 Task: Find connections with filter location Sarnia with filter topic #Jobhunterswith filter profile language English with filter current company Trina Solar with filter school SDM Institute for Management Development with filter industry Warehousing and Storage with filter service category Business Law with filter keywords title Entertainment Specialist
Action: Mouse moved to (569, 110)
Screenshot: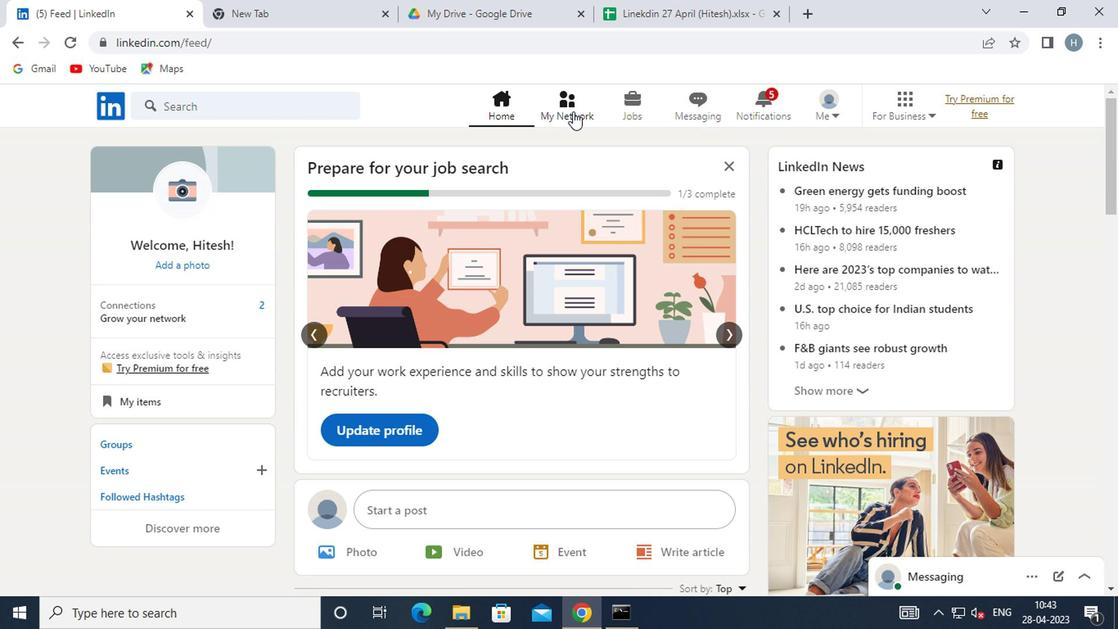 
Action: Mouse pressed left at (569, 110)
Screenshot: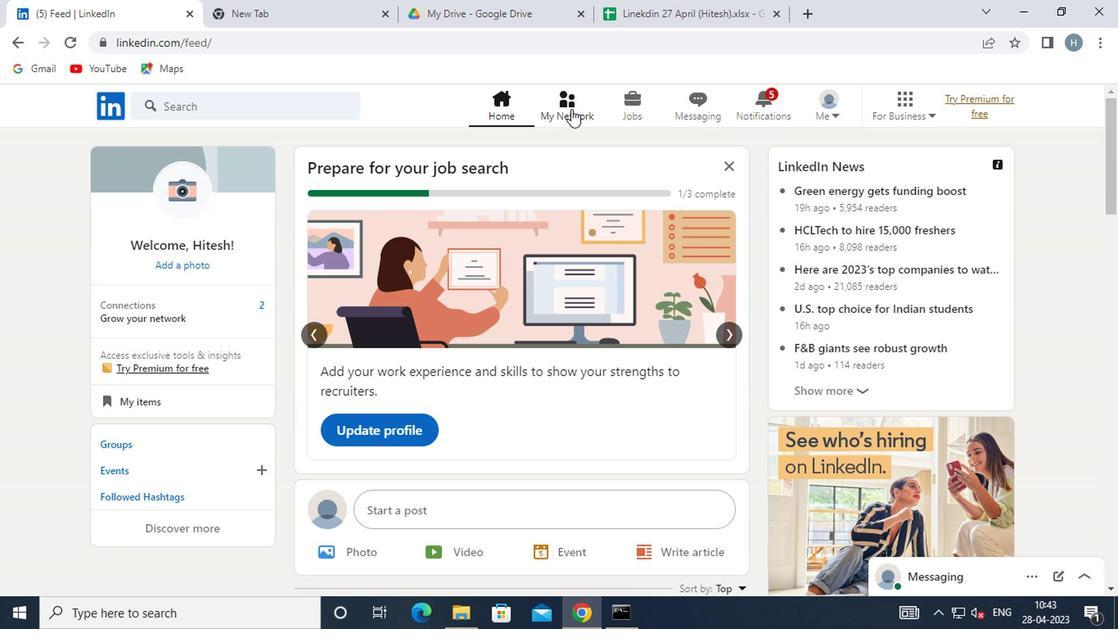 
Action: Mouse moved to (280, 199)
Screenshot: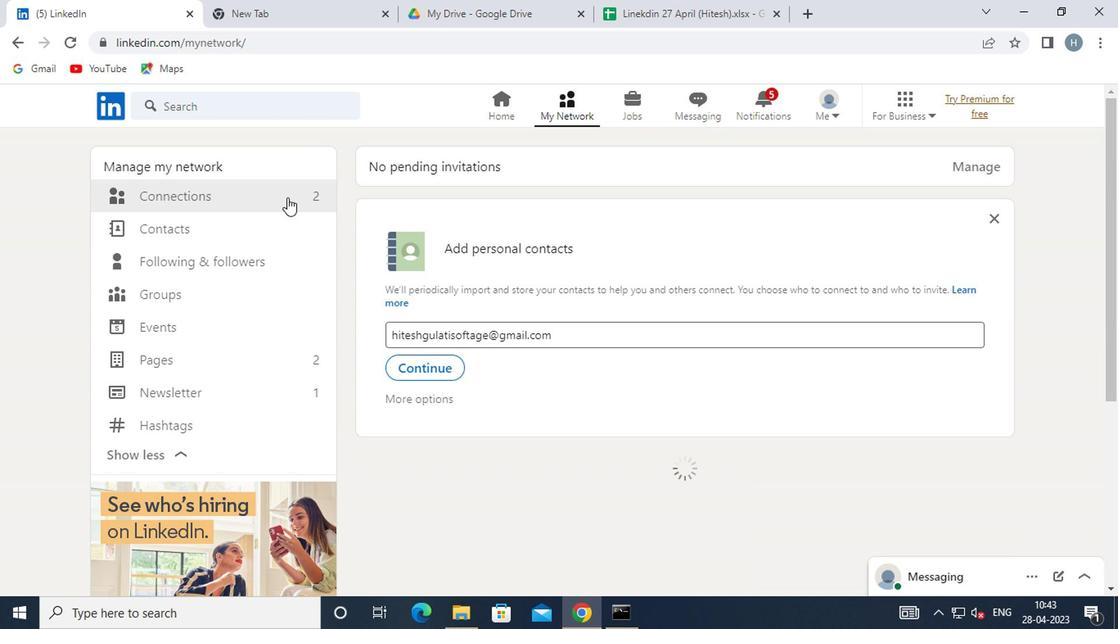 
Action: Mouse pressed left at (280, 199)
Screenshot: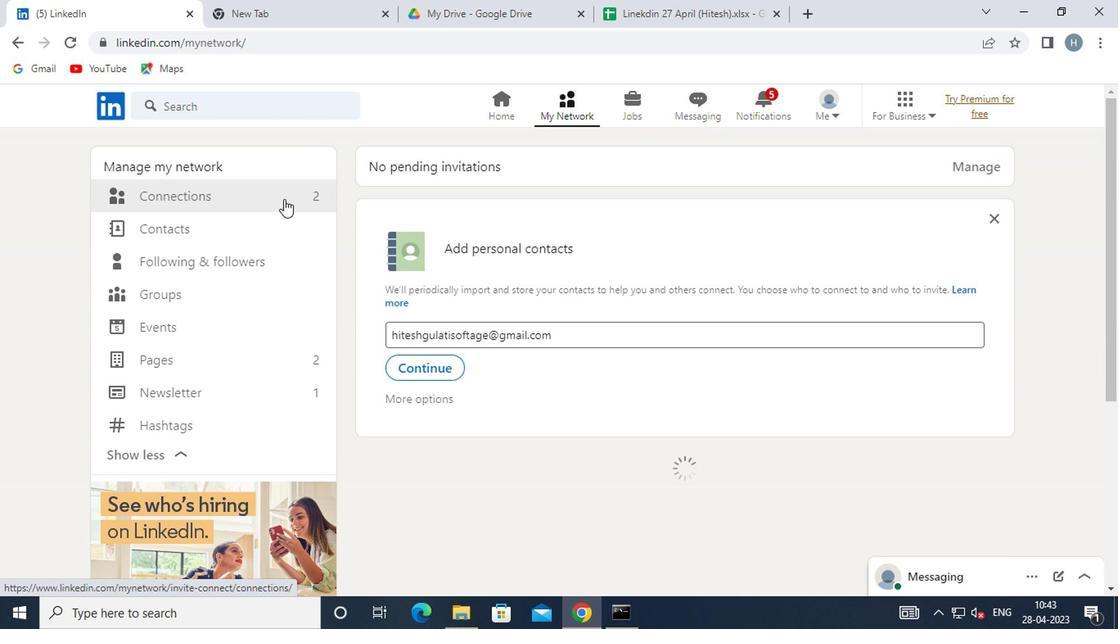 
Action: Mouse moved to (641, 198)
Screenshot: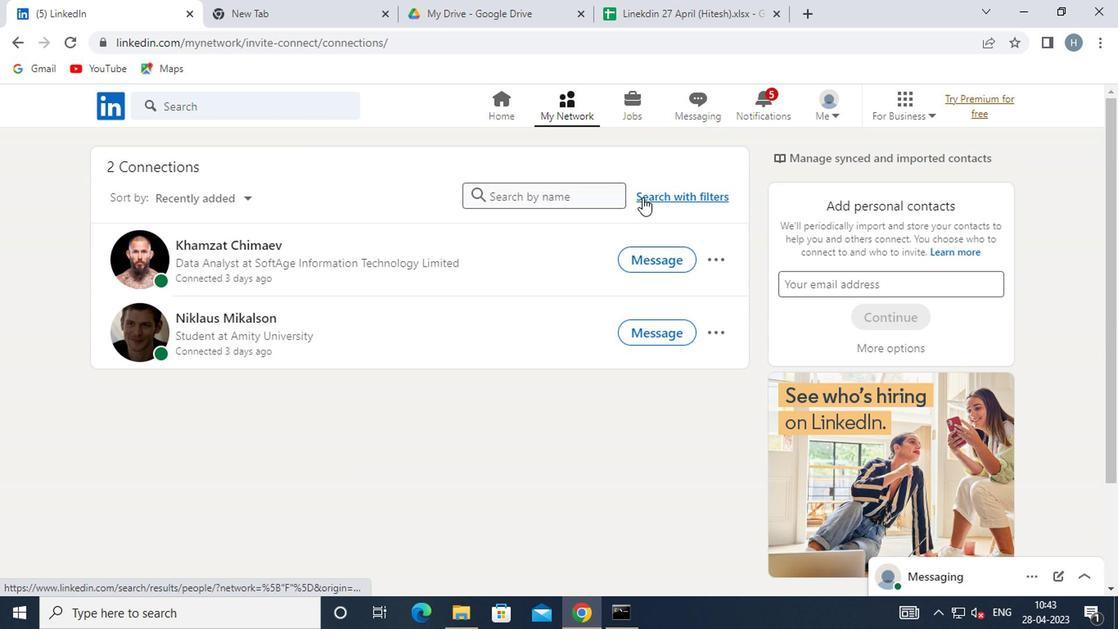 
Action: Mouse pressed left at (641, 198)
Screenshot: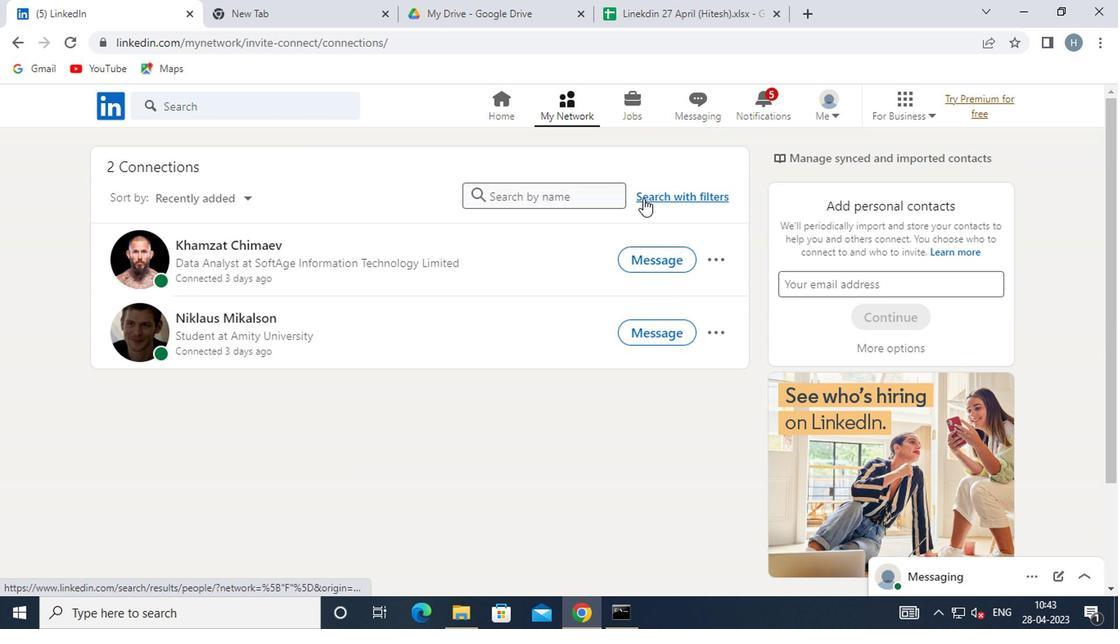 
Action: Mouse moved to (610, 152)
Screenshot: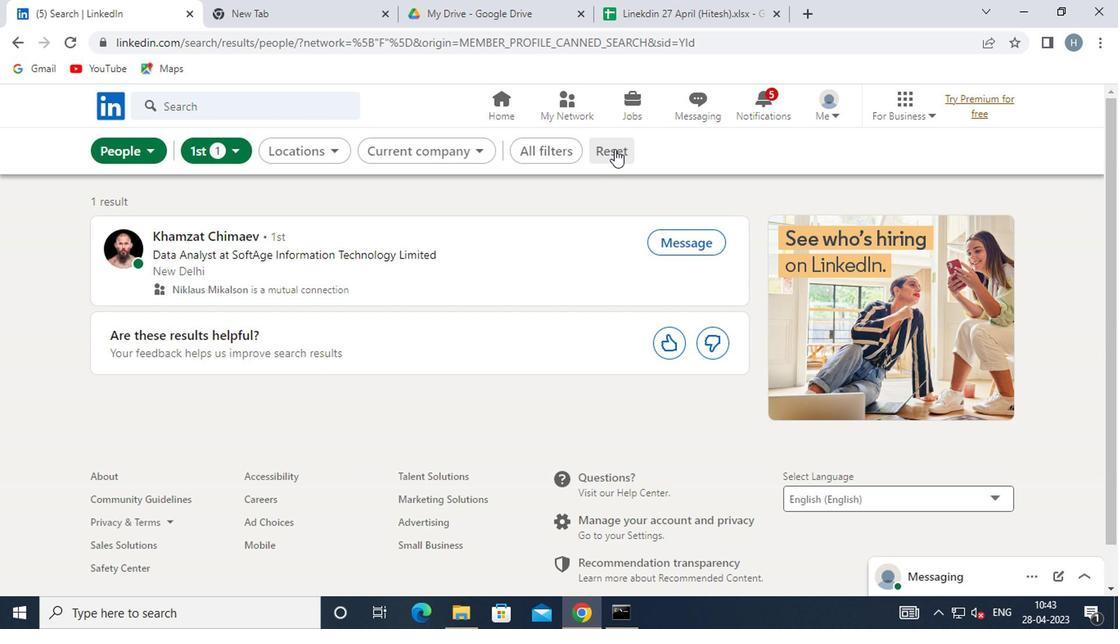
Action: Mouse pressed left at (610, 152)
Screenshot: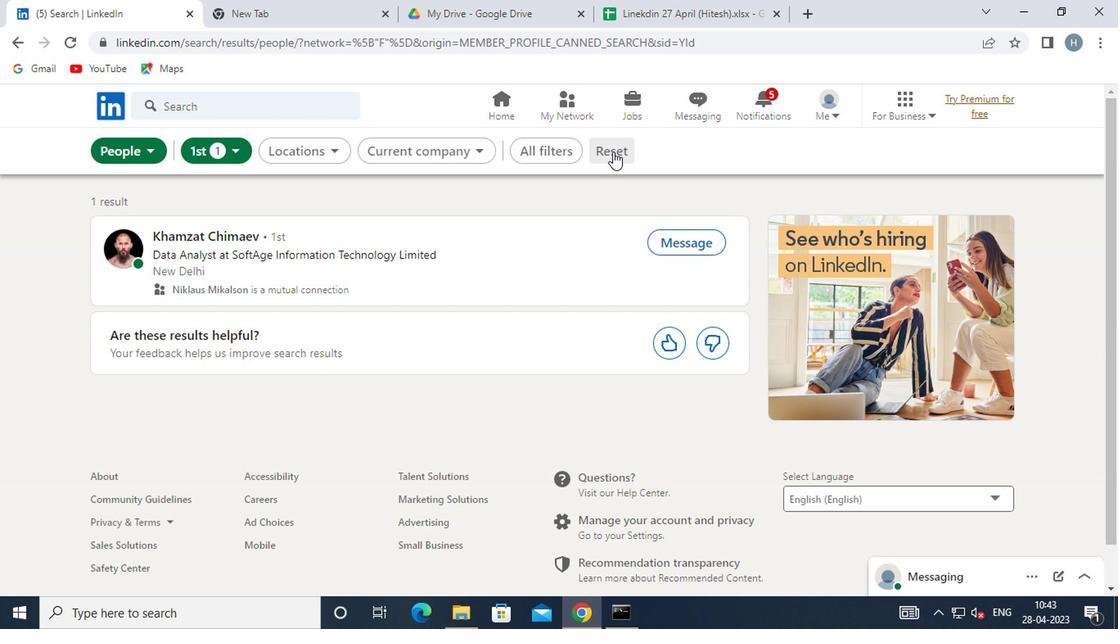 
Action: Mouse moved to (580, 151)
Screenshot: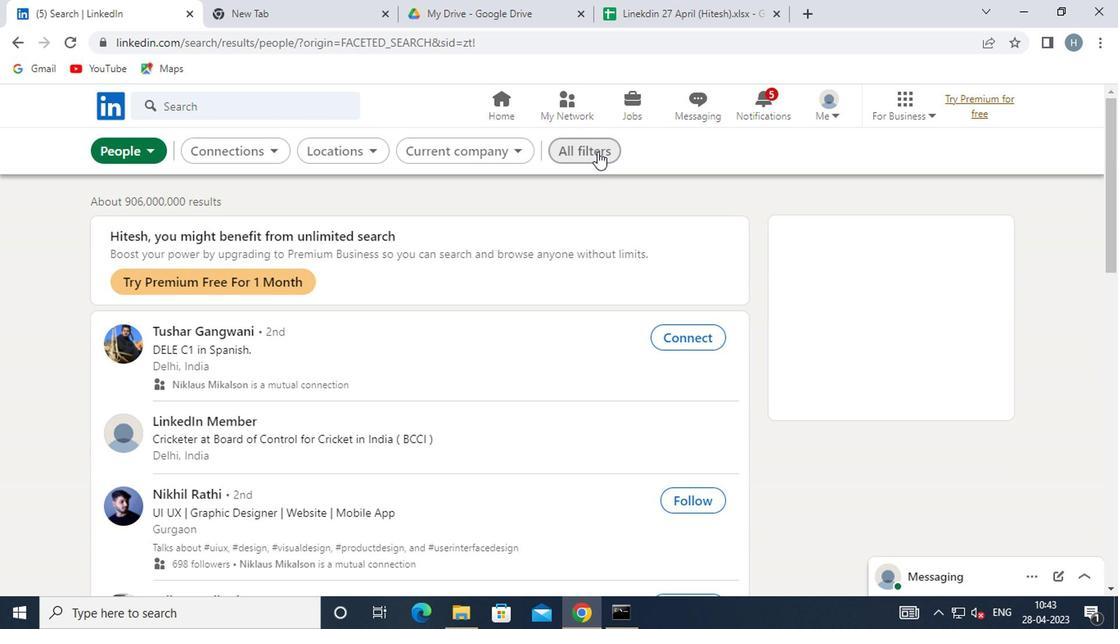 
Action: Mouse pressed left at (580, 151)
Screenshot: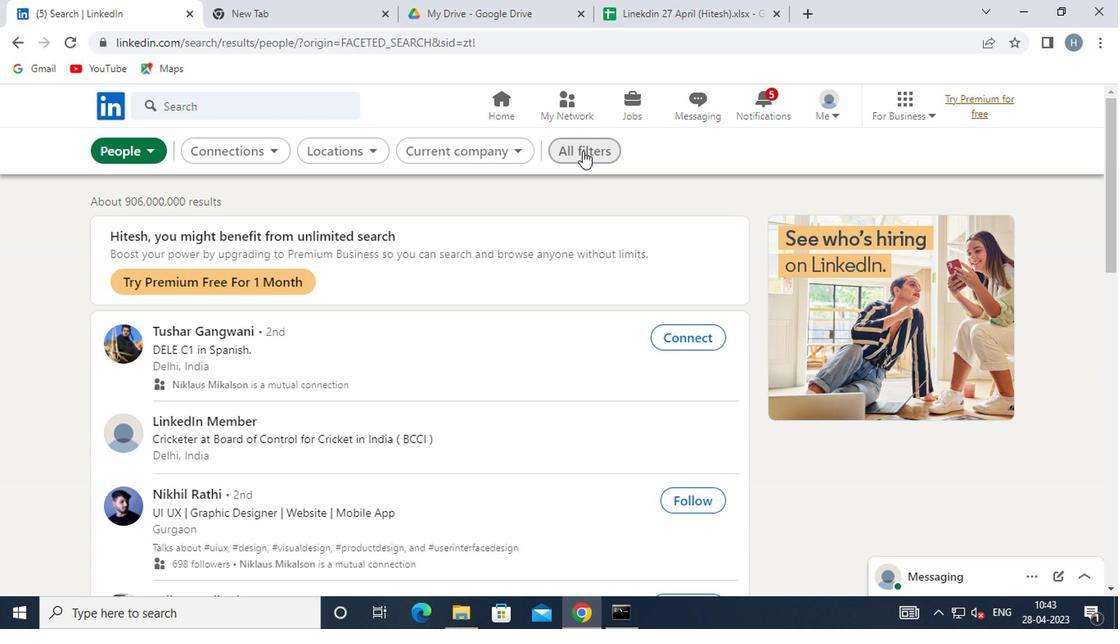
Action: Mouse moved to (812, 256)
Screenshot: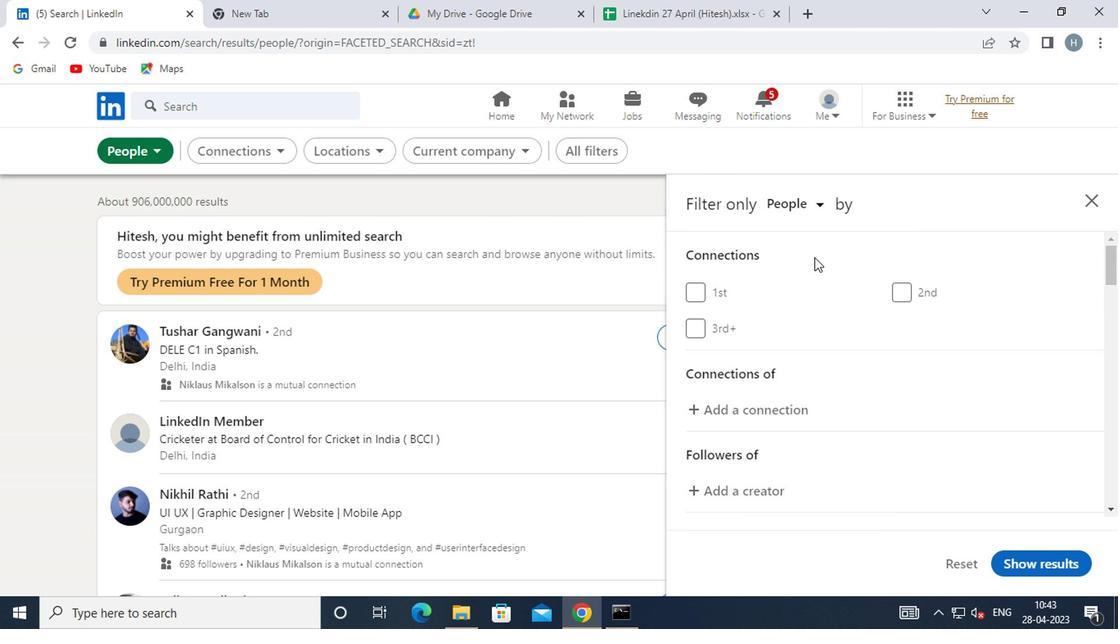 
Action: Mouse scrolled (812, 255) with delta (0, -1)
Screenshot: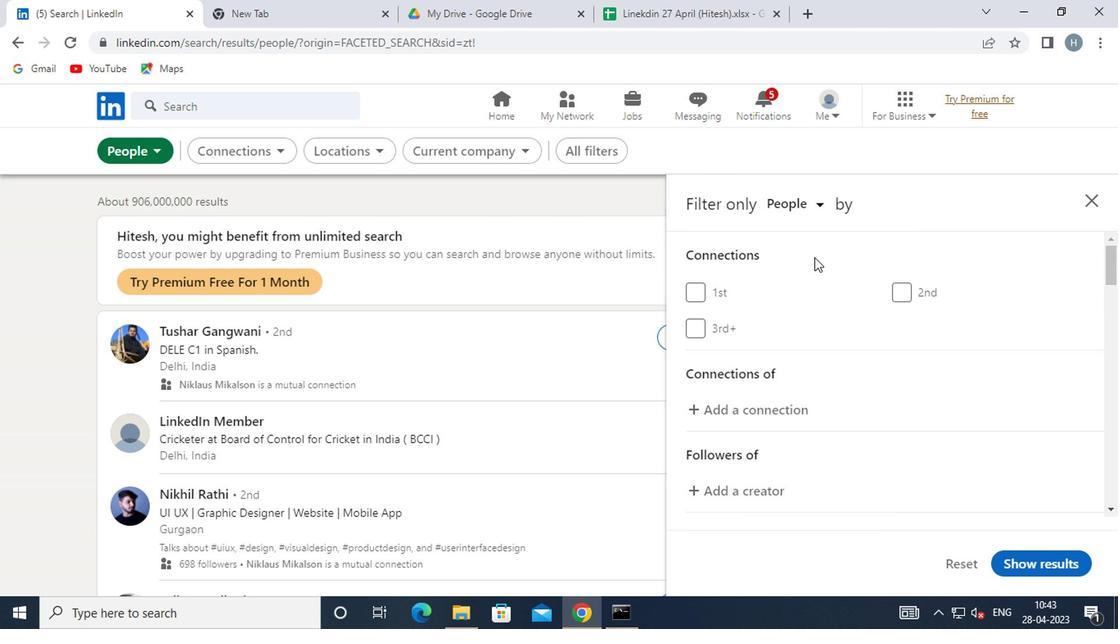 
Action: Mouse moved to (813, 263)
Screenshot: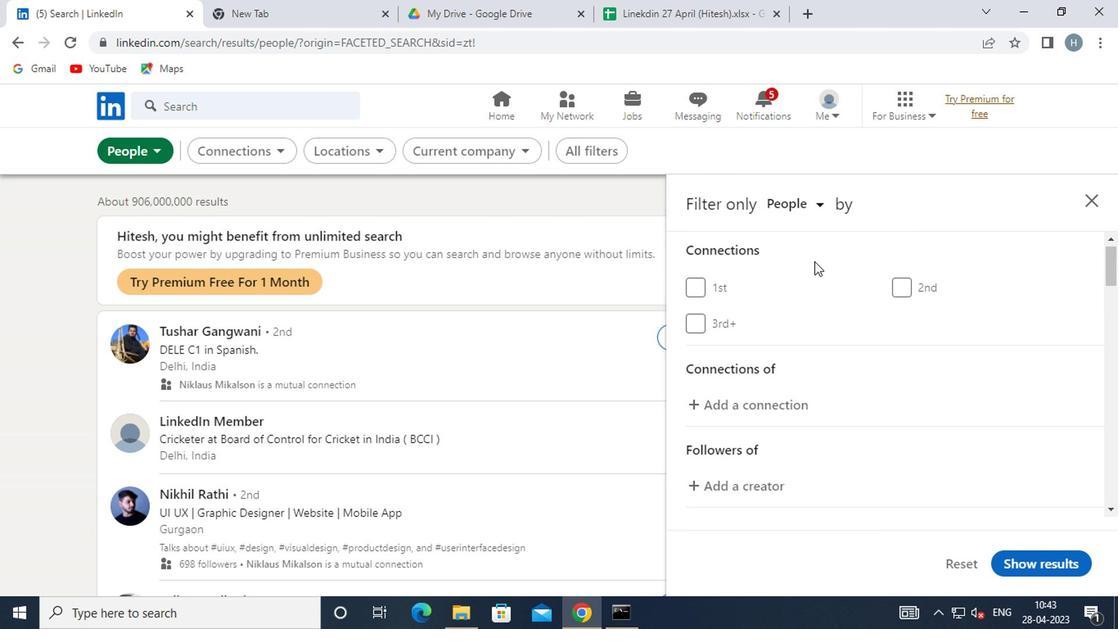 
Action: Mouse scrolled (813, 263) with delta (0, 0)
Screenshot: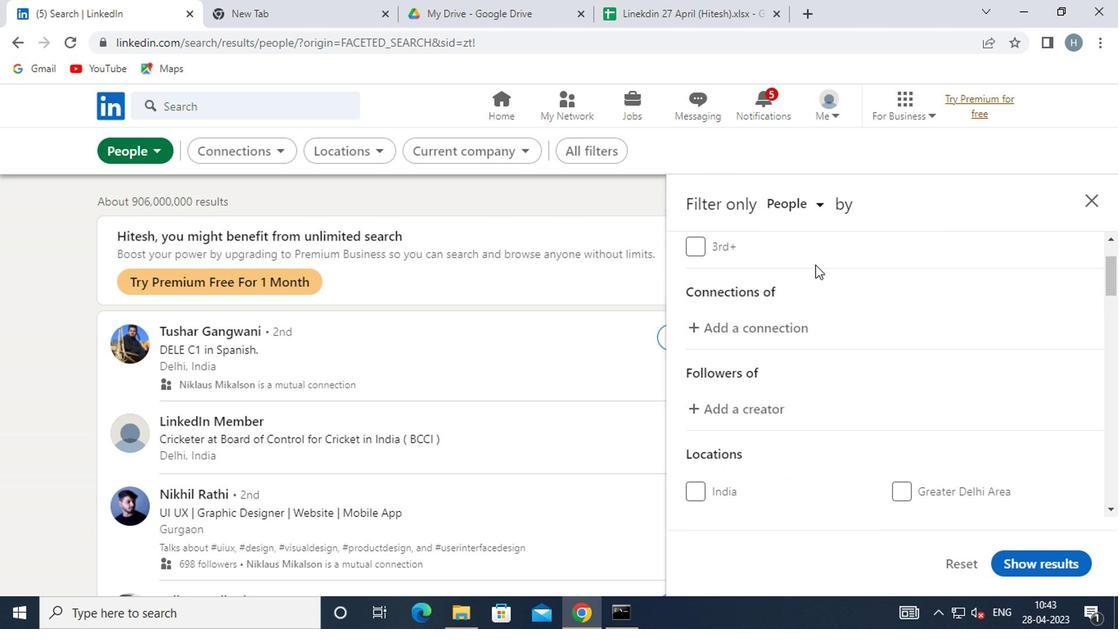 
Action: Mouse moved to (816, 270)
Screenshot: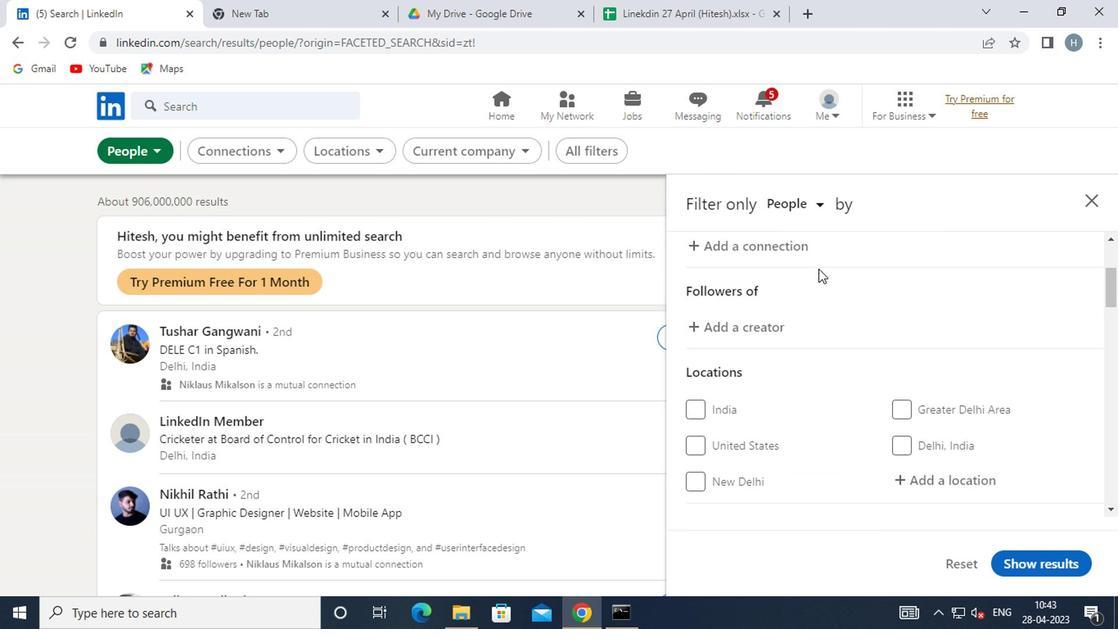 
Action: Mouse scrolled (816, 269) with delta (0, 0)
Screenshot: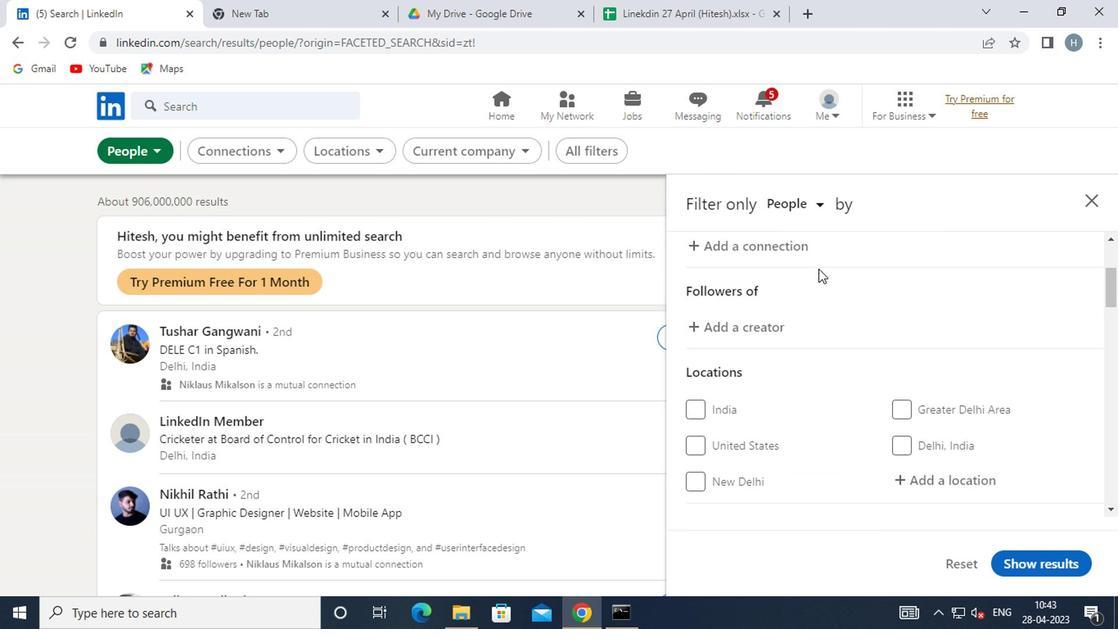 
Action: Mouse moved to (816, 272)
Screenshot: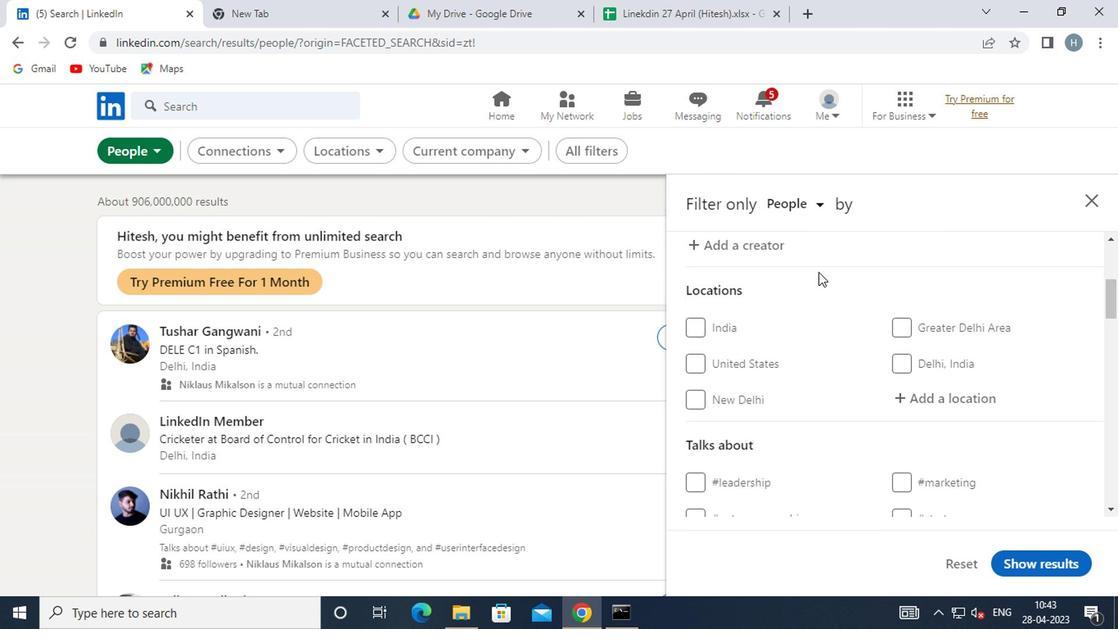 
Action: Mouse scrolled (816, 271) with delta (0, 0)
Screenshot: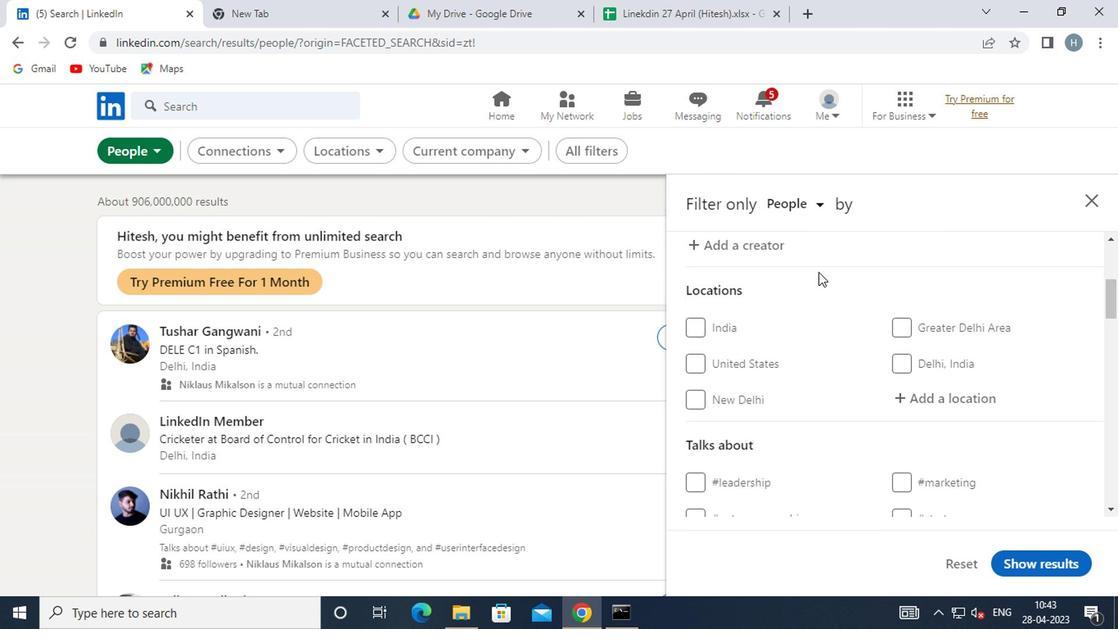 
Action: Mouse moved to (909, 309)
Screenshot: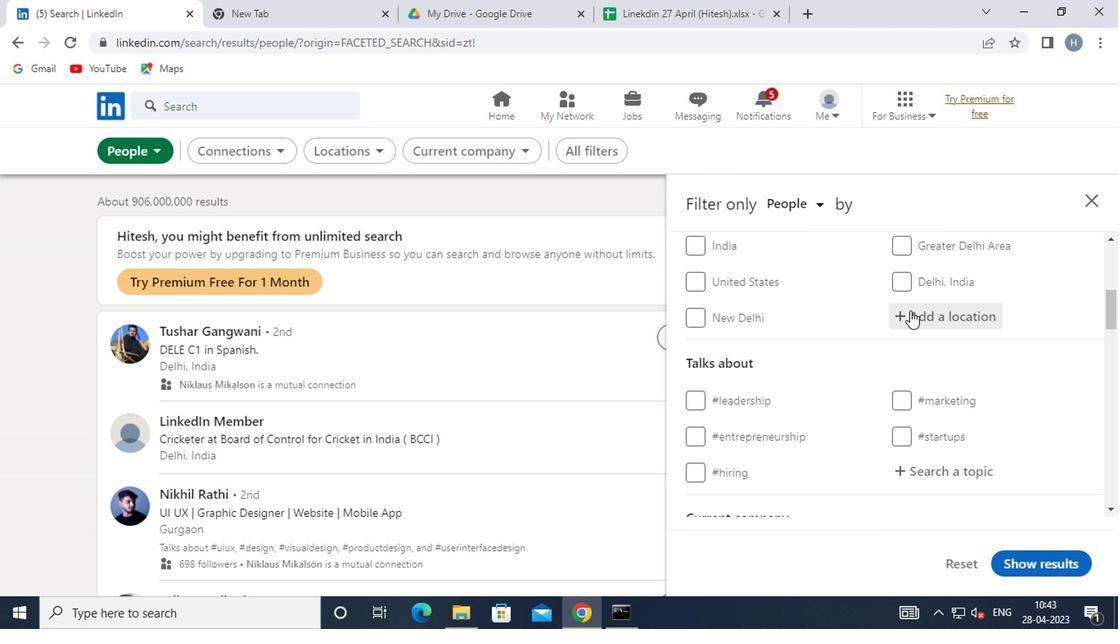 
Action: Mouse pressed left at (909, 309)
Screenshot: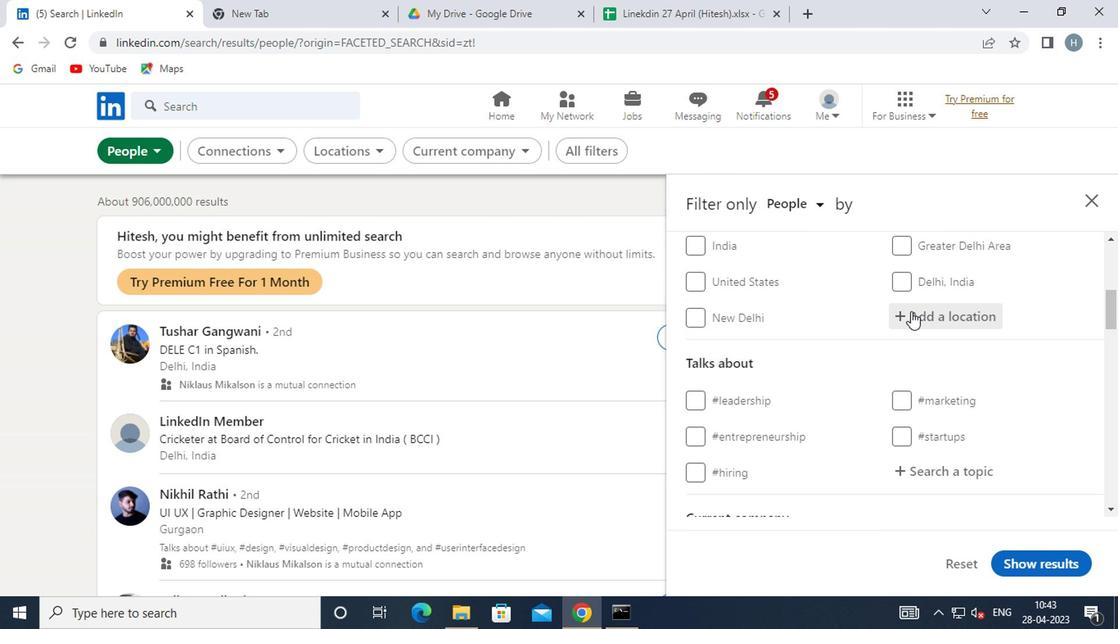 
Action: Mouse moved to (912, 309)
Screenshot: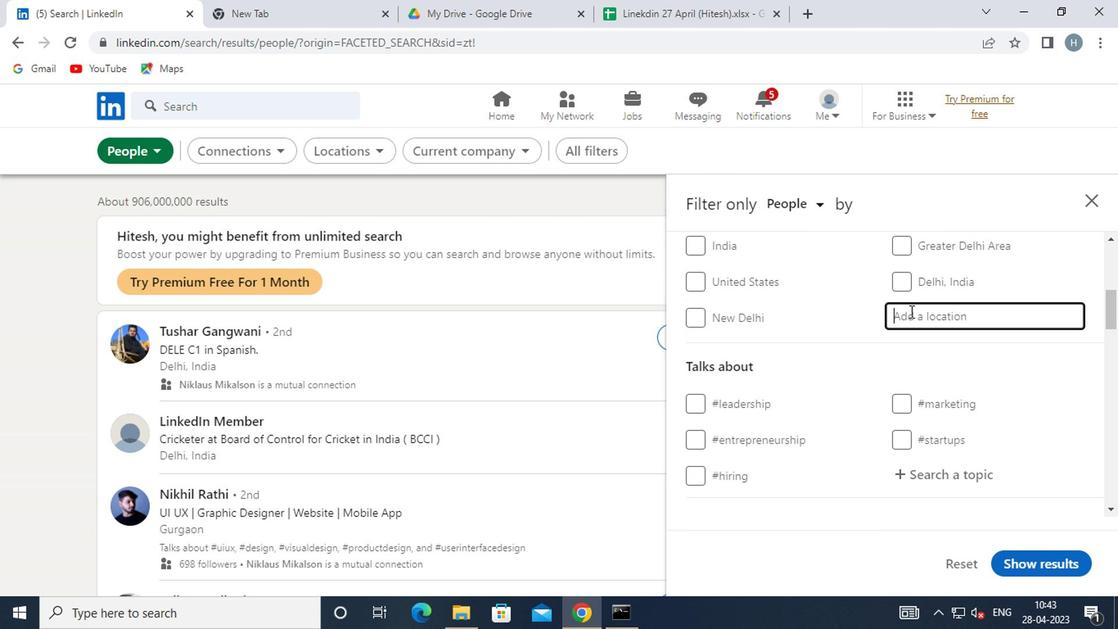 
Action: Key pressed <Key.shift>SAB<Key.backspace>RNIA
Screenshot: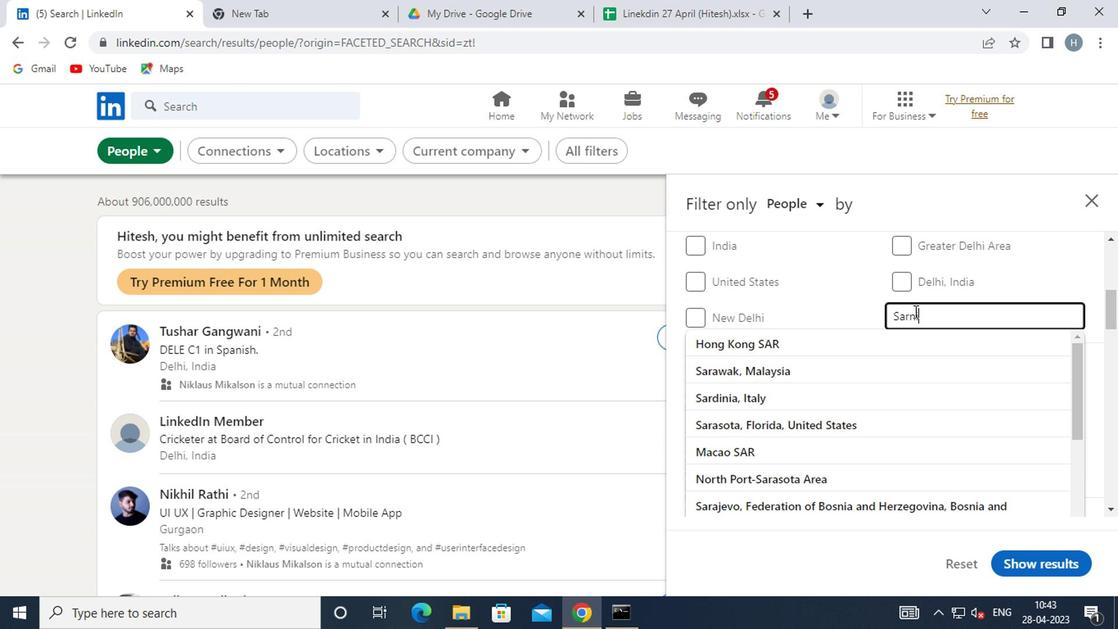 
Action: Mouse moved to (976, 280)
Screenshot: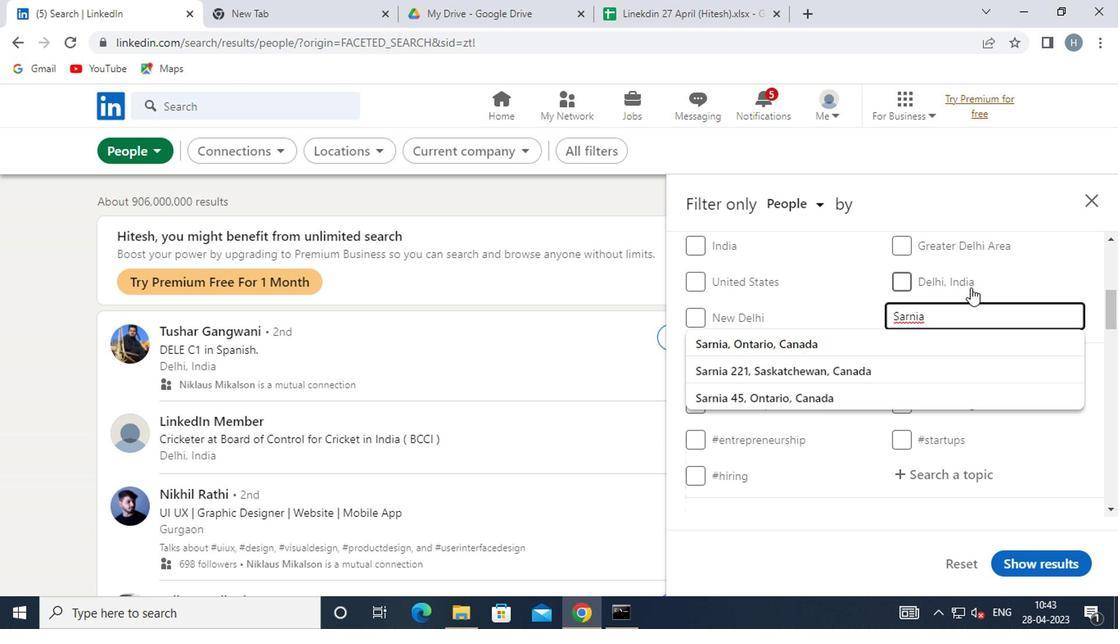 
Action: Key pressed <Key.enter>
Screenshot: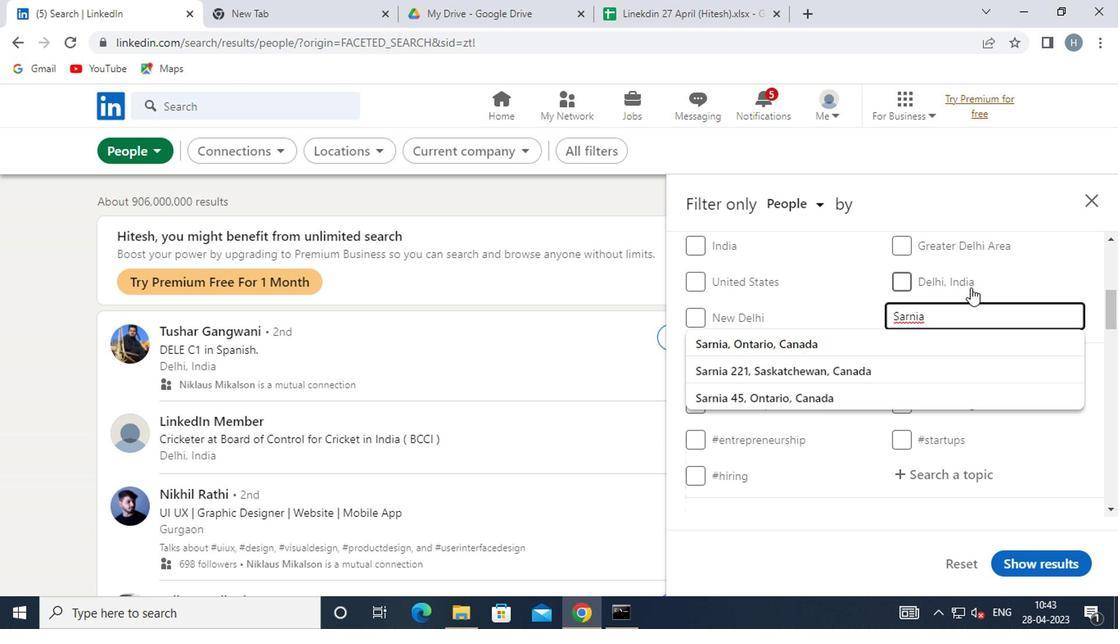 
Action: Mouse moved to (1032, 265)
Screenshot: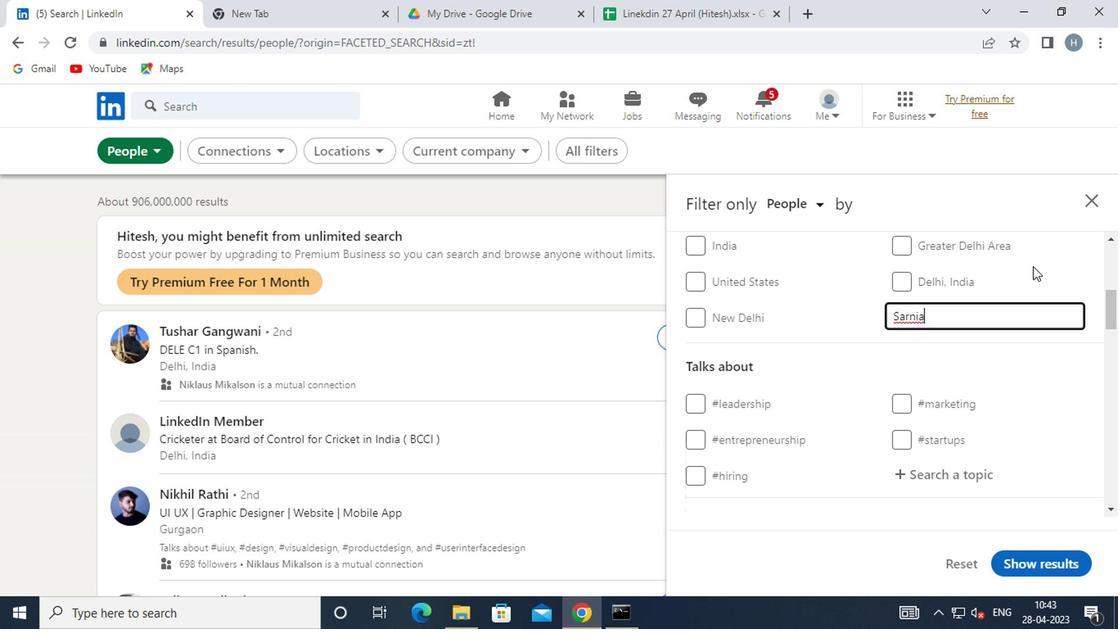 
Action: Mouse pressed left at (1032, 265)
Screenshot: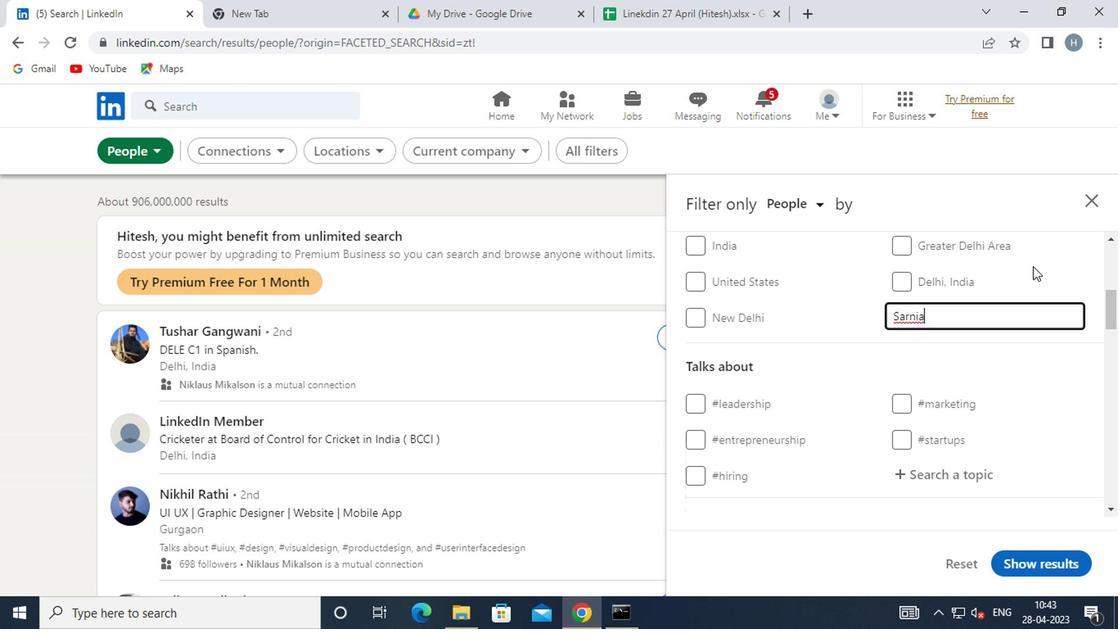 
Action: Mouse moved to (1006, 302)
Screenshot: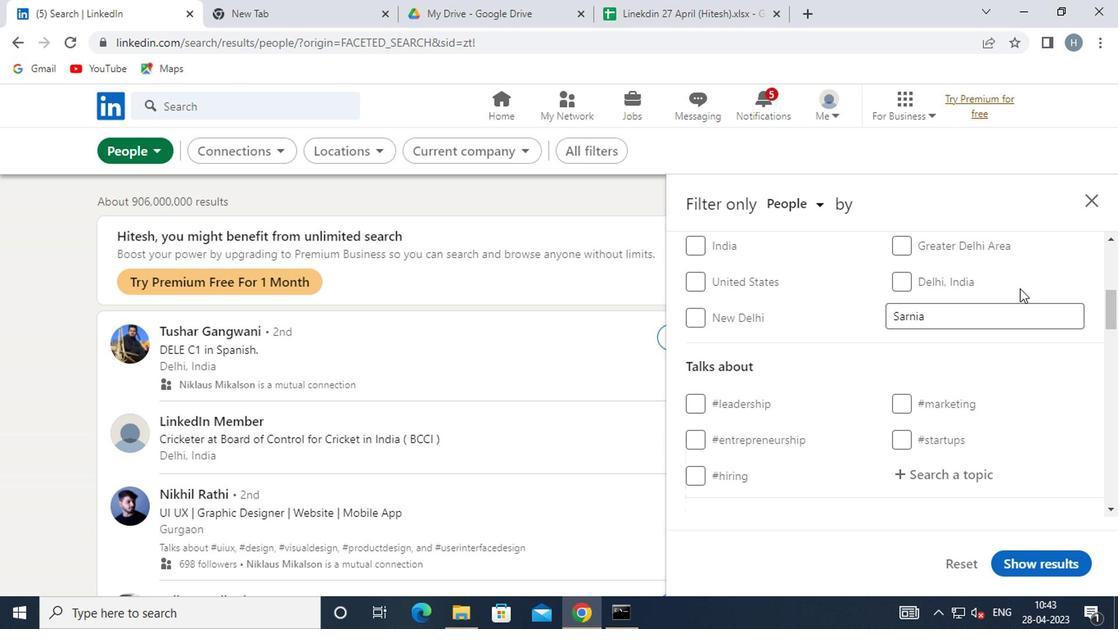 
Action: Mouse scrolled (1006, 301) with delta (0, -1)
Screenshot: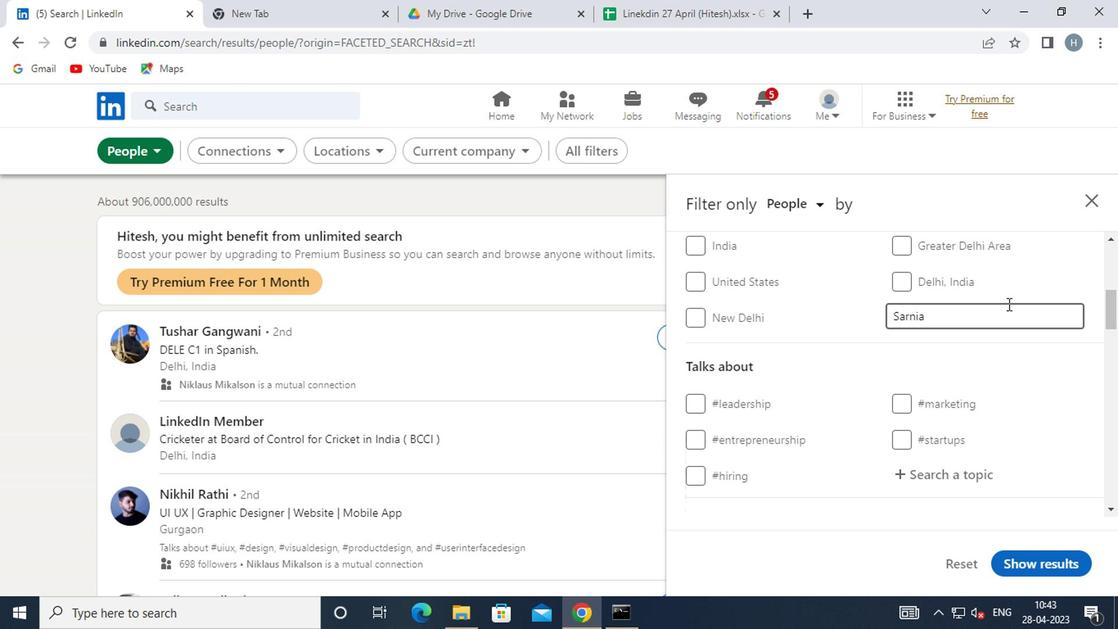 
Action: Mouse moved to (949, 386)
Screenshot: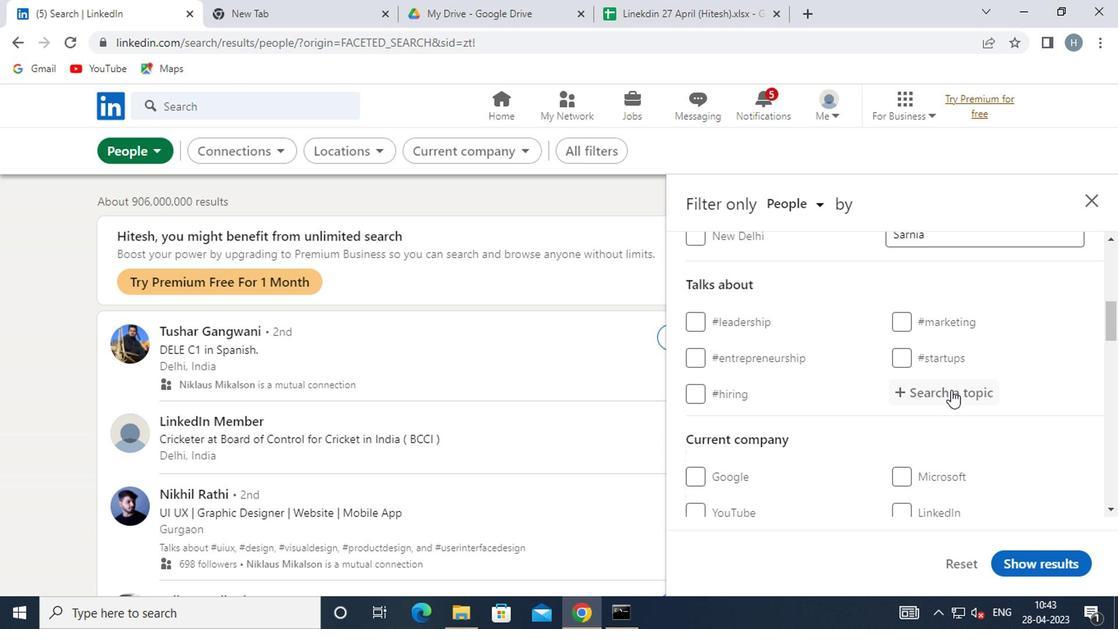 
Action: Mouse pressed left at (949, 386)
Screenshot: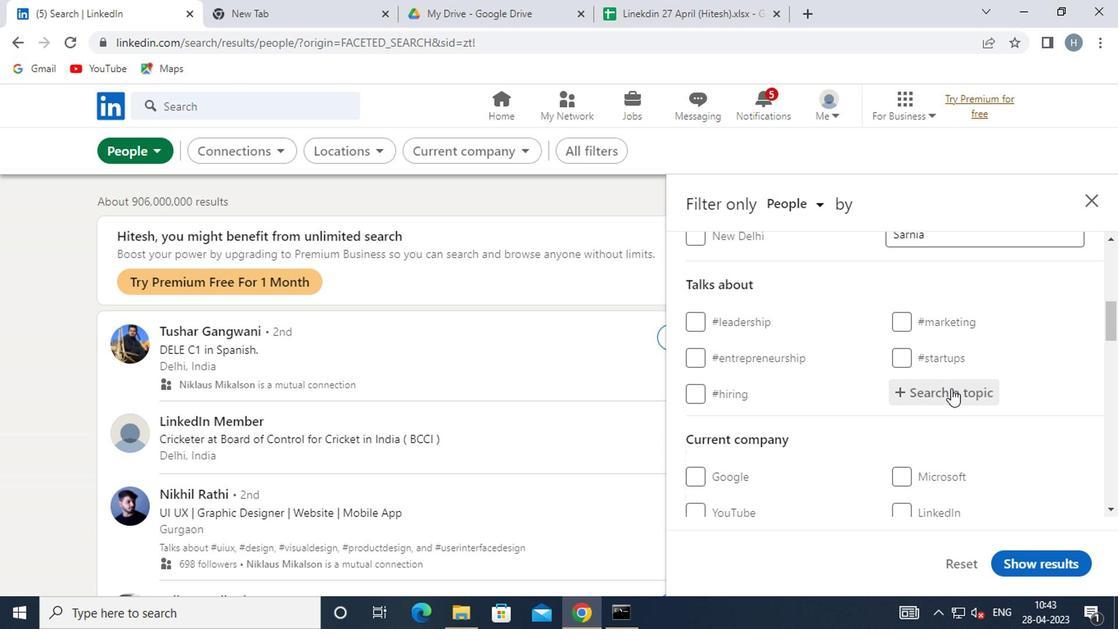 
Action: Key pressed <Key.shift><Key.shift><Key.shift><Key.shift><Key.shift><Key.shift><Key.shift><Key.shift><Key.shift><Key.shift><Key.shift><Key.shift><Key.shift>#JOBHUNTERS
Screenshot: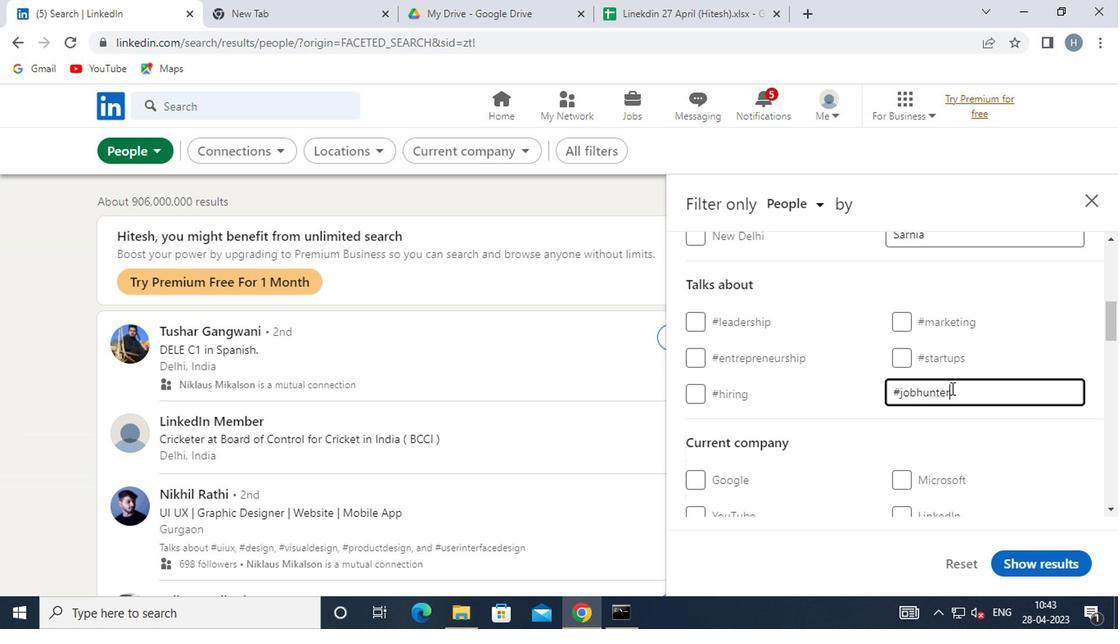 
Action: Mouse moved to (995, 417)
Screenshot: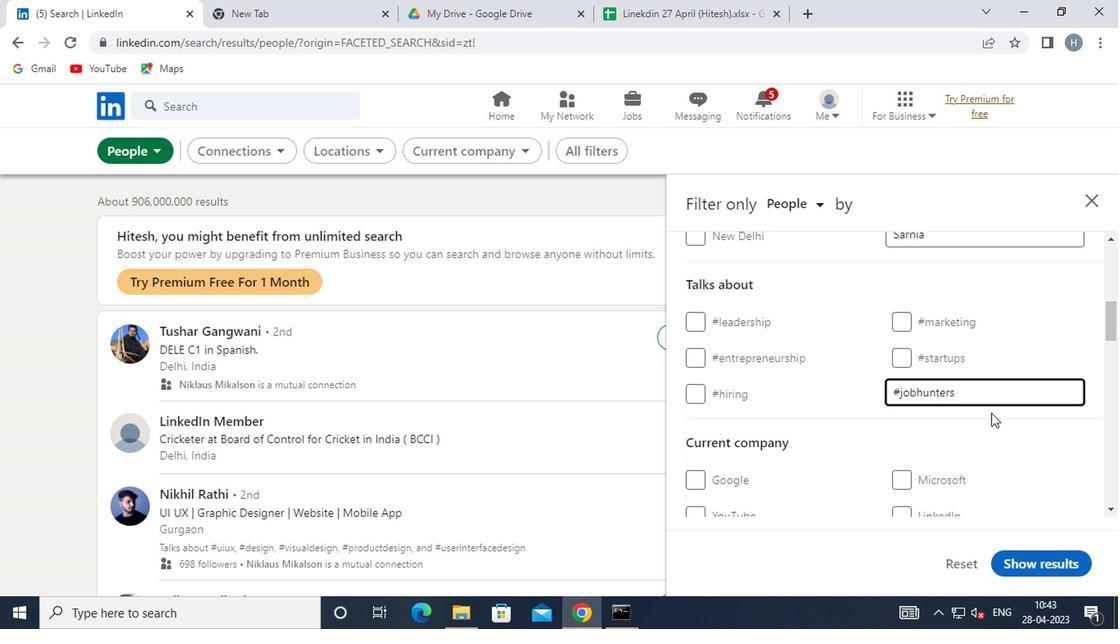 
Action: Mouse pressed left at (995, 417)
Screenshot: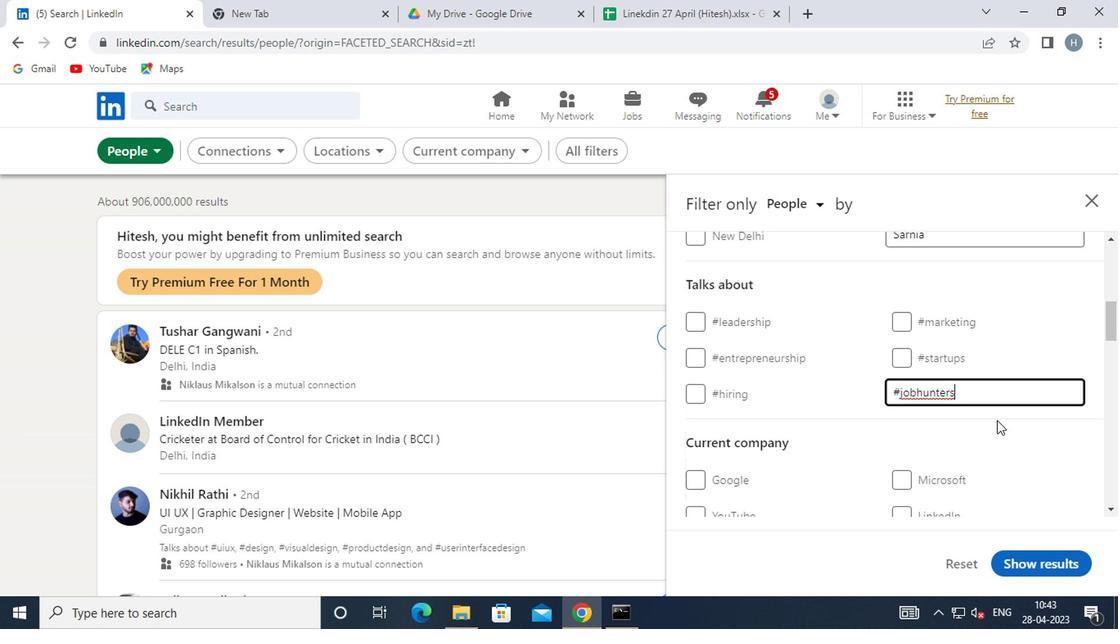 
Action: Mouse moved to (993, 419)
Screenshot: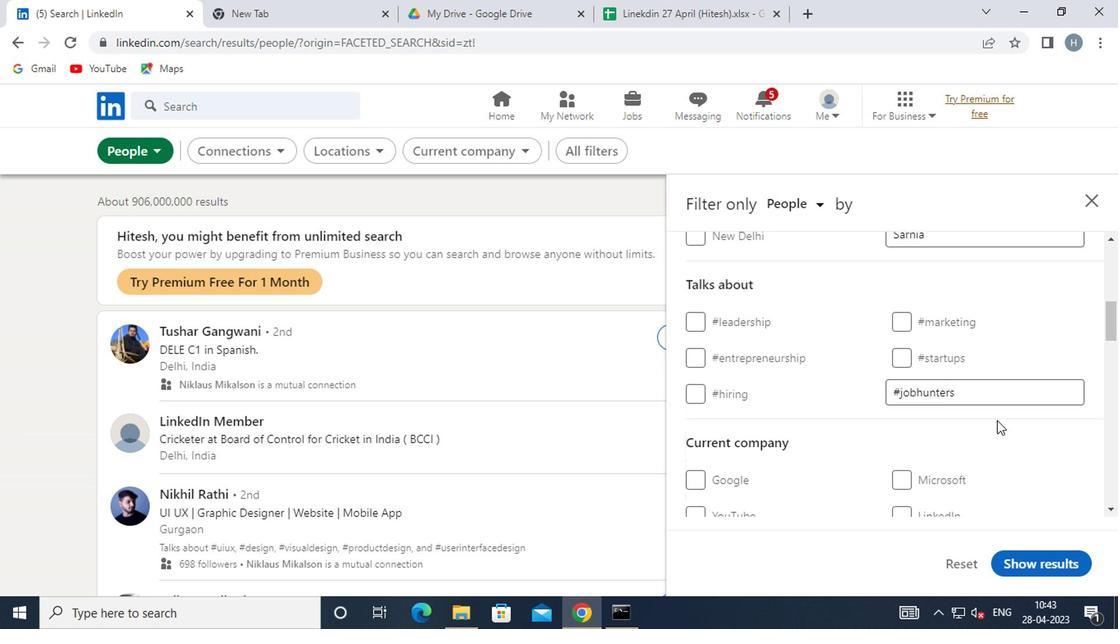 
Action: Mouse scrolled (993, 419) with delta (0, 0)
Screenshot: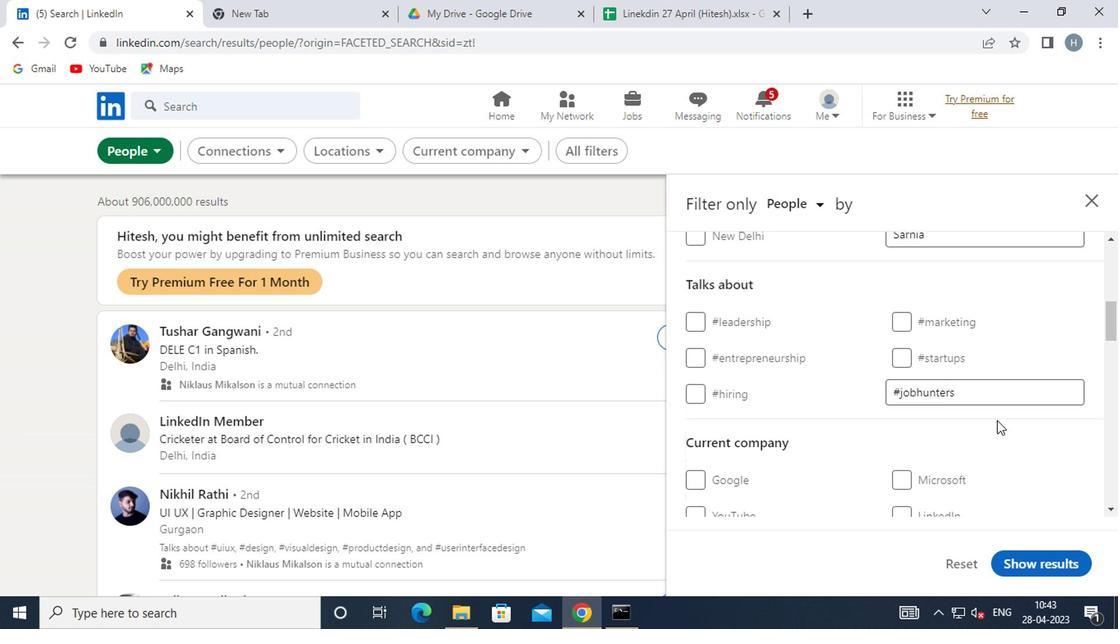 
Action: Mouse moved to (954, 430)
Screenshot: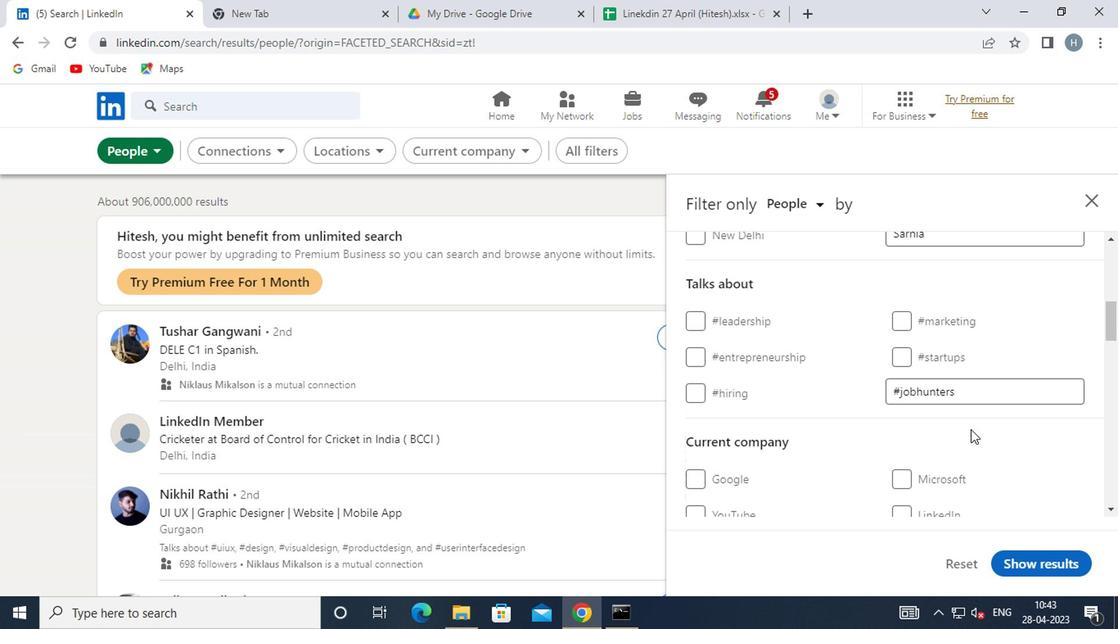 
Action: Mouse scrolled (954, 429) with delta (0, 0)
Screenshot: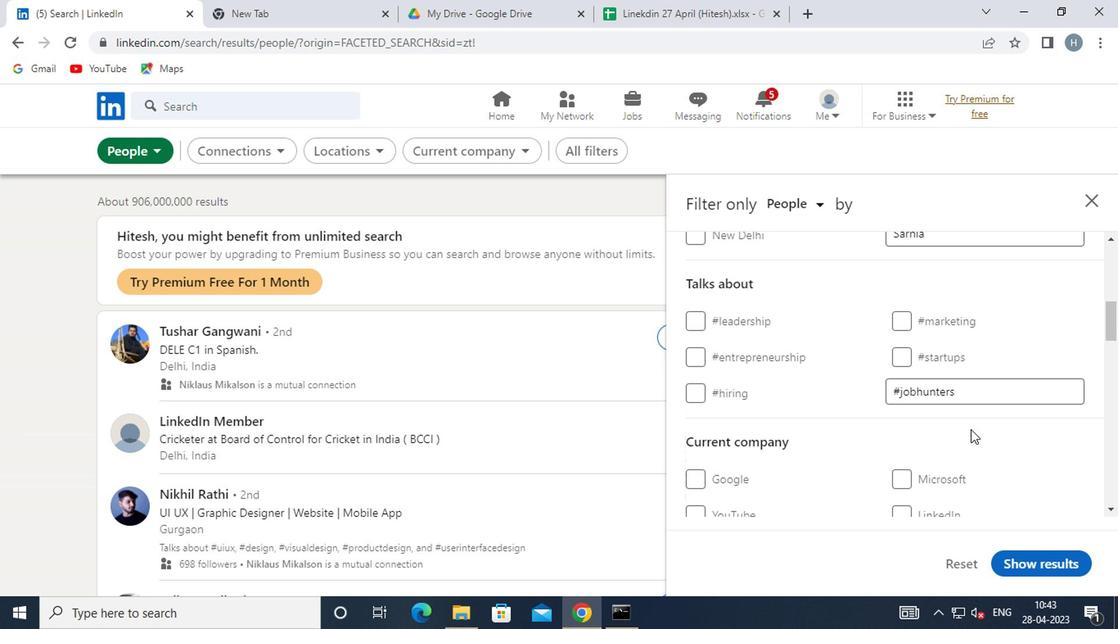 
Action: Mouse moved to (927, 440)
Screenshot: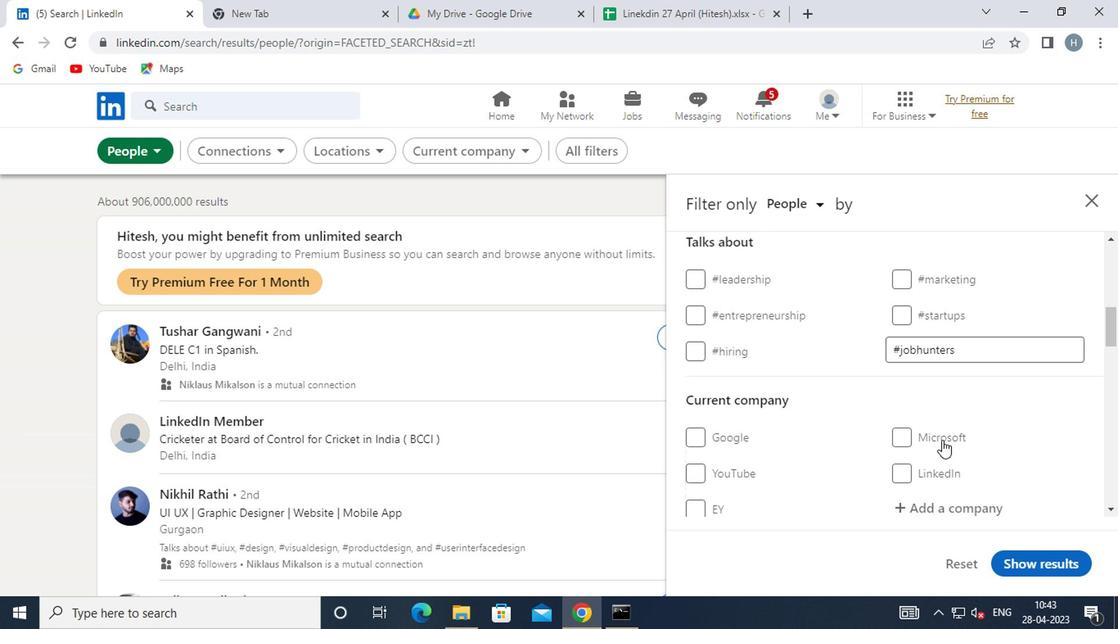 
Action: Mouse scrolled (927, 440) with delta (0, 0)
Screenshot: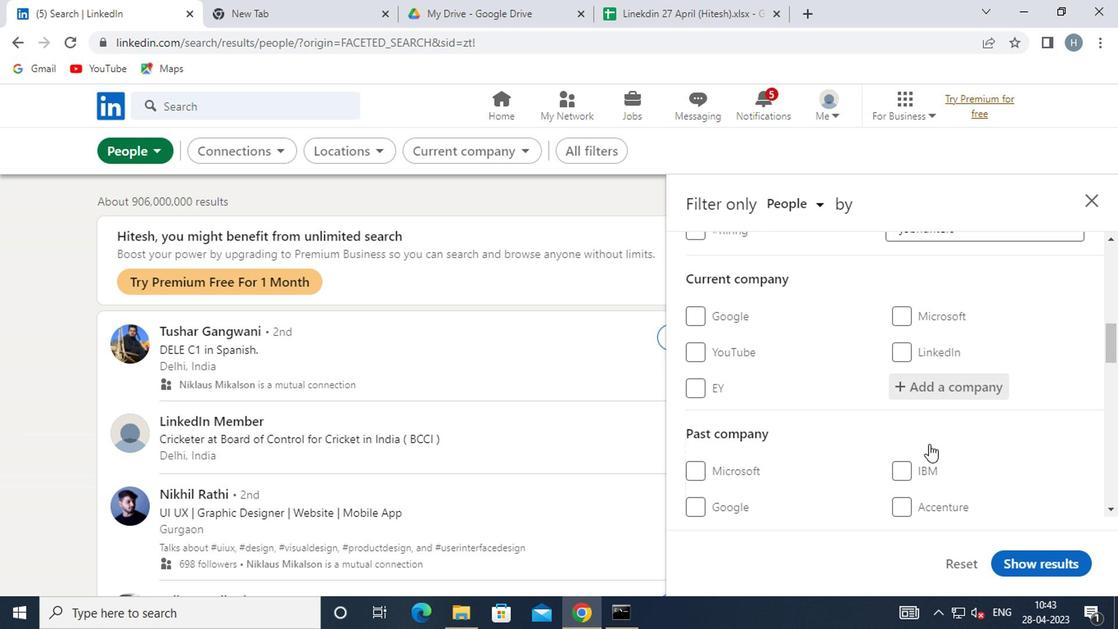 
Action: Mouse scrolled (927, 440) with delta (0, 0)
Screenshot: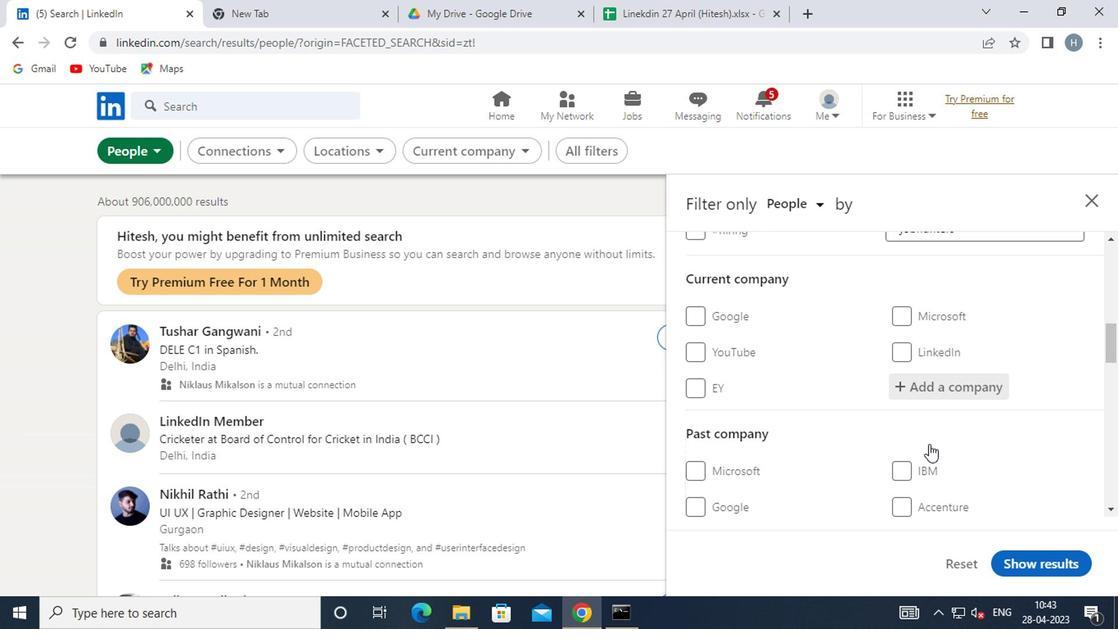 
Action: Mouse scrolled (927, 440) with delta (0, 0)
Screenshot: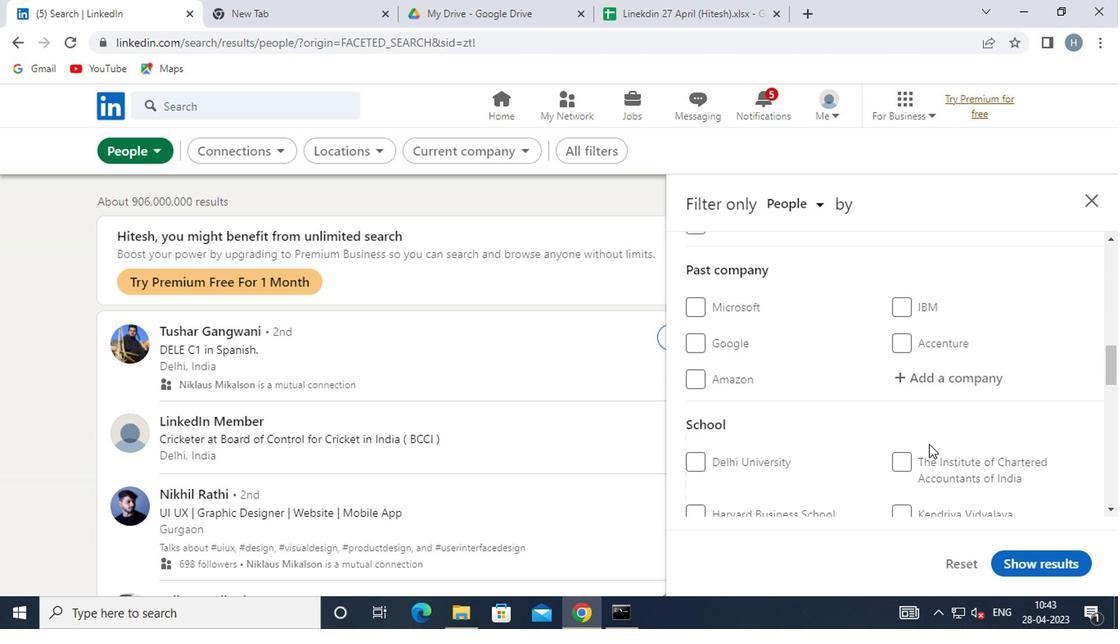 
Action: Mouse moved to (923, 439)
Screenshot: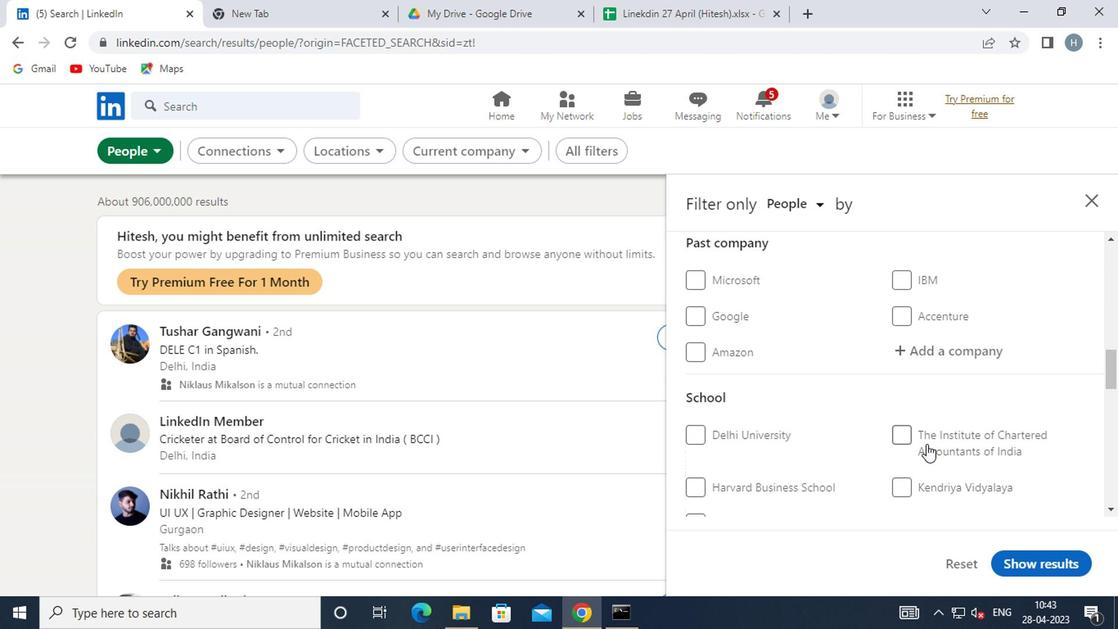 
Action: Mouse scrolled (923, 438) with delta (0, 0)
Screenshot: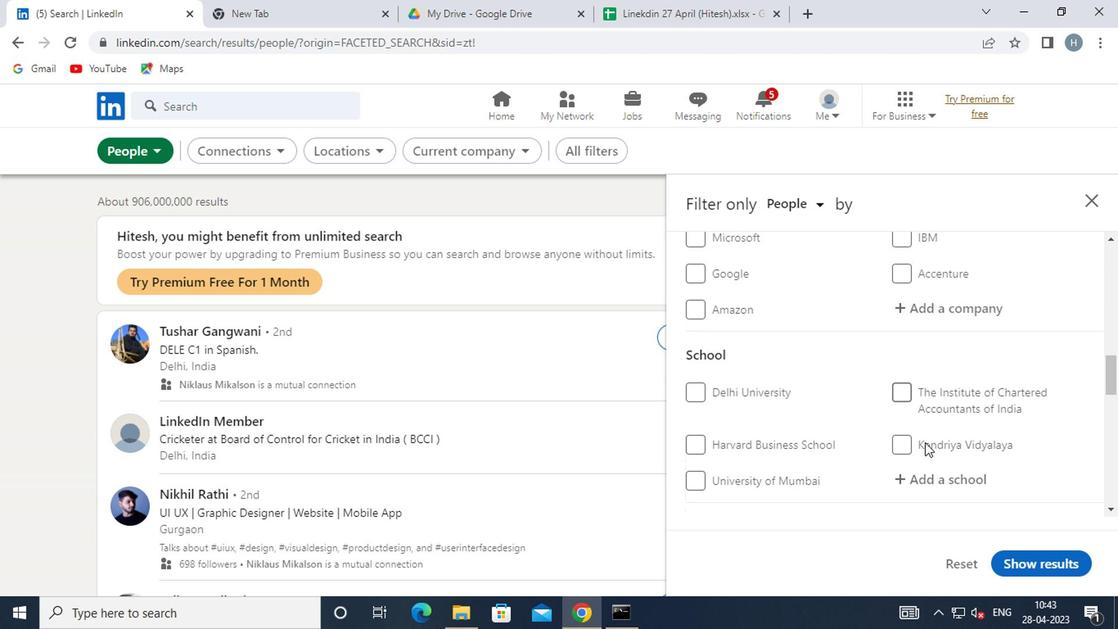 
Action: Mouse moved to (919, 439)
Screenshot: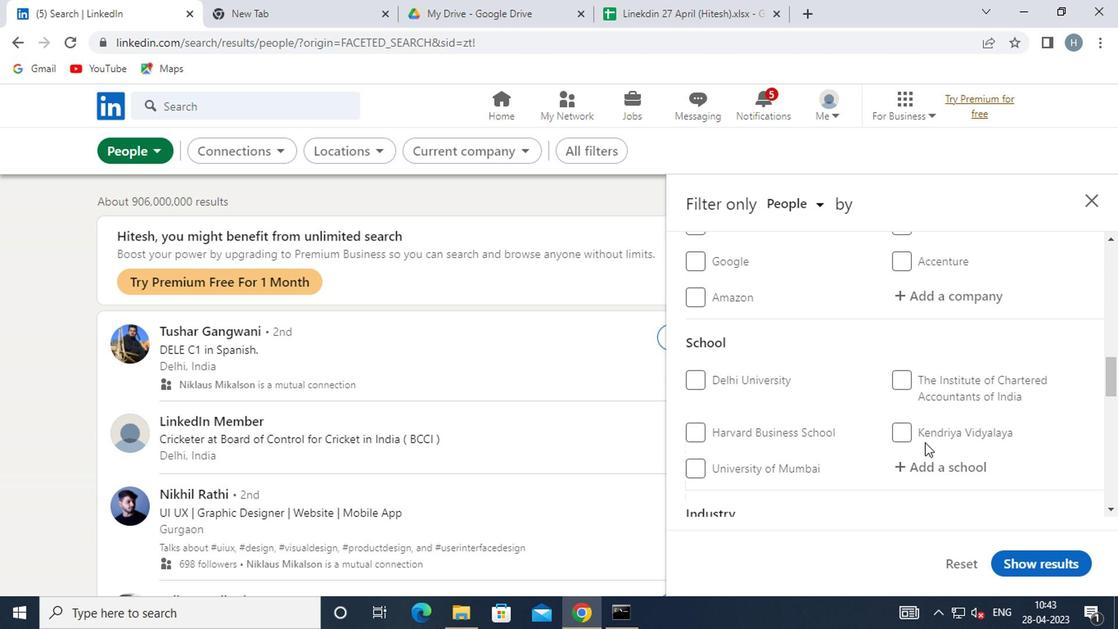 
Action: Mouse scrolled (919, 438) with delta (0, 0)
Screenshot: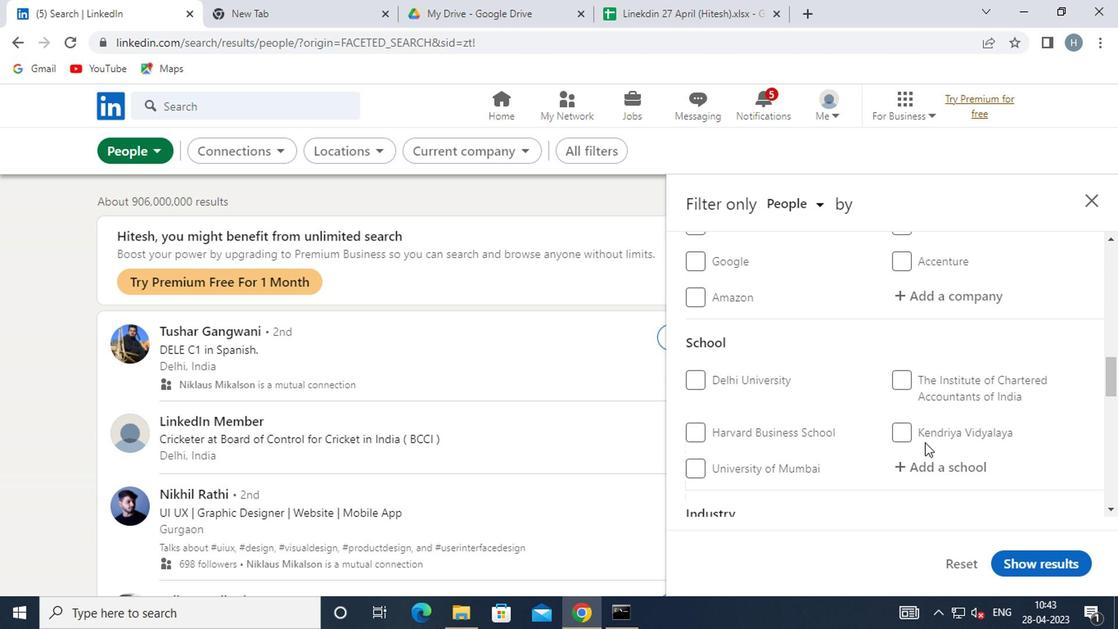 
Action: Mouse moved to (902, 434)
Screenshot: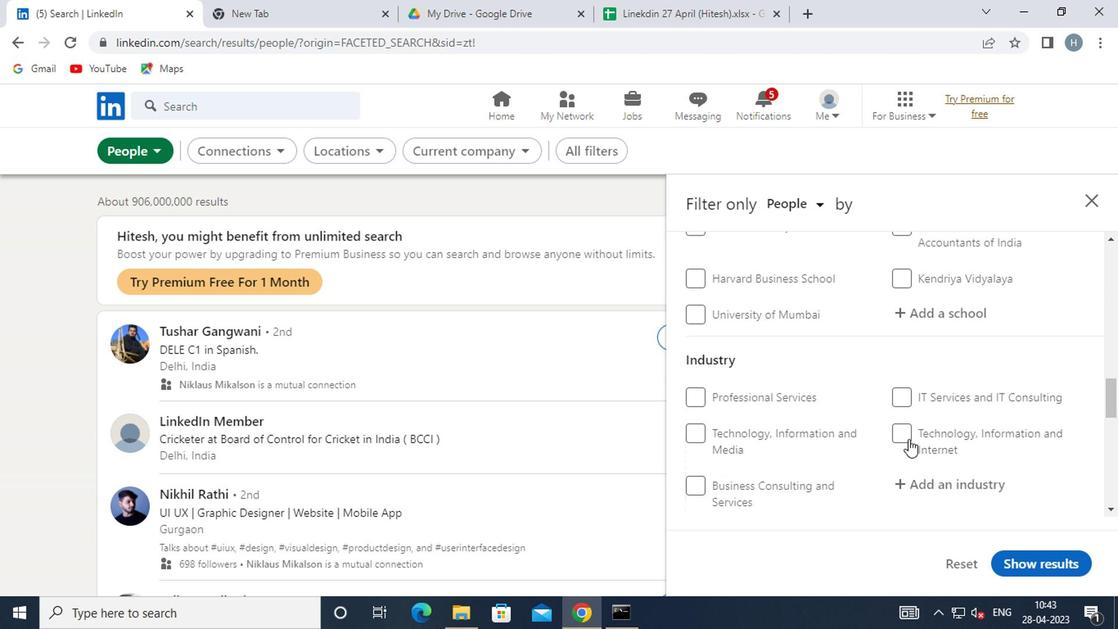 
Action: Mouse scrolled (902, 433) with delta (0, 0)
Screenshot: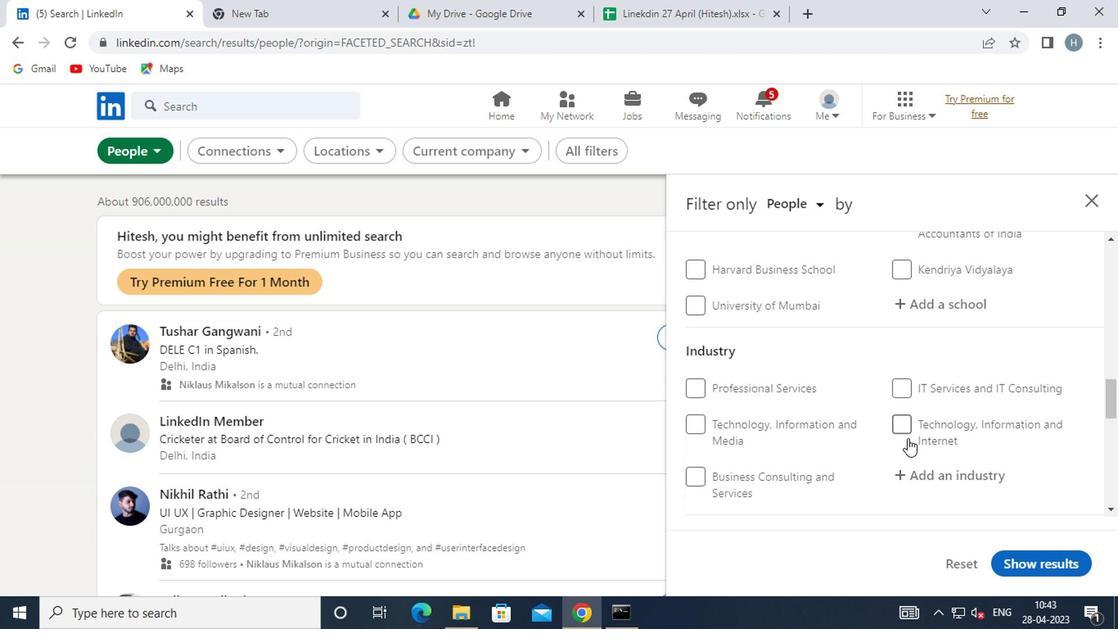 
Action: Mouse moved to (830, 424)
Screenshot: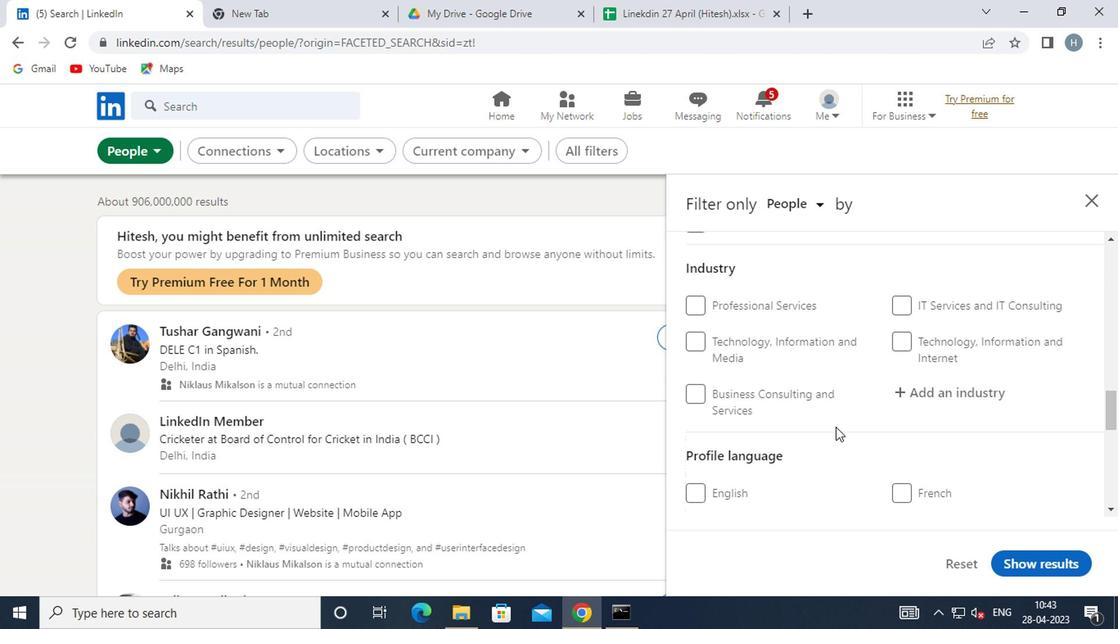 
Action: Mouse scrolled (830, 423) with delta (0, 0)
Screenshot: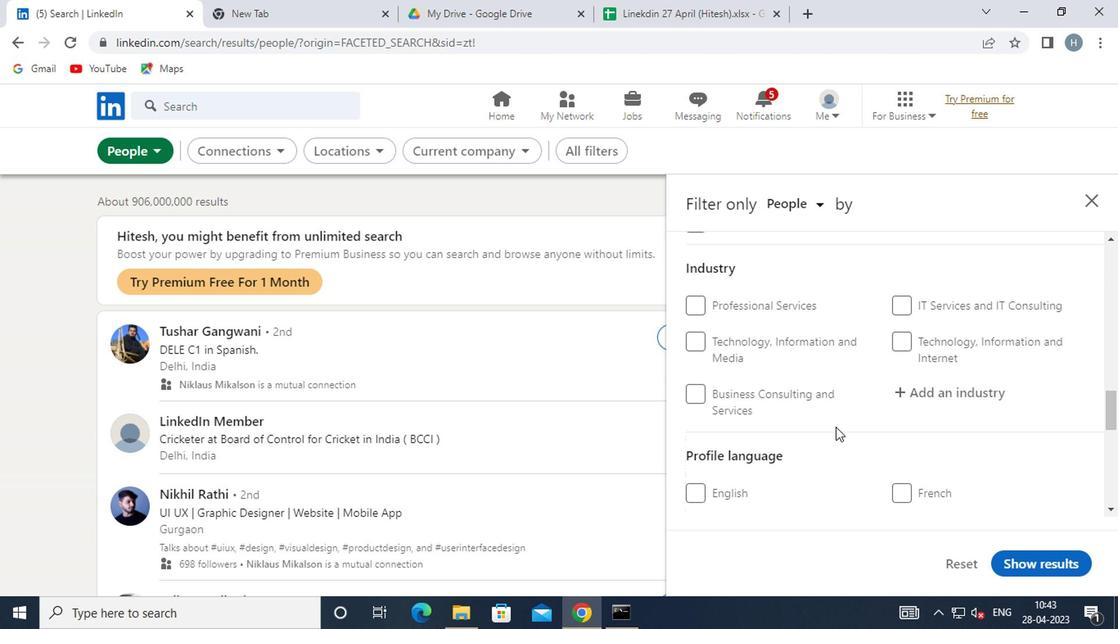 
Action: Mouse moved to (695, 409)
Screenshot: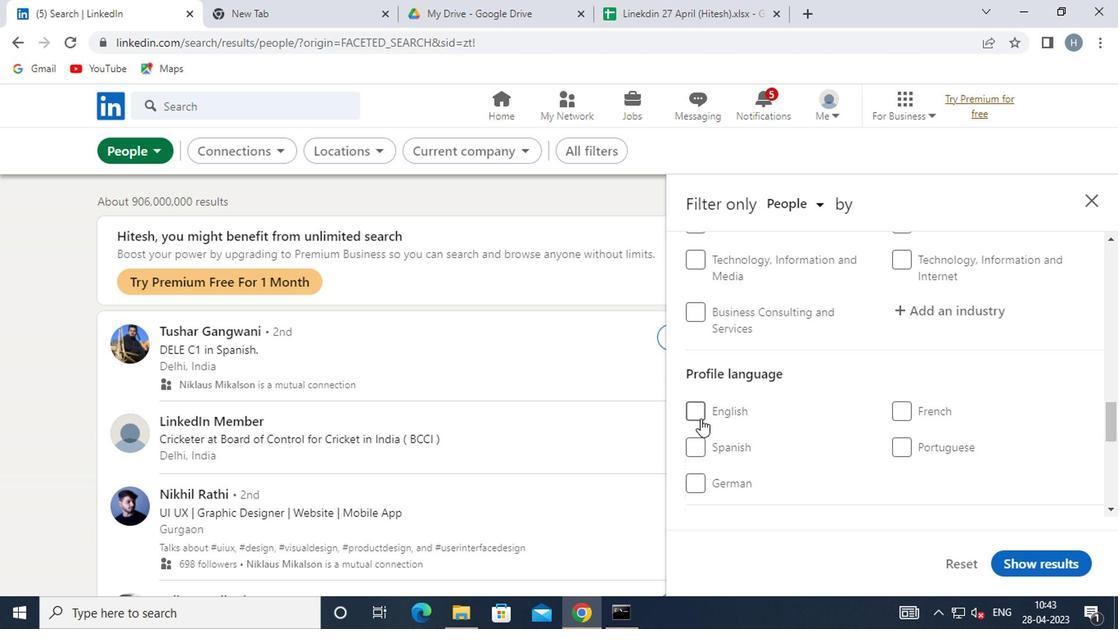 
Action: Mouse pressed left at (695, 409)
Screenshot: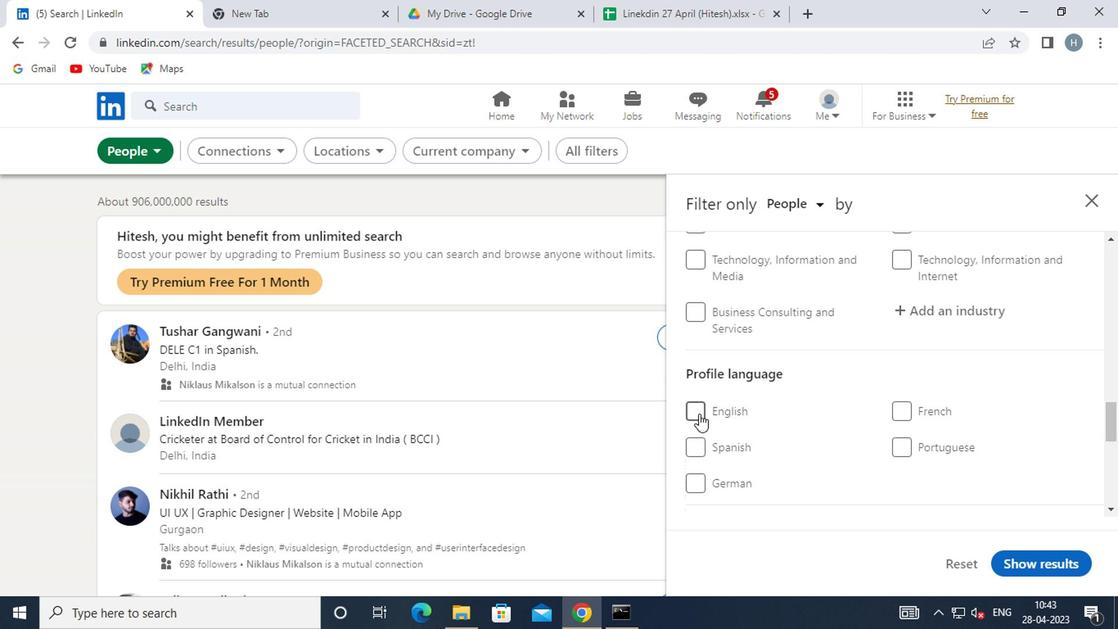 
Action: Mouse moved to (890, 403)
Screenshot: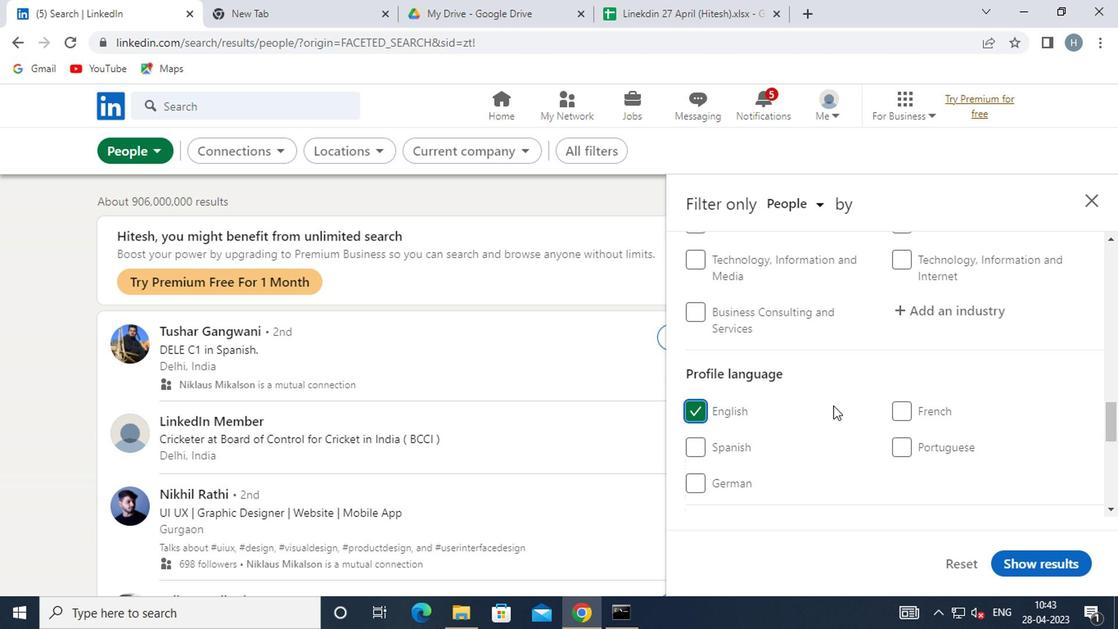 
Action: Mouse scrolled (890, 403) with delta (0, 0)
Screenshot: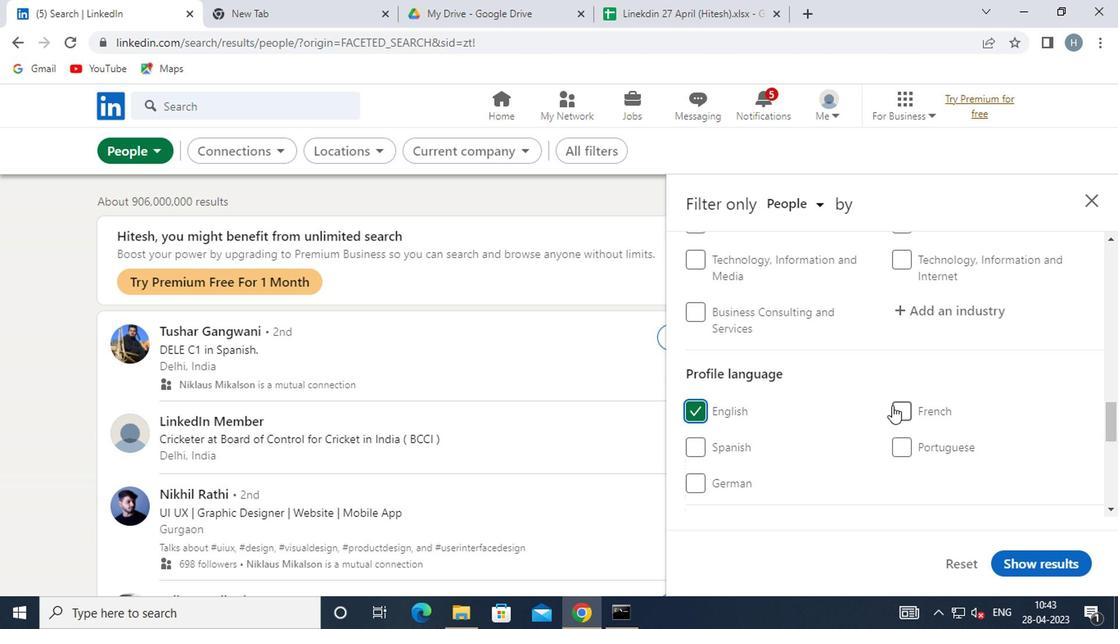 
Action: Mouse scrolled (890, 403) with delta (0, 0)
Screenshot: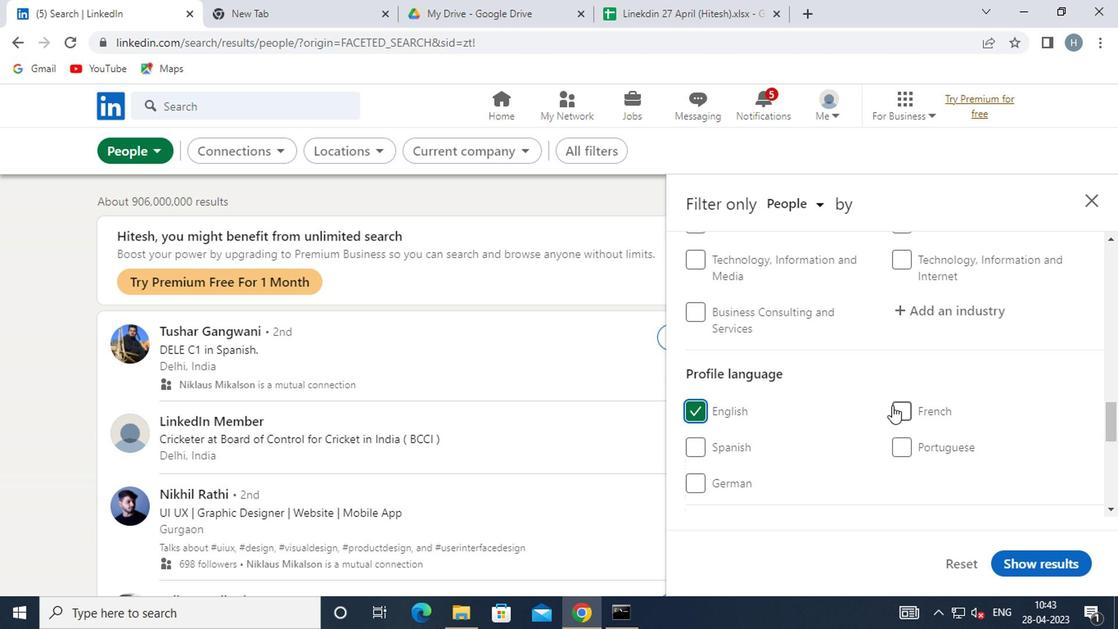 
Action: Mouse moved to (890, 401)
Screenshot: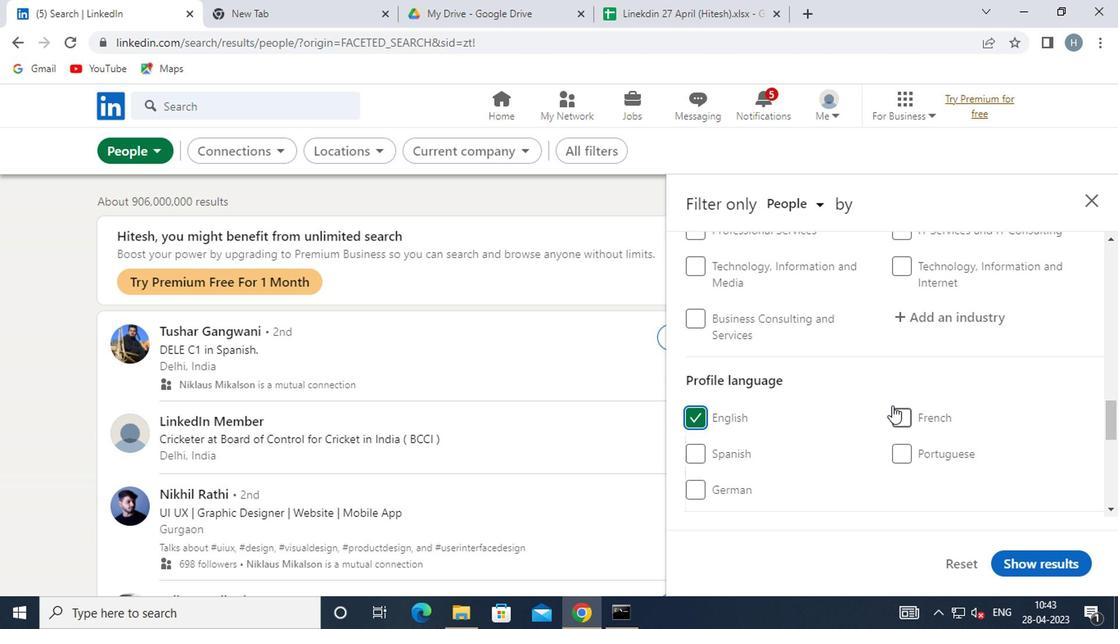 
Action: Mouse scrolled (890, 402) with delta (0, 1)
Screenshot: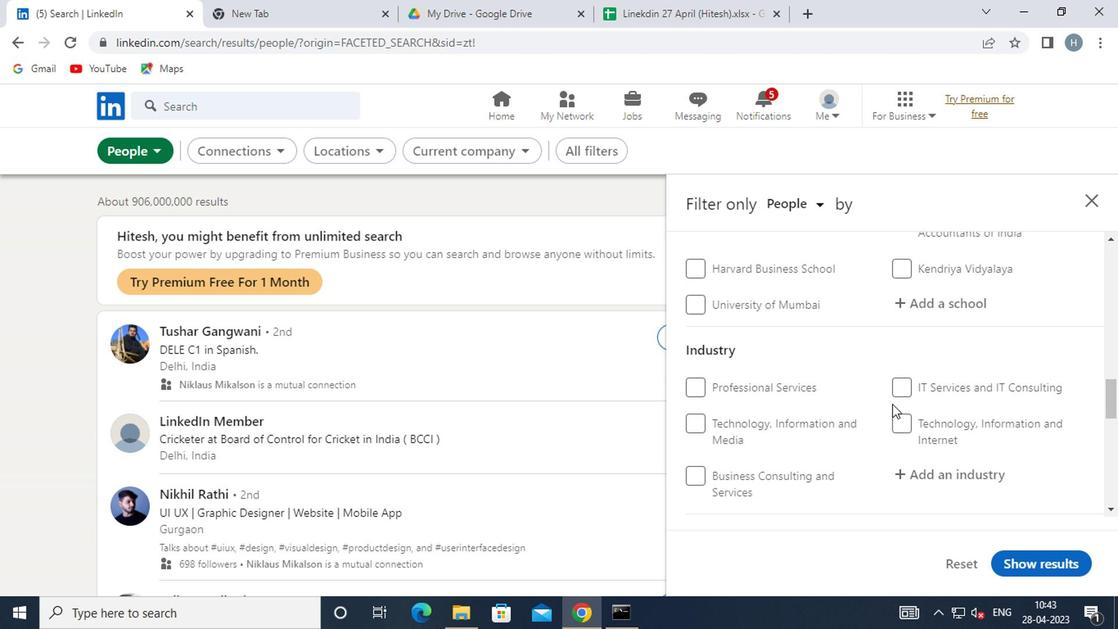 
Action: Mouse scrolled (890, 402) with delta (0, 1)
Screenshot: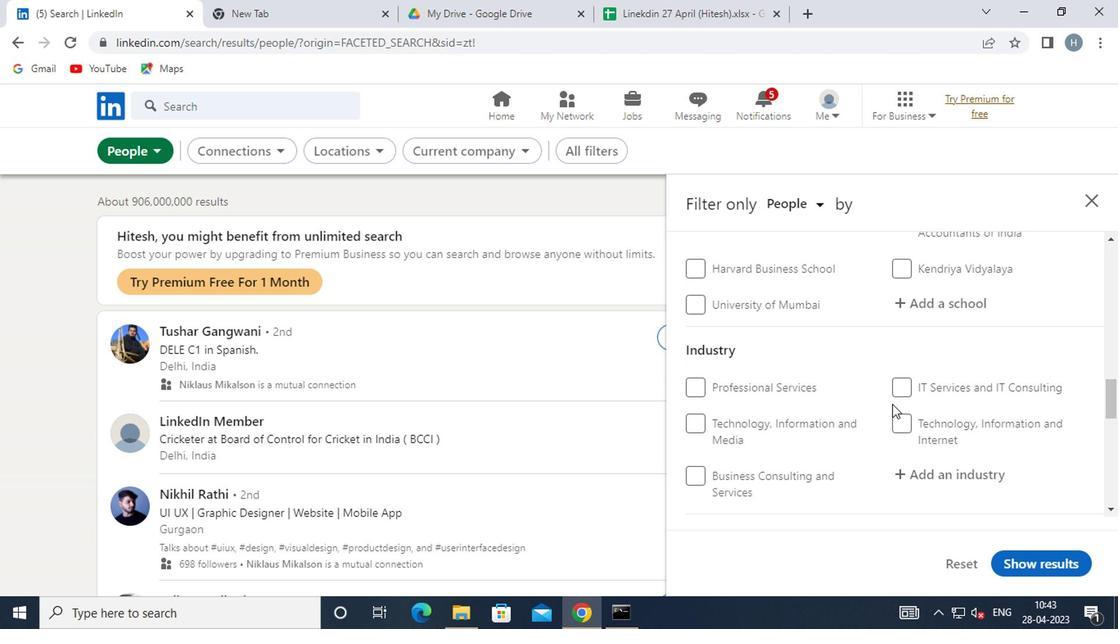 
Action: Mouse scrolled (890, 402) with delta (0, 1)
Screenshot: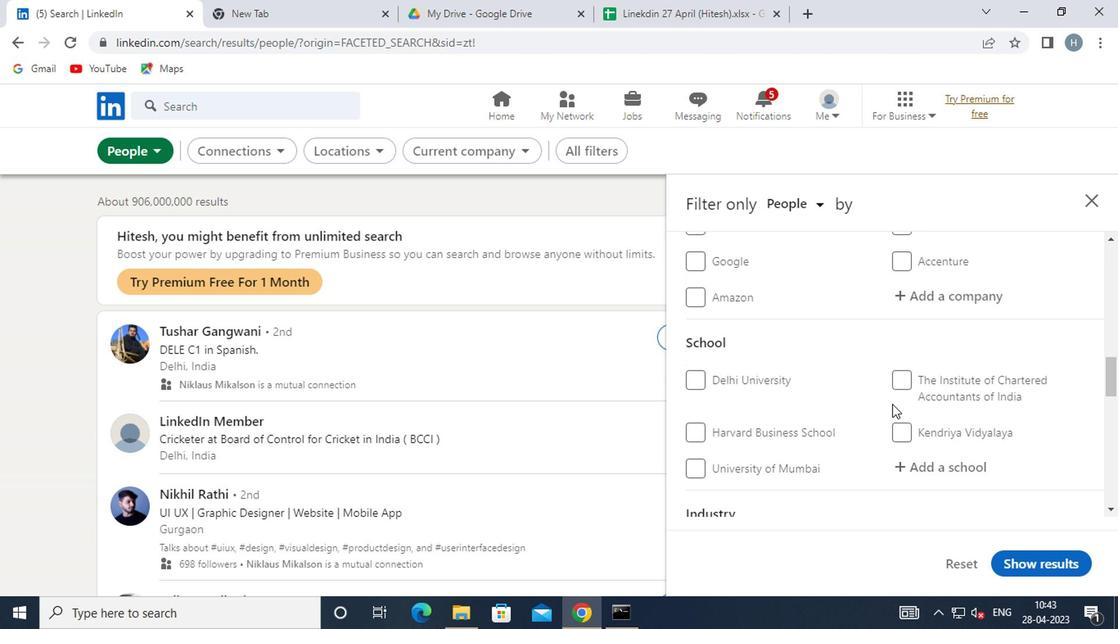 
Action: Mouse moved to (896, 398)
Screenshot: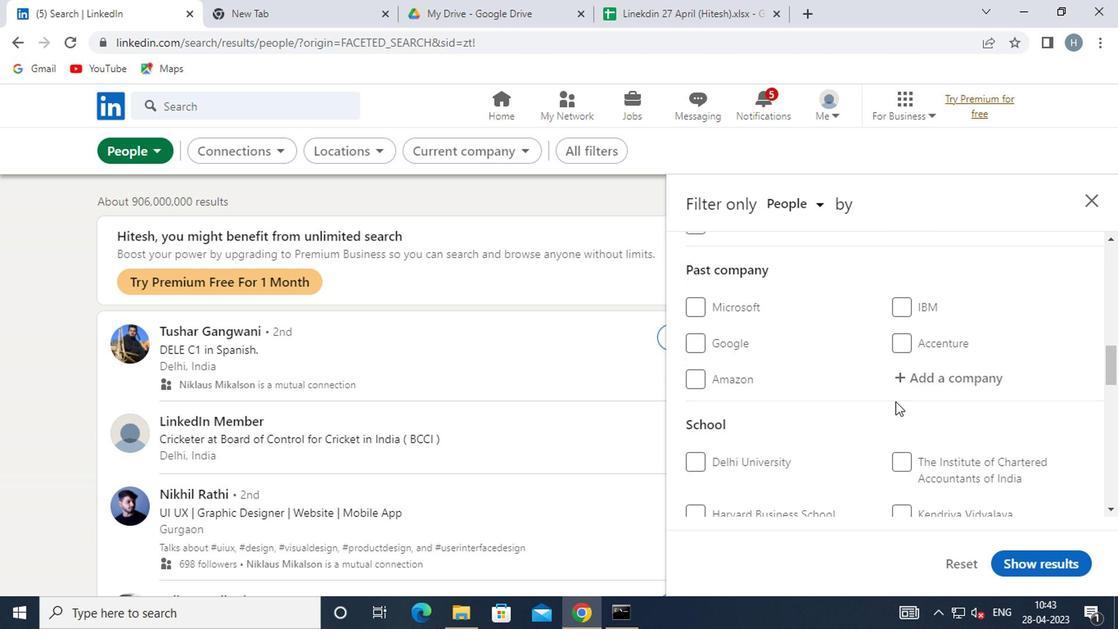 
Action: Mouse scrolled (896, 398) with delta (0, 0)
Screenshot: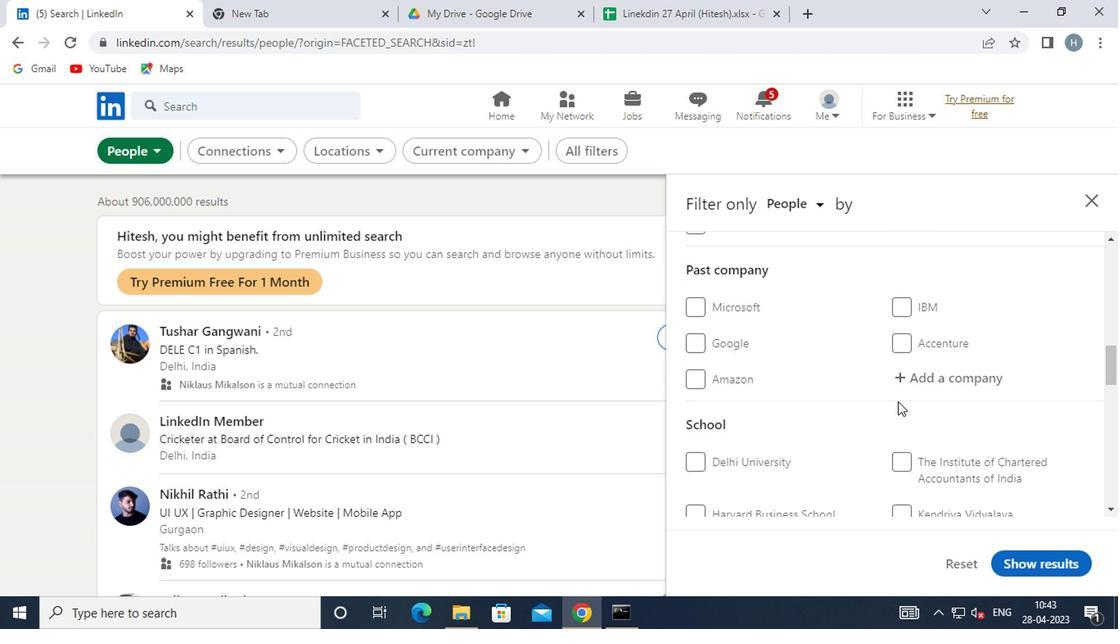 
Action: Mouse scrolled (896, 399) with delta (0, 0)
Screenshot: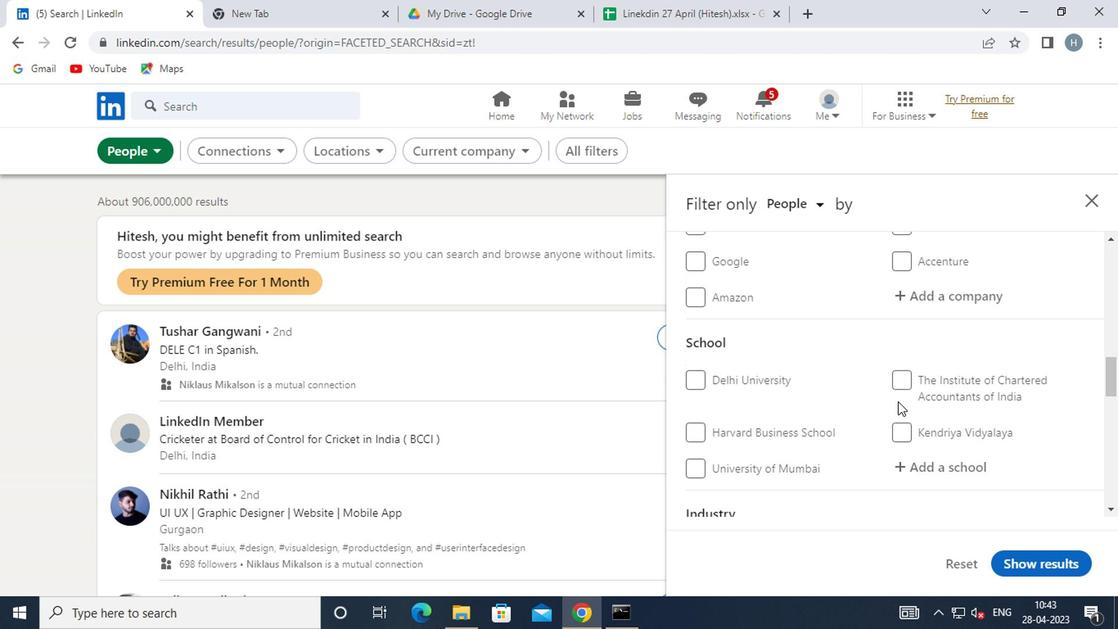 
Action: Mouse scrolled (896, 399) with delta (0, 0)
Screenshot: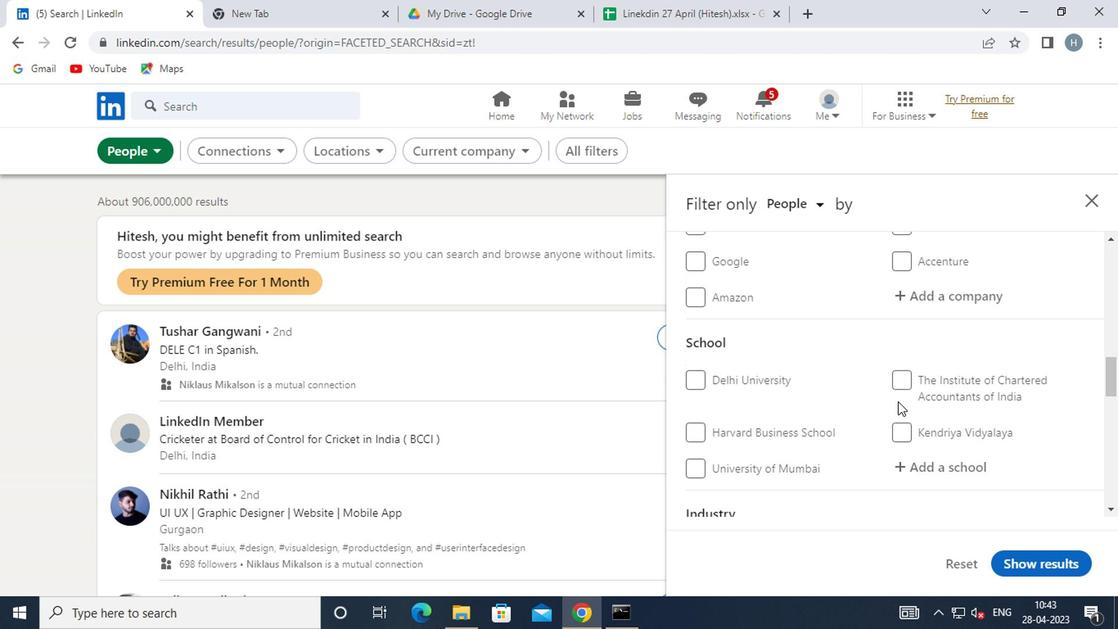 
Action: Mouse scrolled (896, 399) with delta (0, 0)
Screenshot: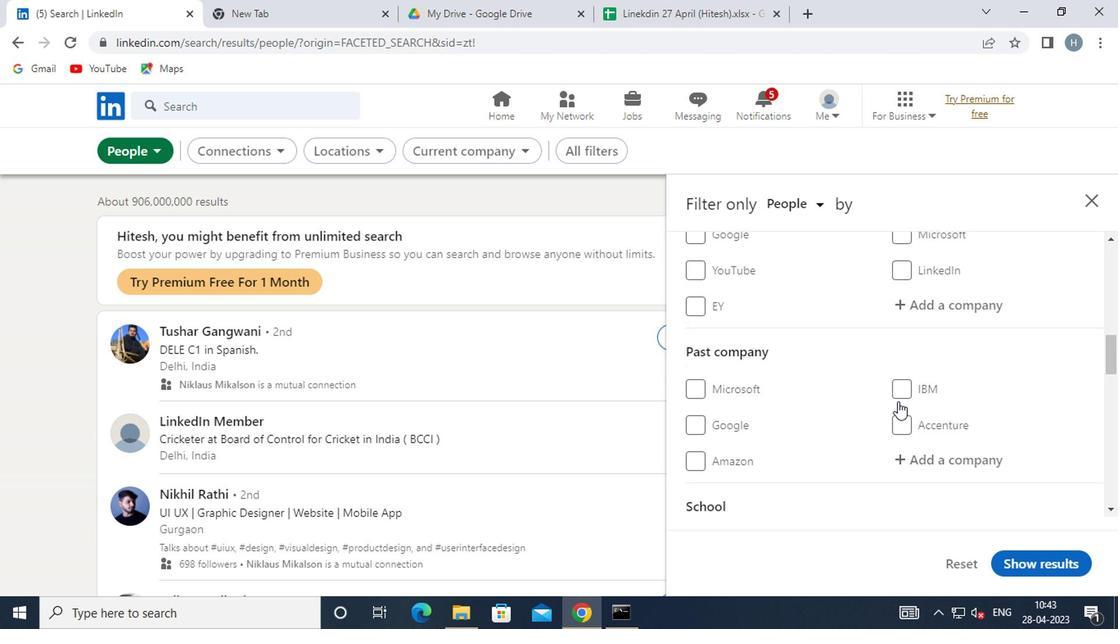 
Action: Mouse scrolled (896, 399) with delta (0, 0)
Screenshot: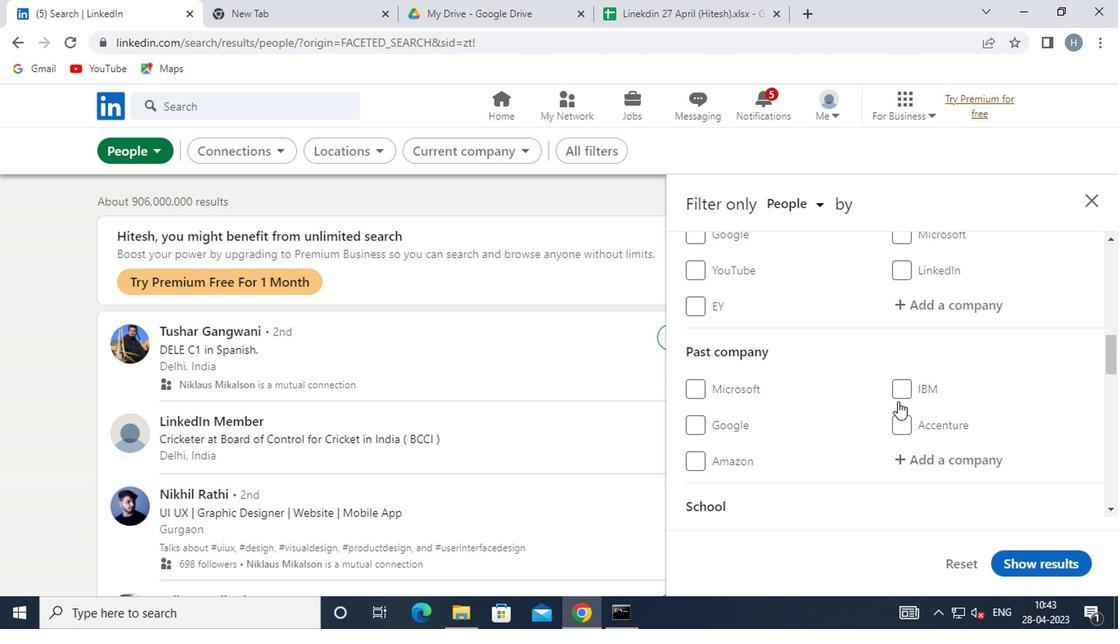 
Action: Mouse moved to (927, 450)
Screenshot: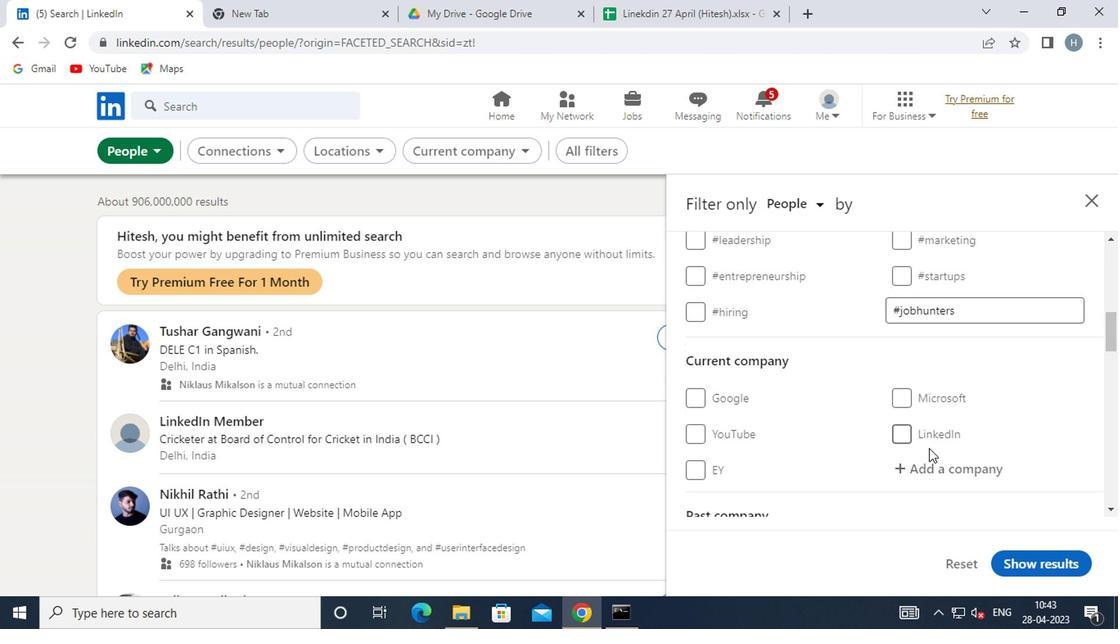 
Action: Mouse scrolled (927, 449) with delta (0, -1)
Screenshot: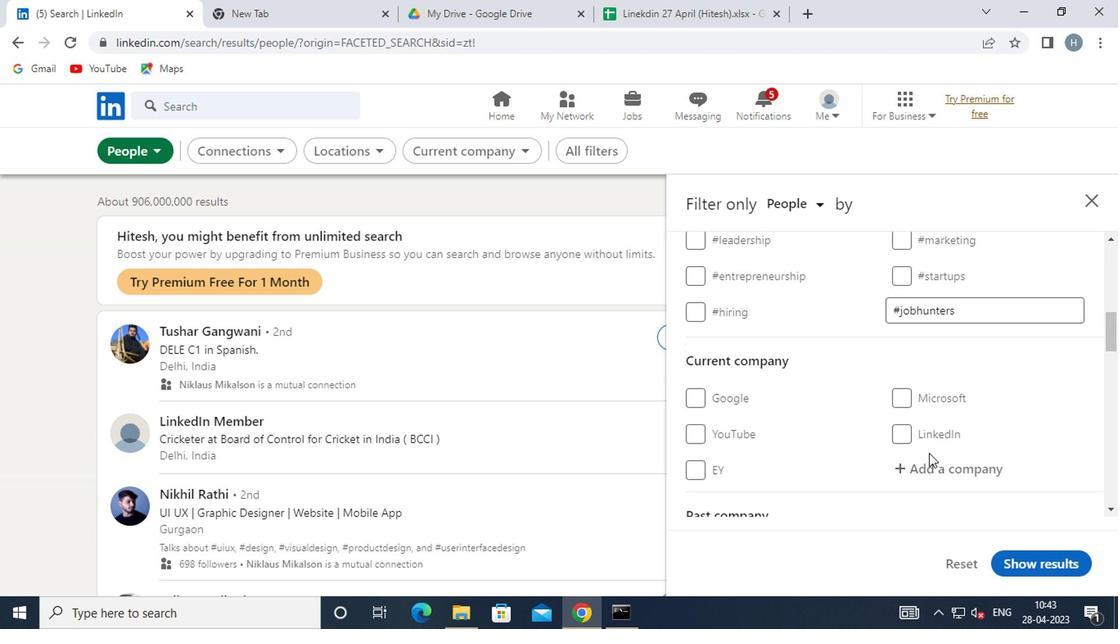 
Action: Mouse moved to (945, 384)
Screenshot: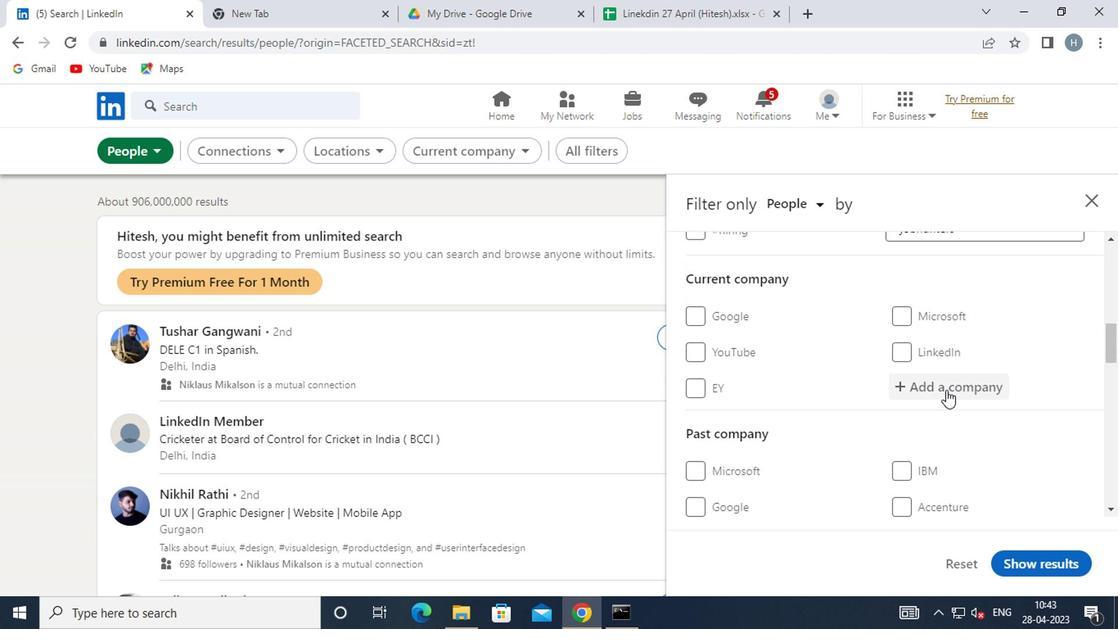 
Action: Mouse pressed left at (945, 384)
Screenshot: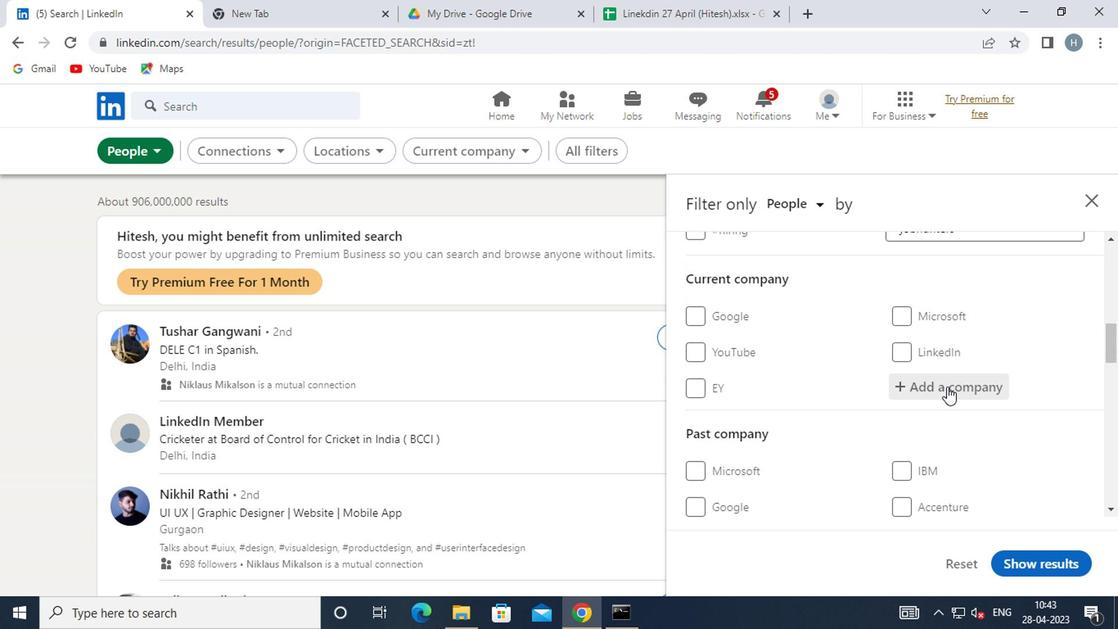 
Action: Mouse moved to (1117, 318)
Screenshot: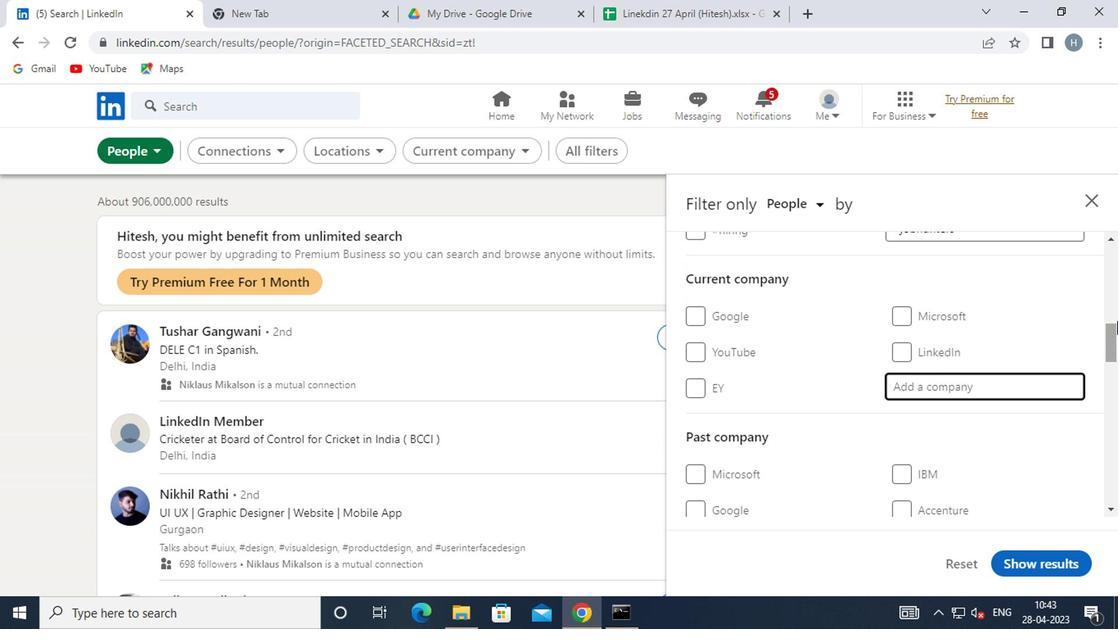 
Action: Key pressed <Key.shift>TRINA<Key.space><Key.shift>SOLAR
Screenshot: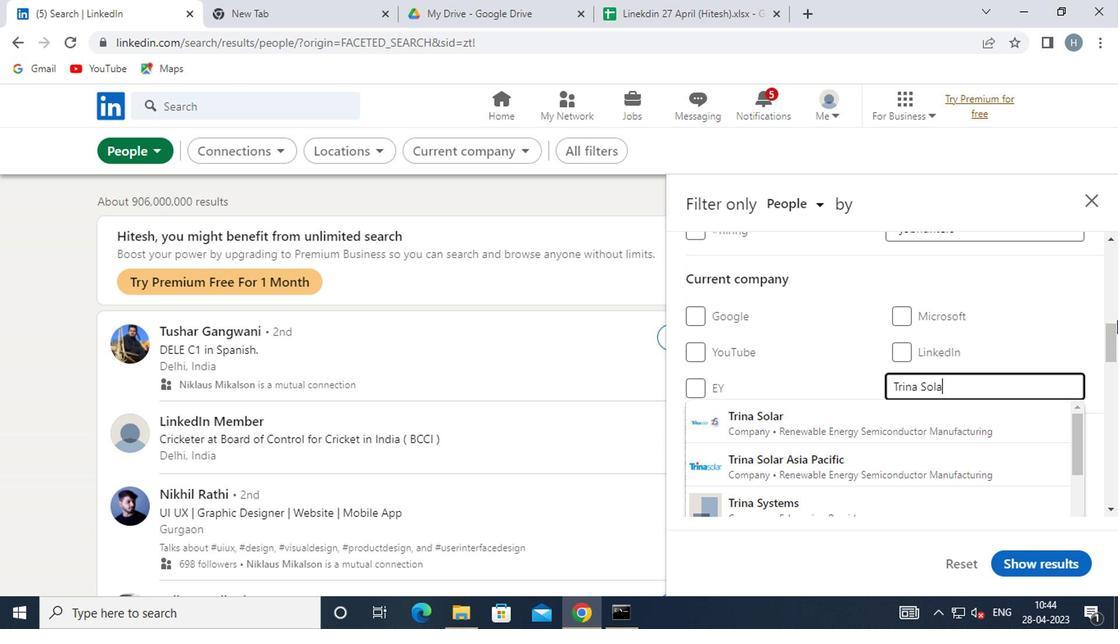 
Action: Mouse moved to (916, 419)
Screenshot: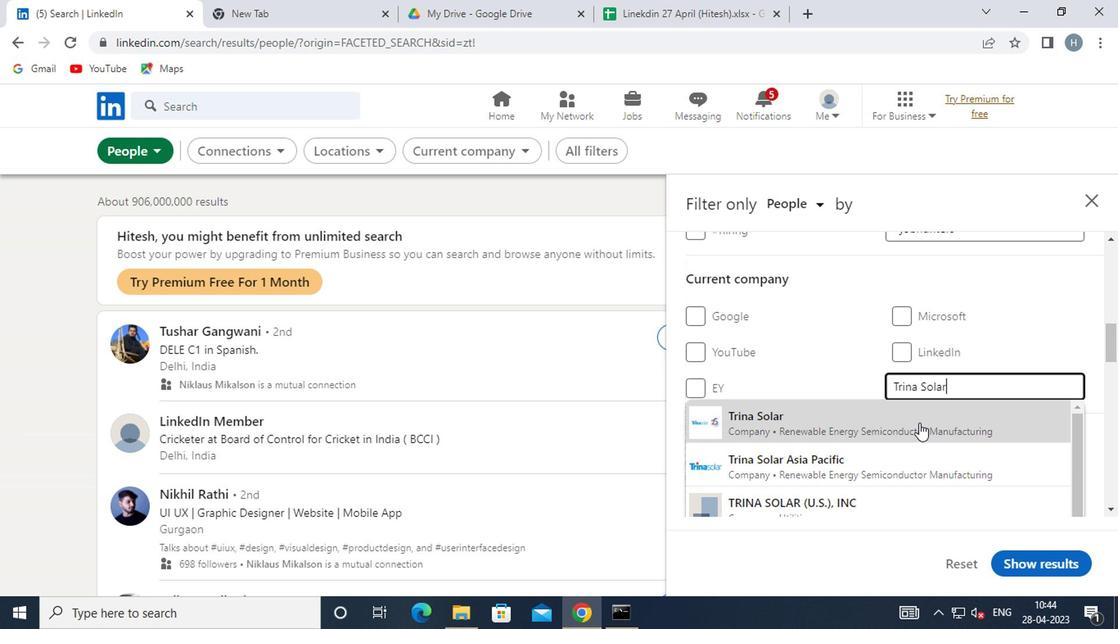 
Action: Mouse pressed left at (916, 419)
Screenshot: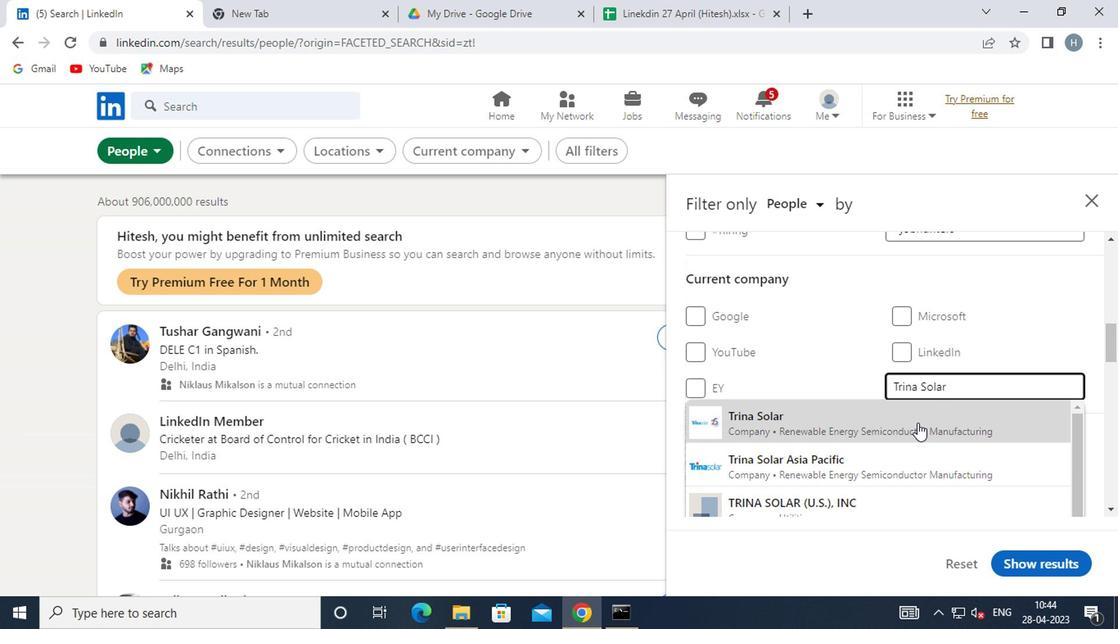 
Action: Mouse moved to (906, 417)
Screenshot: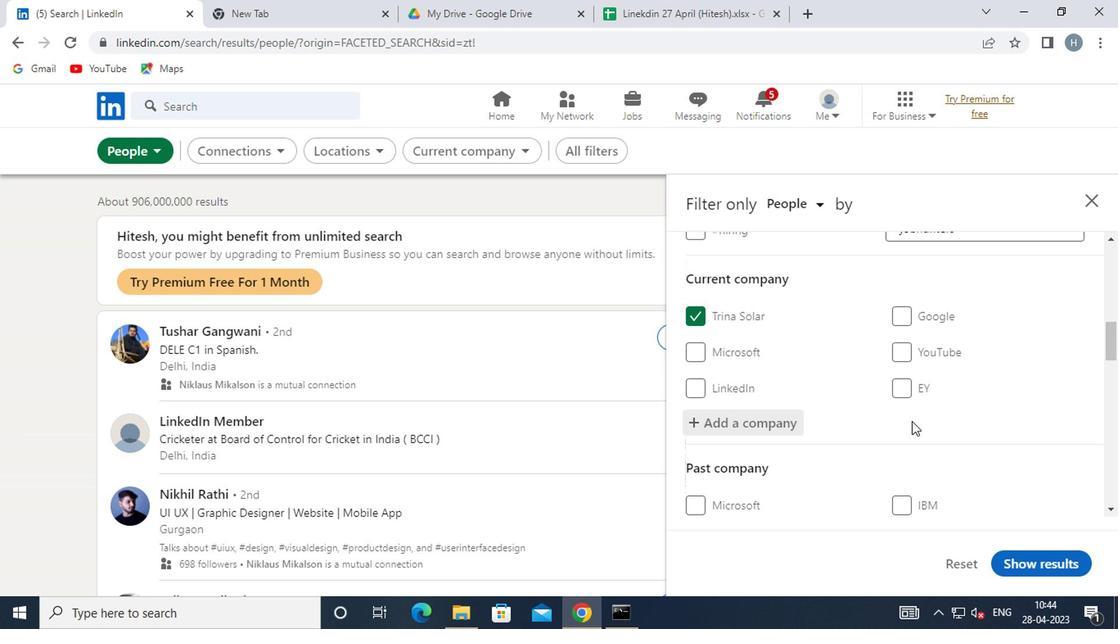
Action: Mouse scrolled (906, 417) with delta (0, 0)
Screenshot: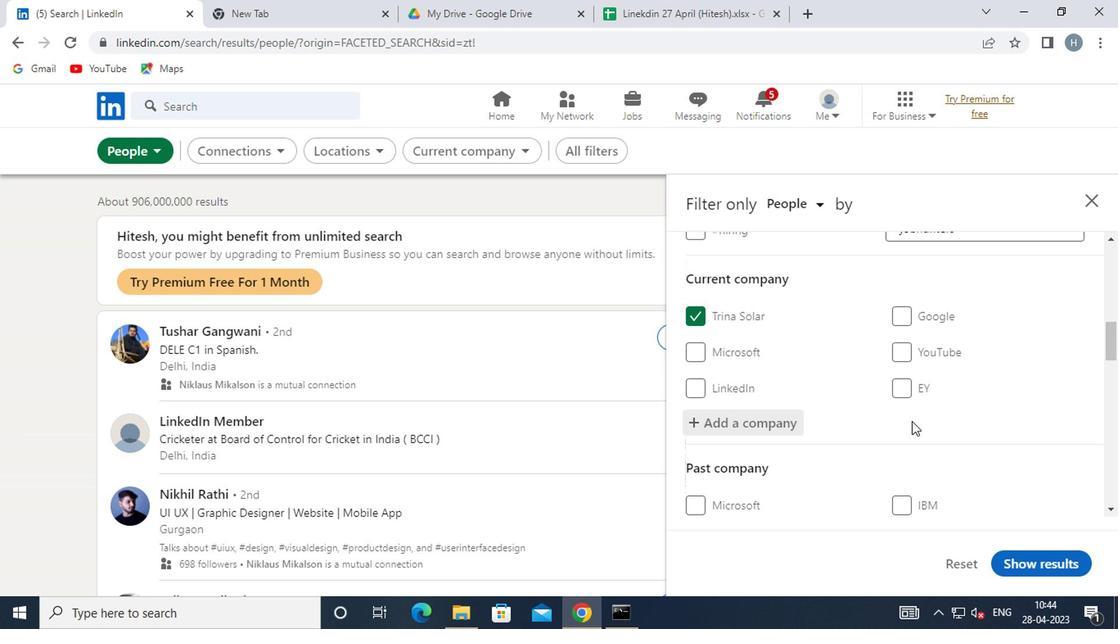 
Action: Mouse moved to (900, 417)
Screenshot: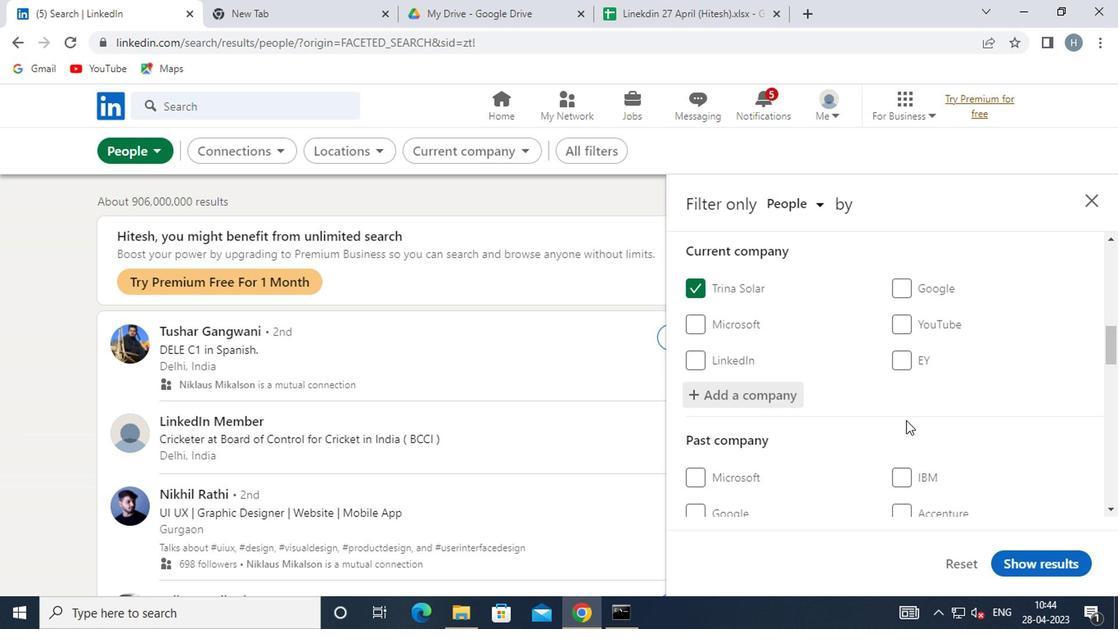 
Action: Mouse scrolled (900, 417) with delta (0, 0)
Screenshot: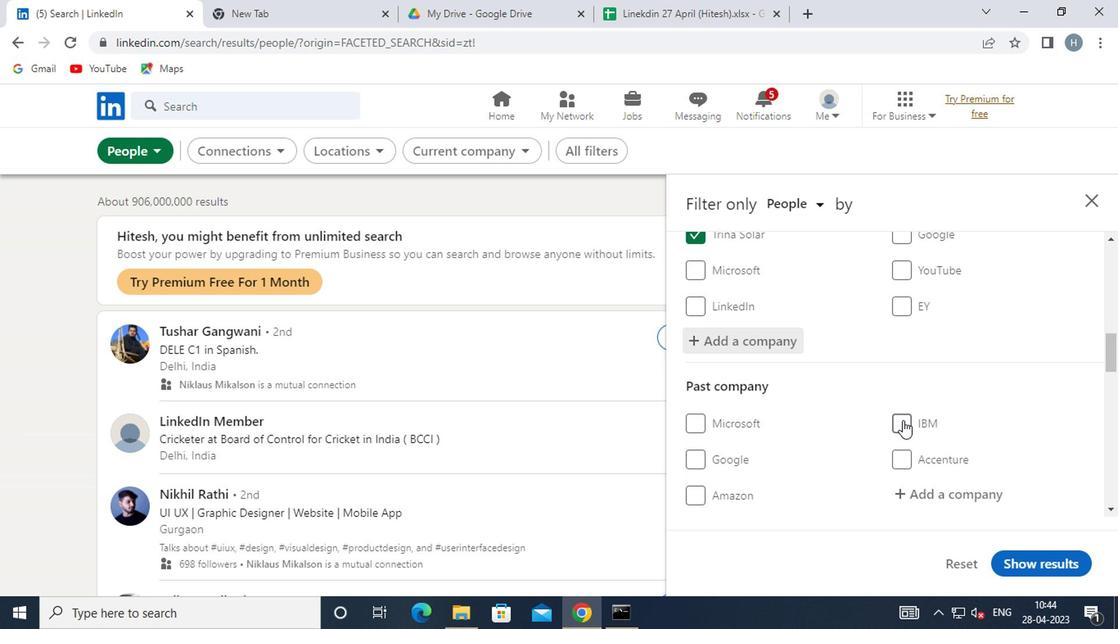 
Action: Mouse scrolled (900, 417) with delta (0, 0)
Screenshot: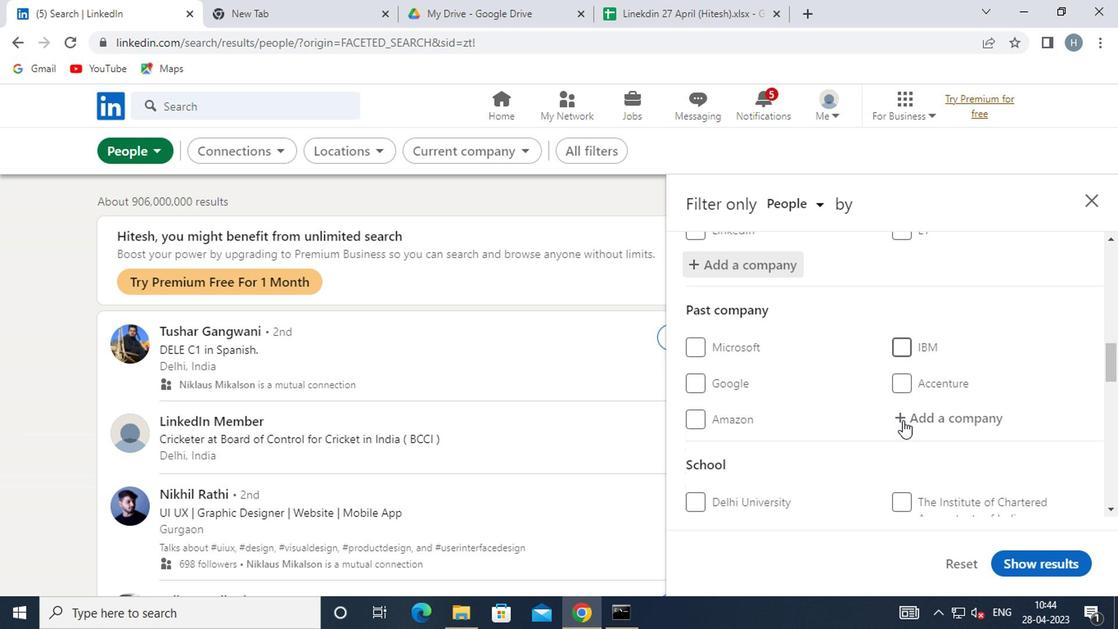 
Action: Mouse moved to (950, 471)
Screenshot: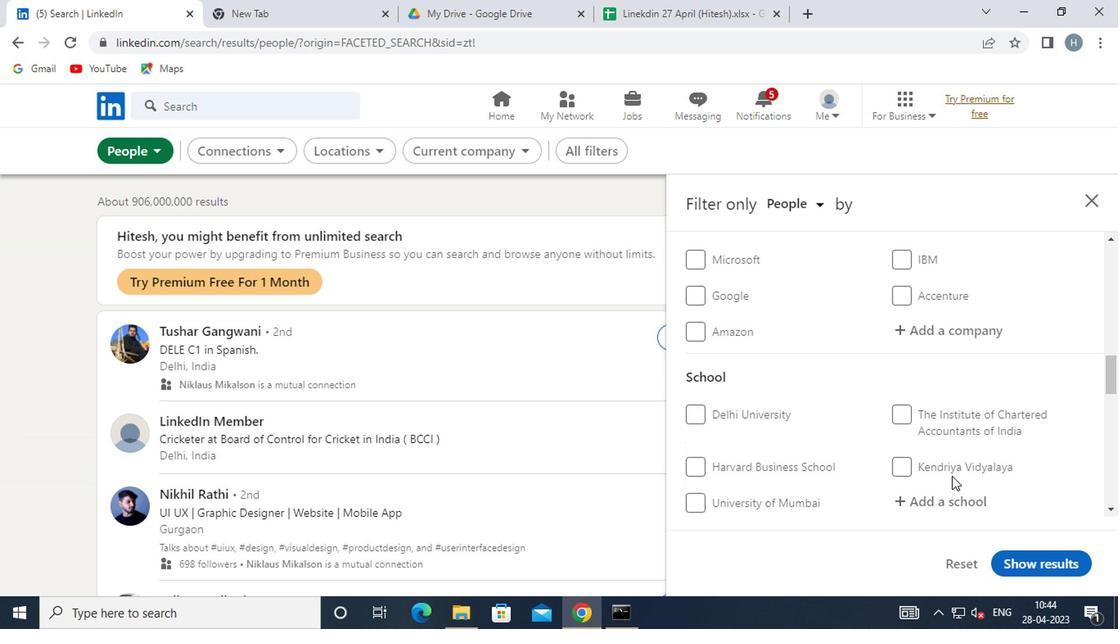 
Action: Mouse scrolled (950, 471) with delta (0, 0)
Screenshot: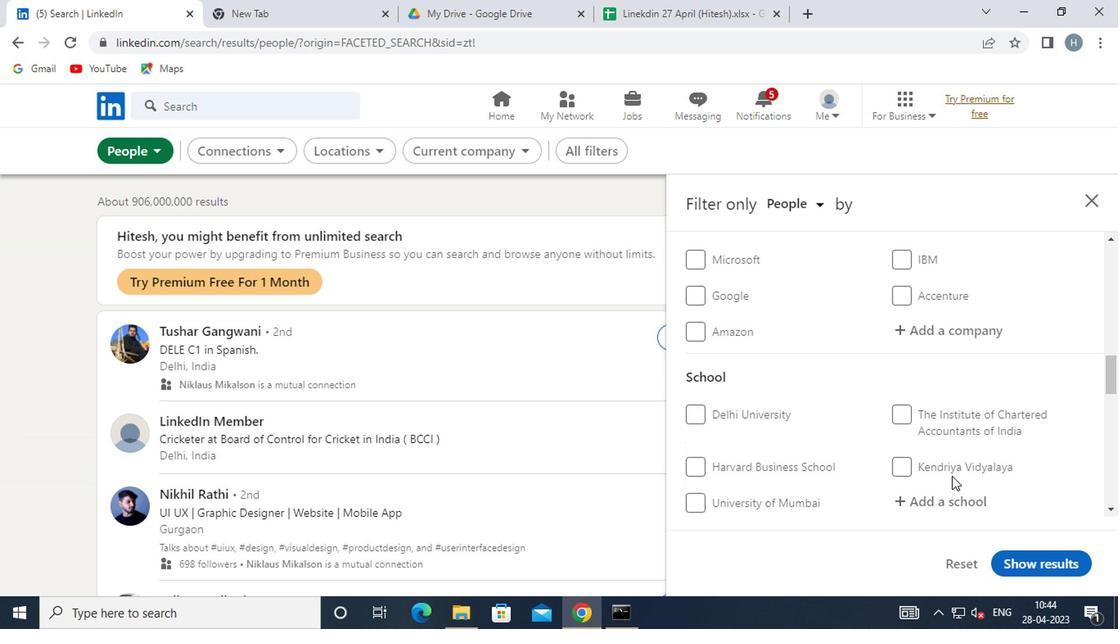 
Action: Mouse moved to (949, 411)
Screenshot: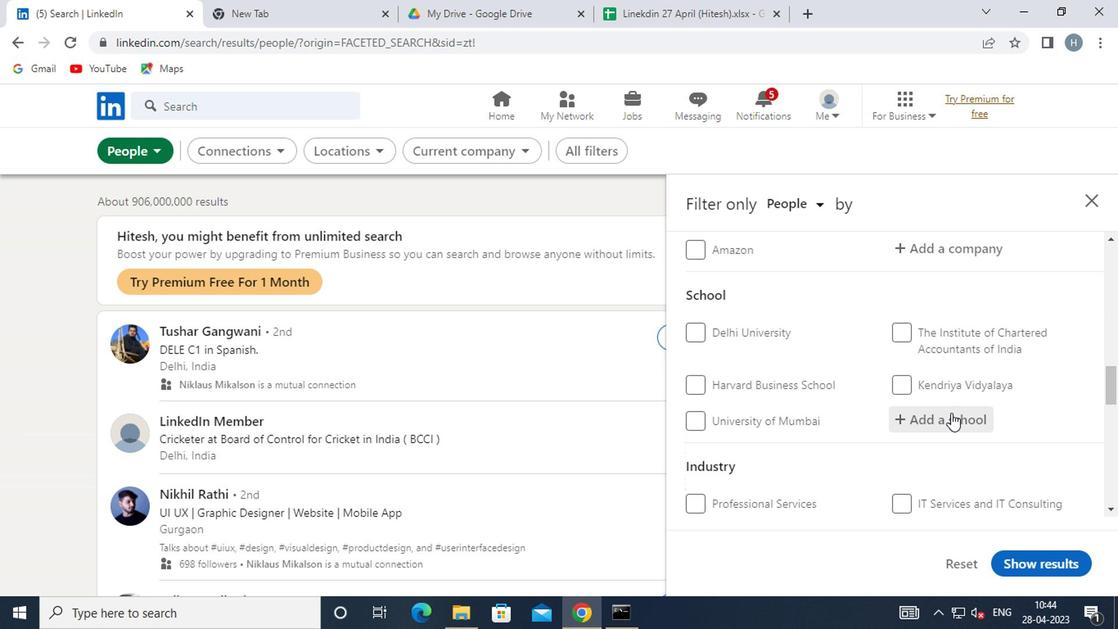 
Action: Mouse pressed left at (949, 411)
Screenshot: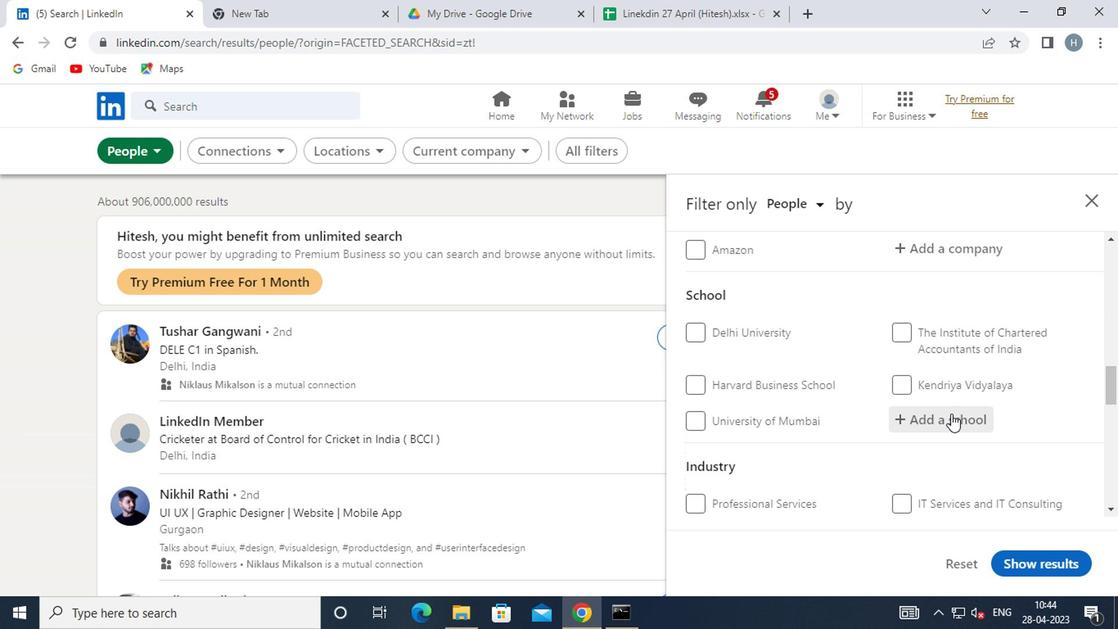 
Action: Key pressed <Key.shift>SDM<Key.space><Key.shift>IN
Screenshot: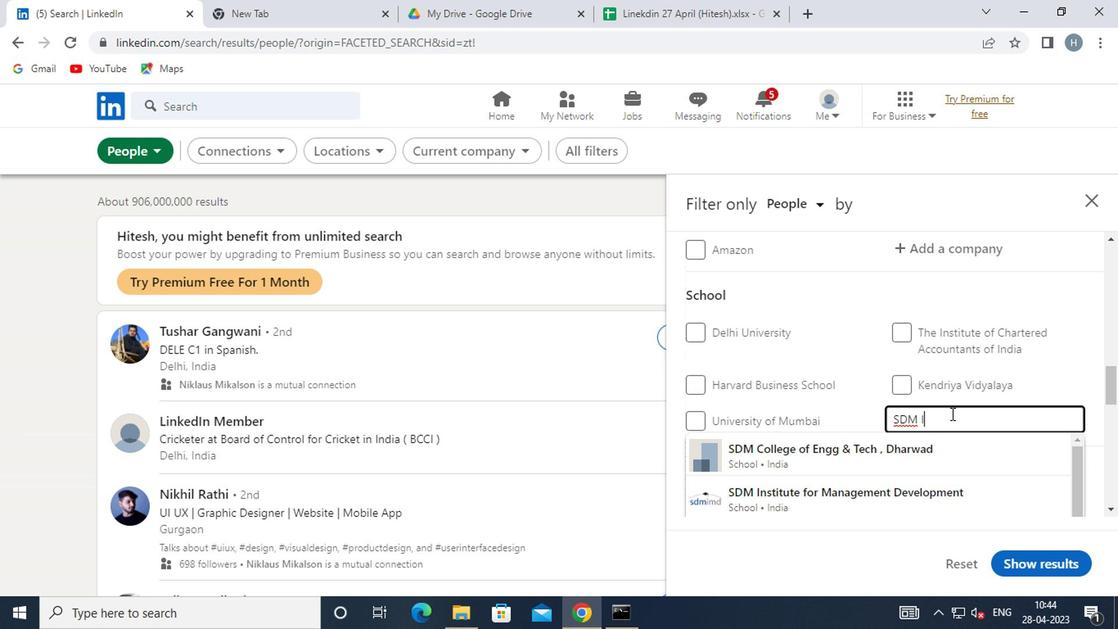 
Action: Mouse moved to (899, 446)
Screenshot: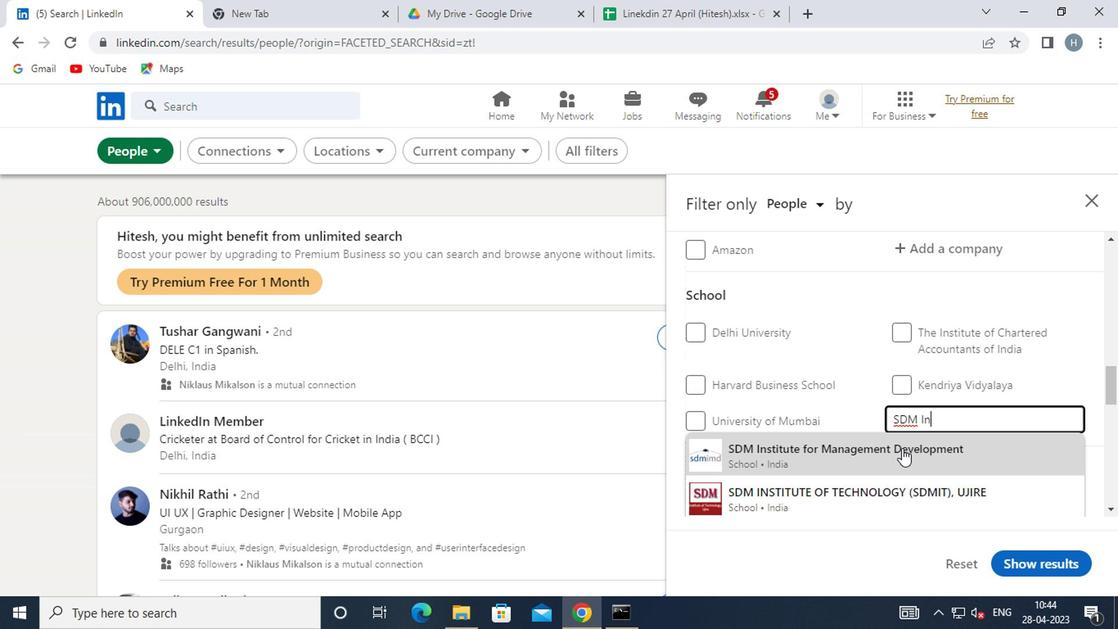 
Action: Mouse pressed left at (899, 446)
Screenshot: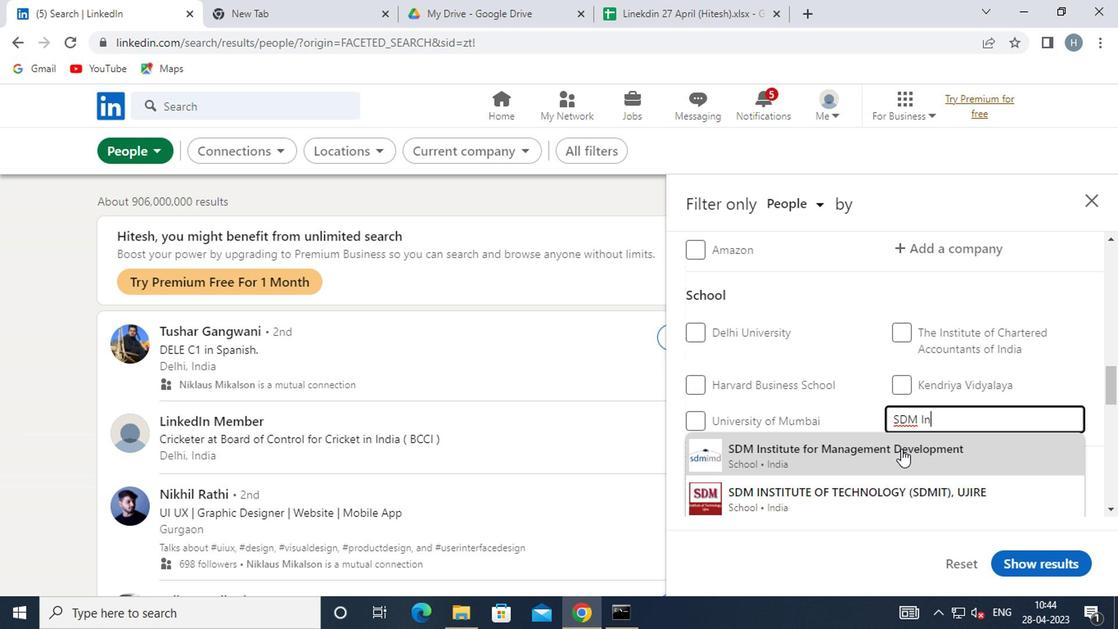 
Action: Mouse moved to (866, 410)
Screenshot: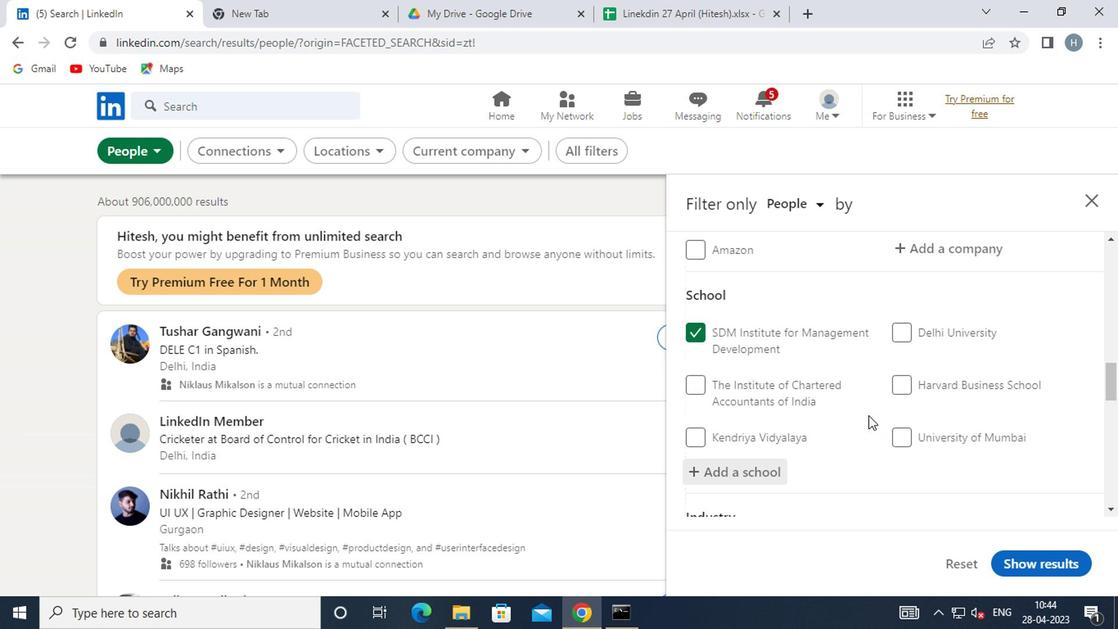 
Action: Mouse scrolled (866, 409) with delta (0, 0)
Screenshot: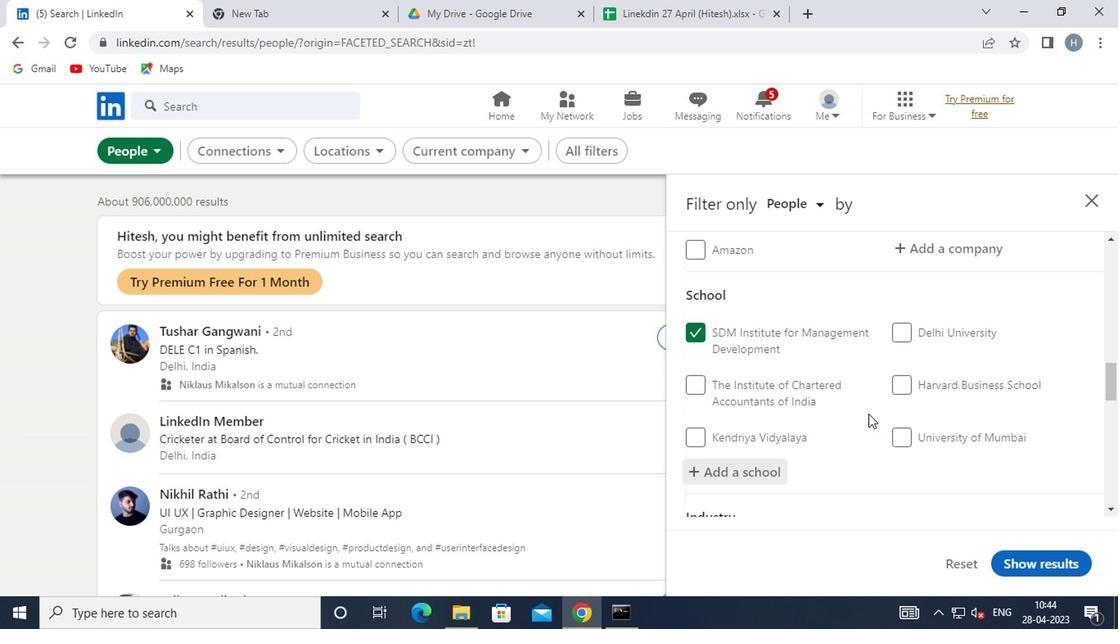 
Action: Mouse scrolled (866, 409) with delta (0, 0)
Screenshot: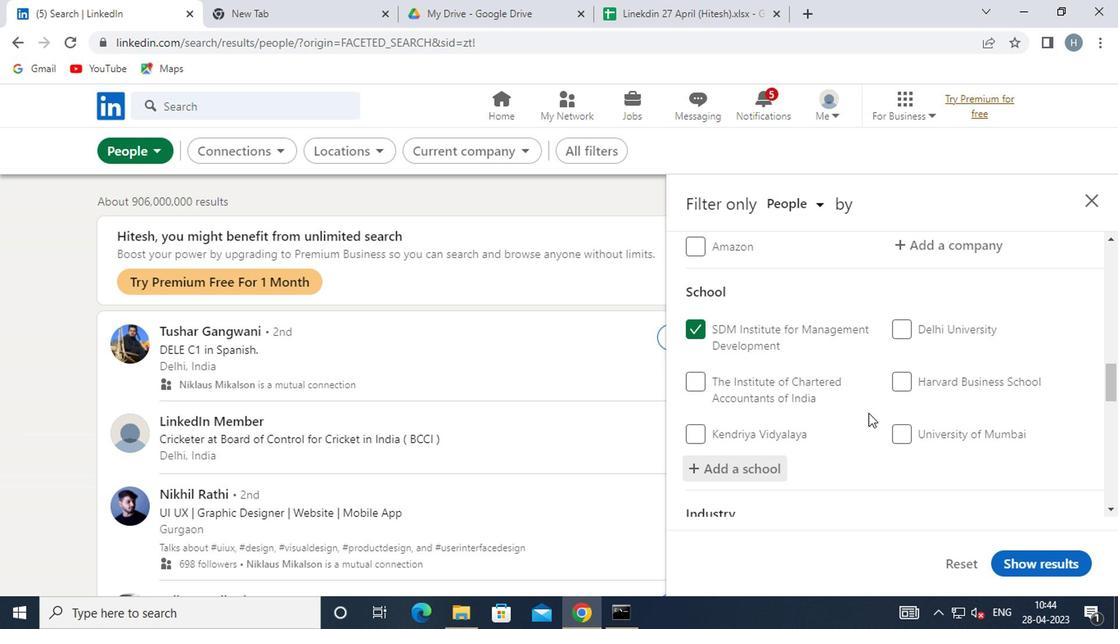 
Action: Mouse moved to (880, 395)
Screenshot: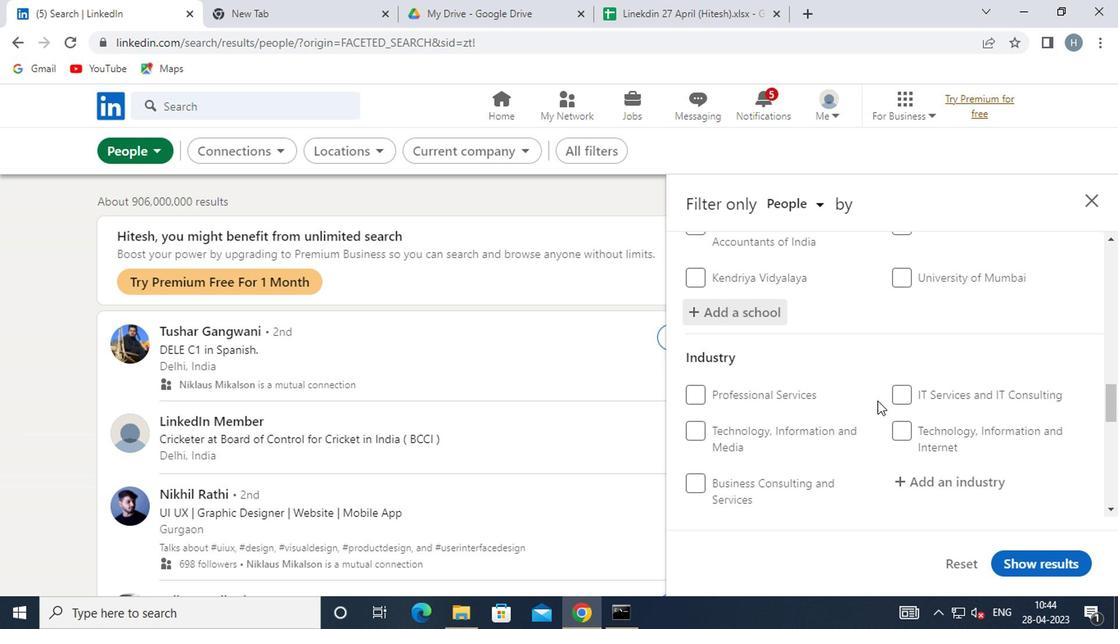 
Action: Mouse scrolled (880, 394) with delta (0, 0)
Screenshot: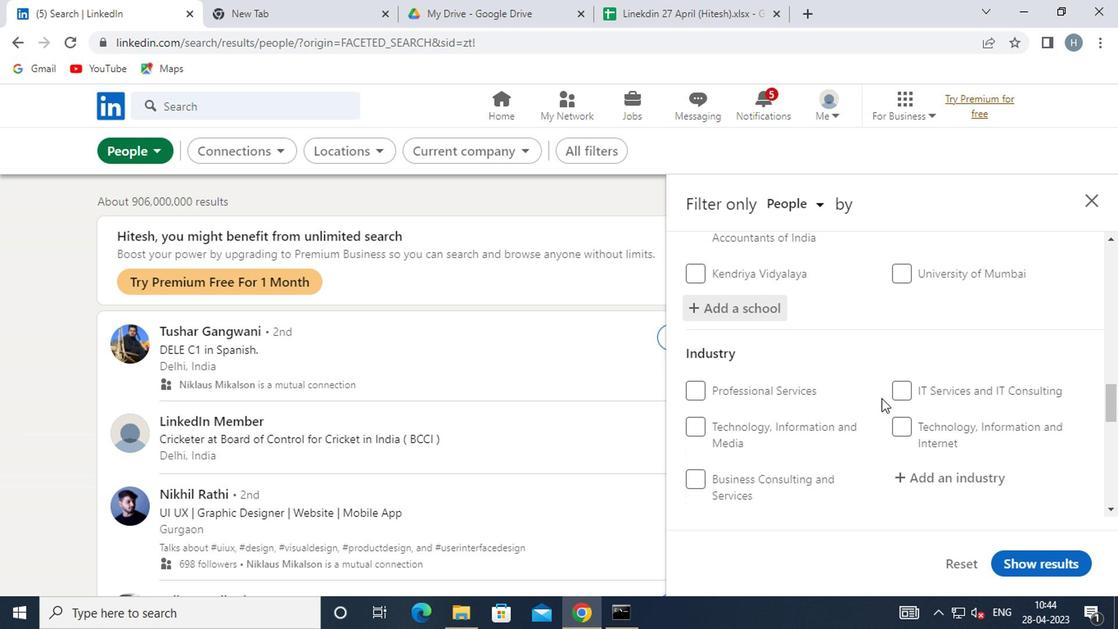 
Action: Mouse moved to (910, 387)
Screenshot: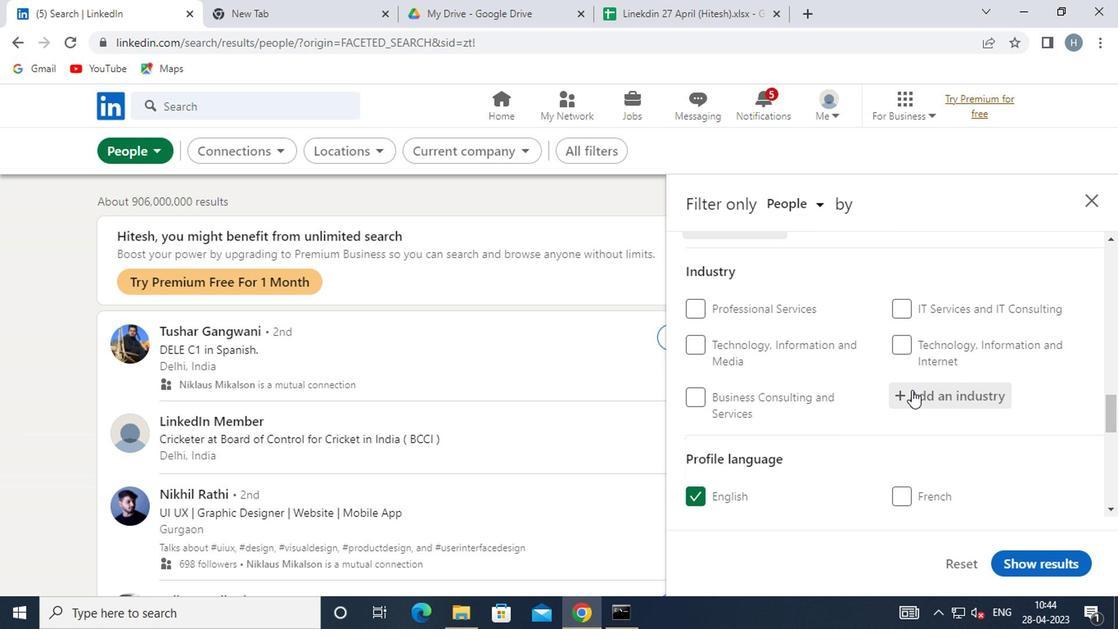 
Action: Mouse pressed left at (910, 387)
Screenshot: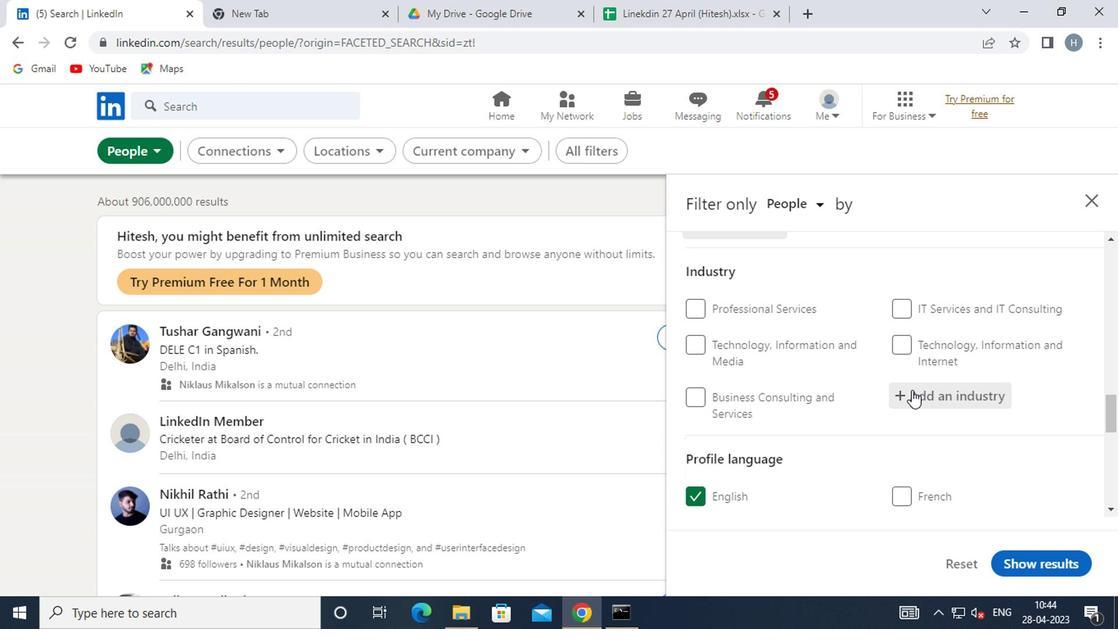 
Action: Mouse moved to (926, 401)
Screenshot: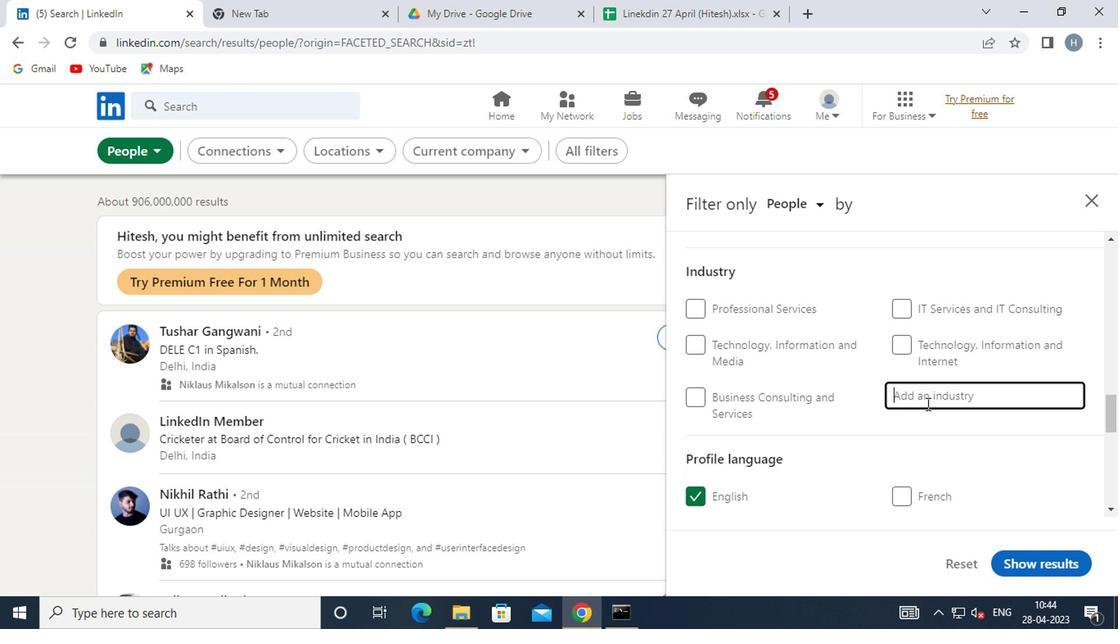 
Action: Key pressed <Key.shift>WAREHOUS
Screenshot: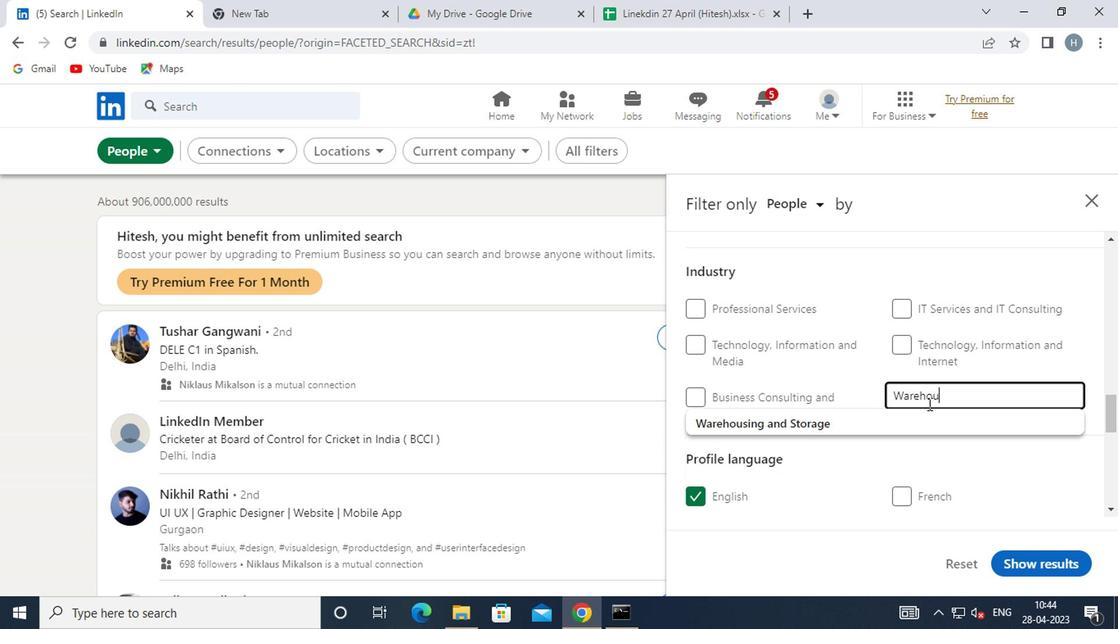 
Action: Mouse moved to (894, 413)
Screenshot: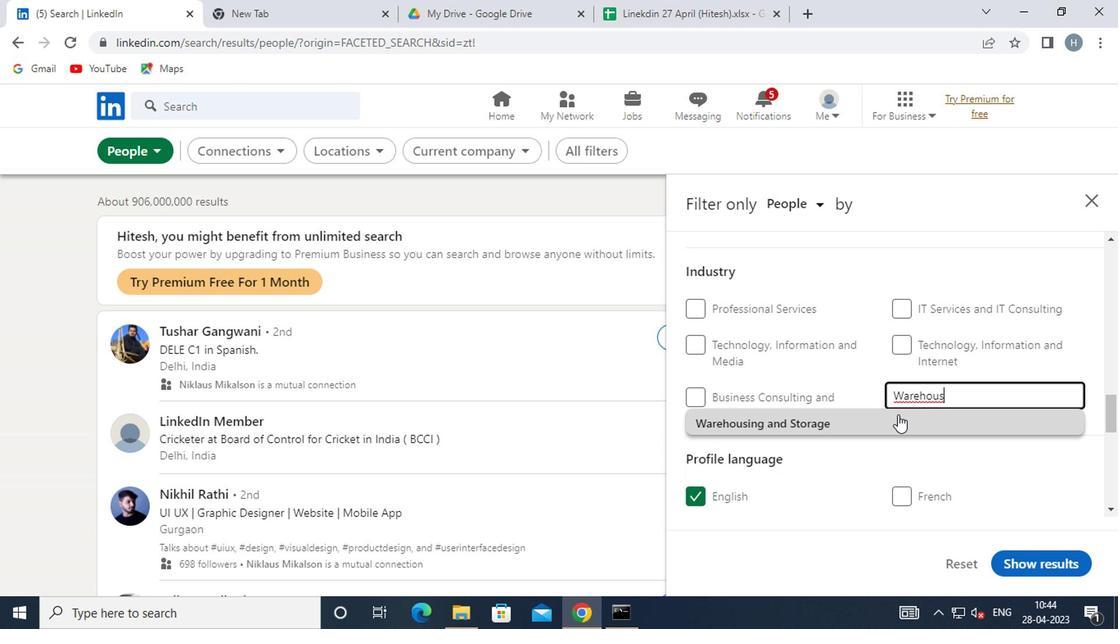 
Action: Mouse pressed left at (894, 413)
Screenshot: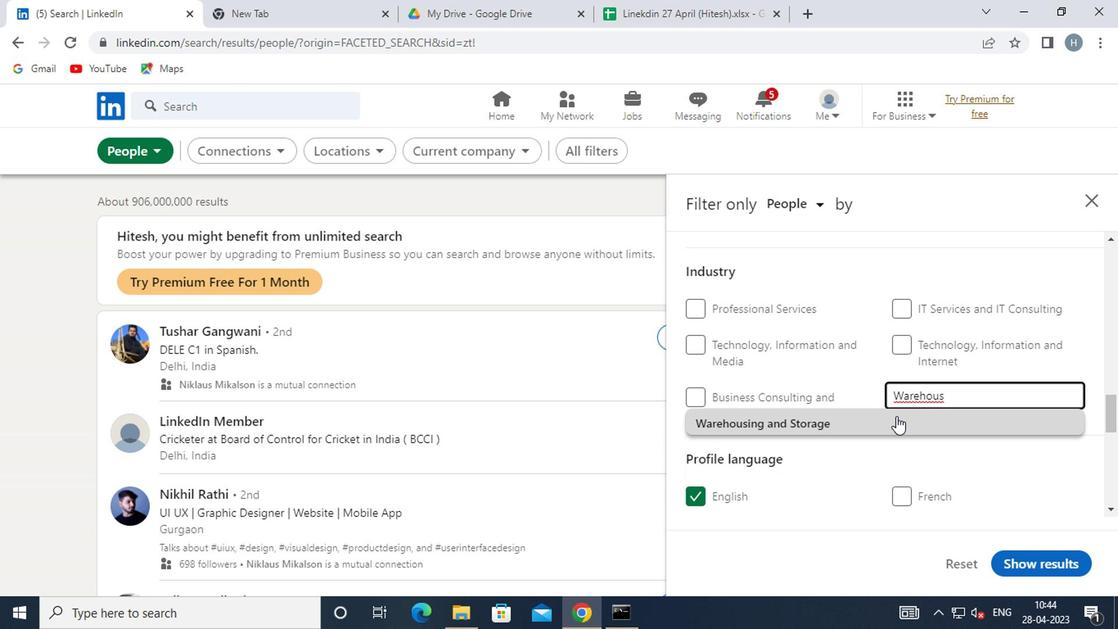 
Action: Mouse moved to (850, 419)
Screenshot: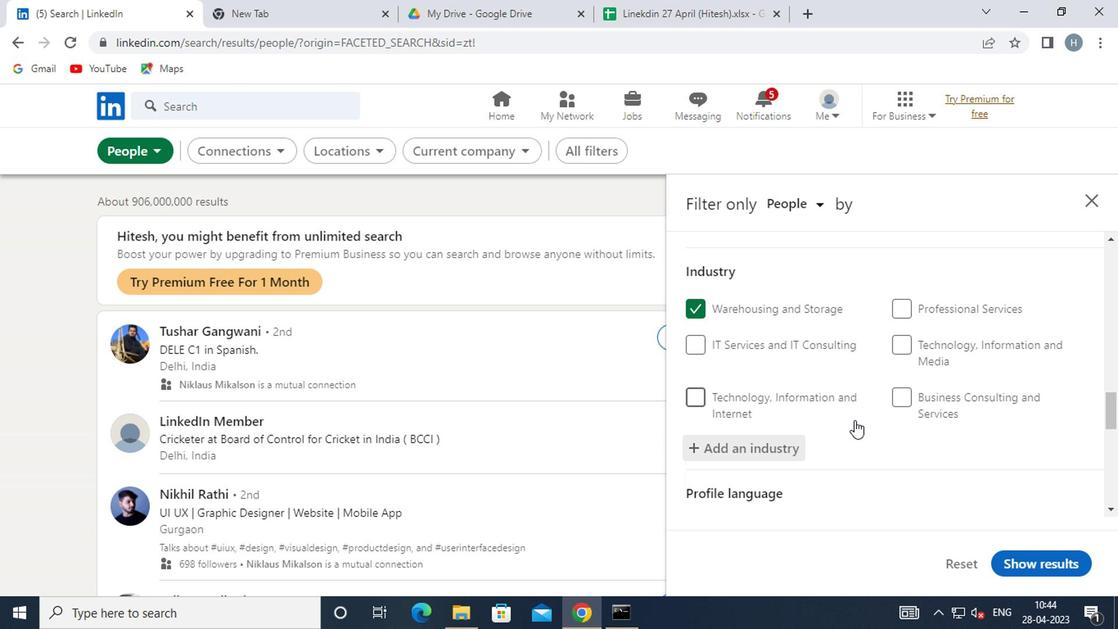 
Action: Mouse scrolled (850, 418) with delta (0, -1)
Screenshot: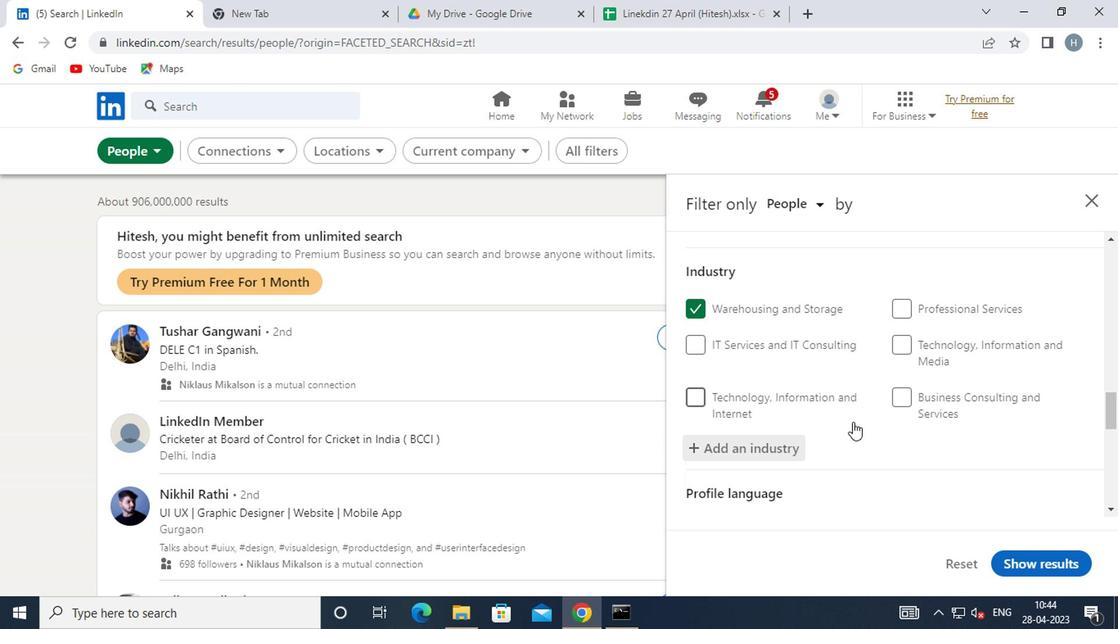 
Action: Mouse moved to (849, 419)
Screenshot: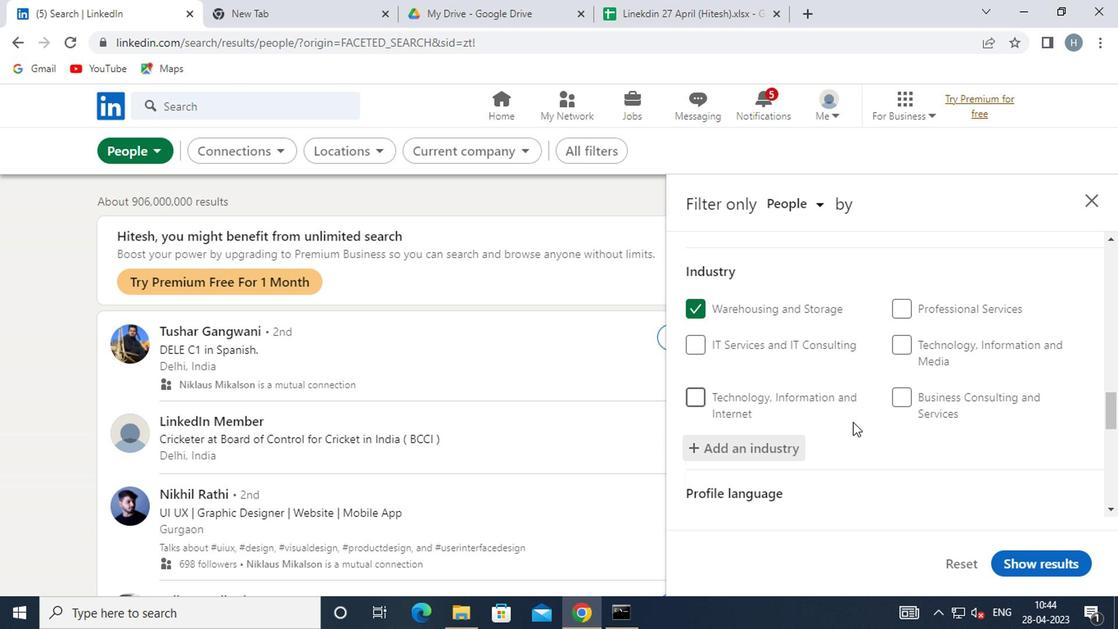 
Action: Mouse scrolled (849, 418) with delta (0, -1)
Screenshot: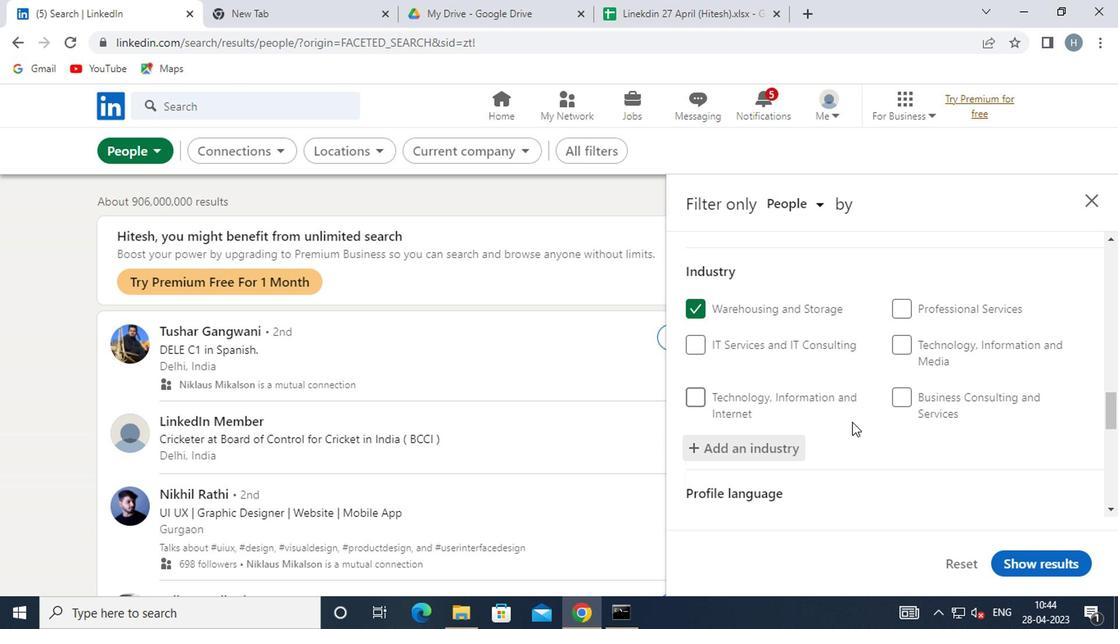 
Action: Mouse moved to (849, 419)
Screenshot: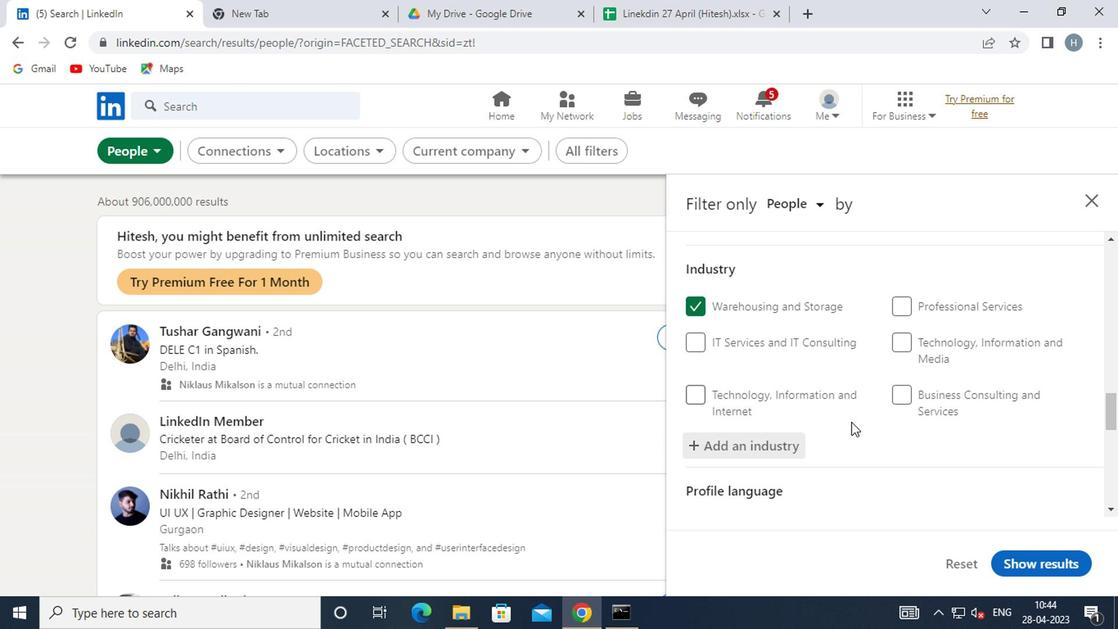 
Action: Mouse scrolled (849, 419) with delta (0, 0)
Screenshot: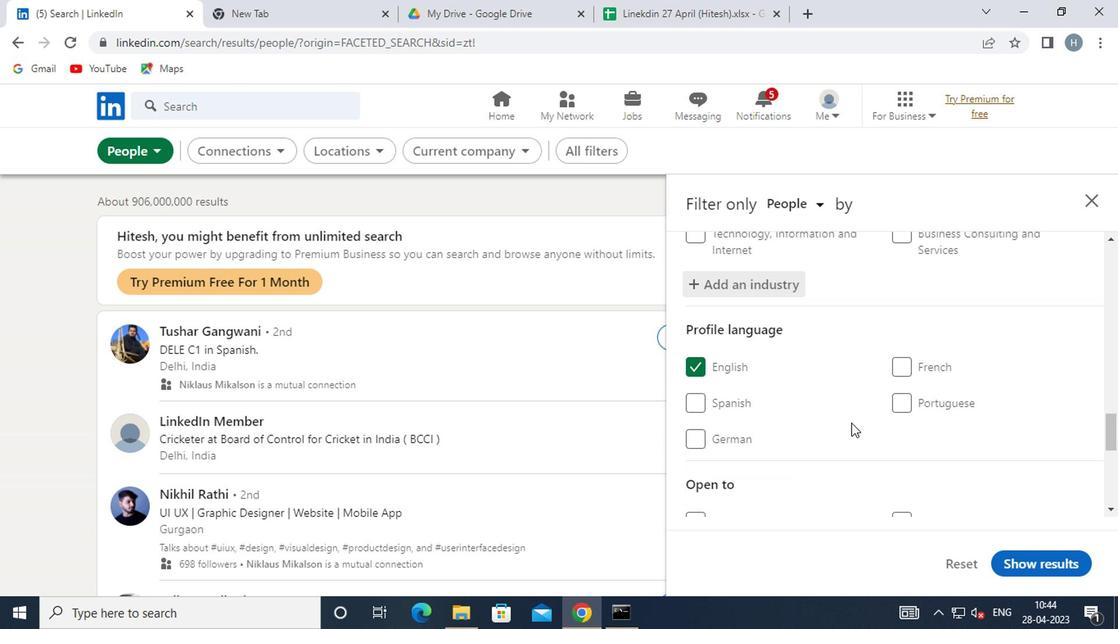 
Action: Mouse moved to (849, 417)
Screenshot: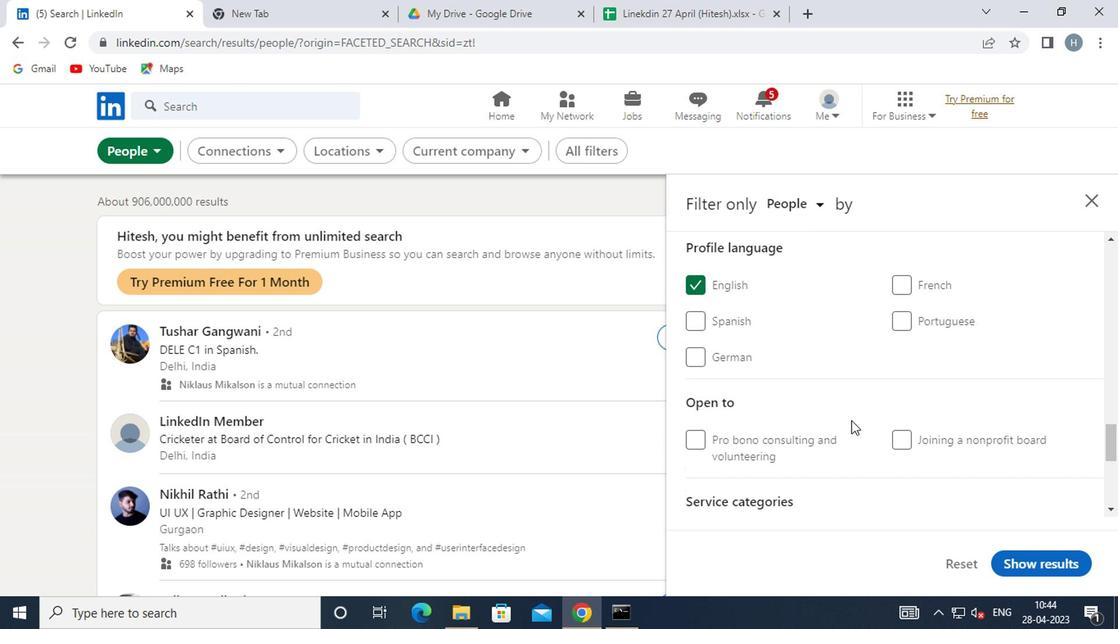 
Action: Mouse scrolled (849, 415) with delta (0, -1)
Screenshot: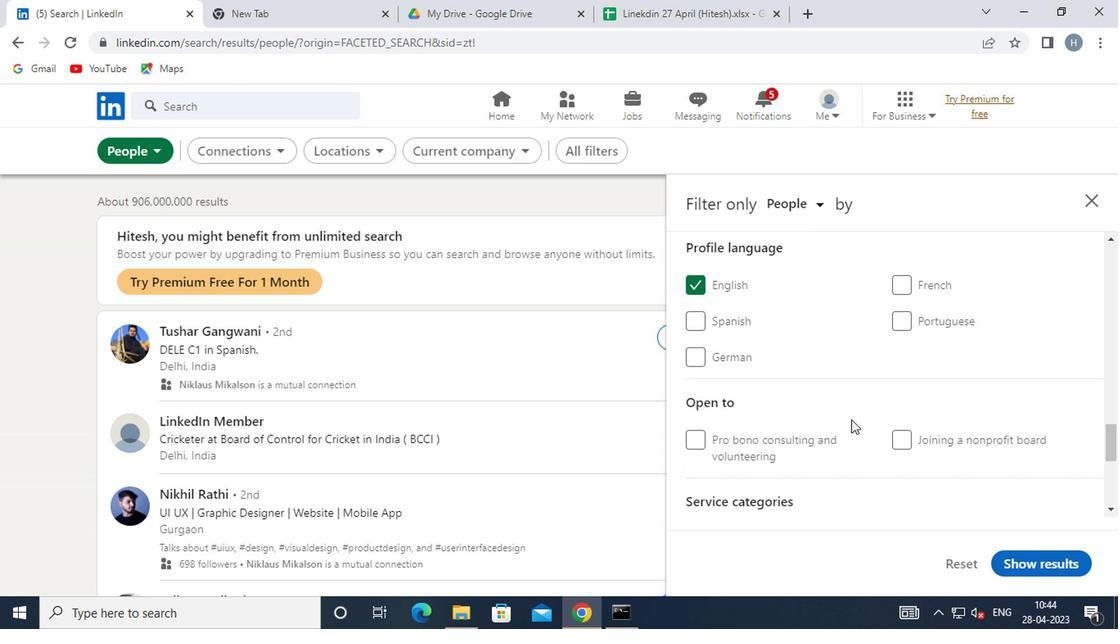 
Action: Mouse moved to (849, 415)
Screenshot: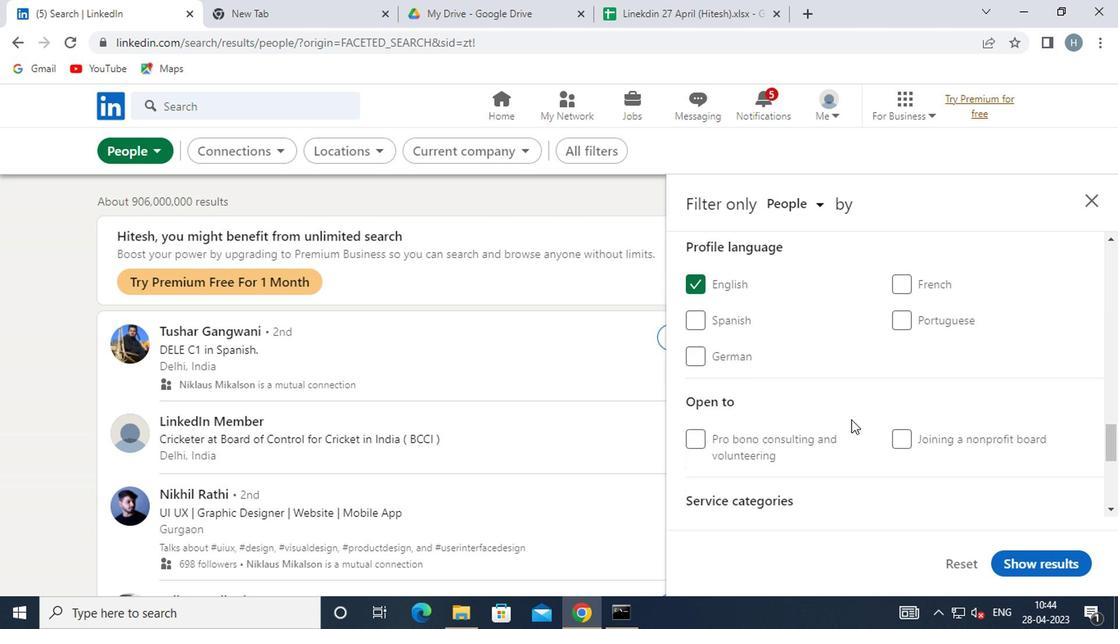 
Action: Mouse scrolled (849, 415) with delta (0, 0)
Screenshot: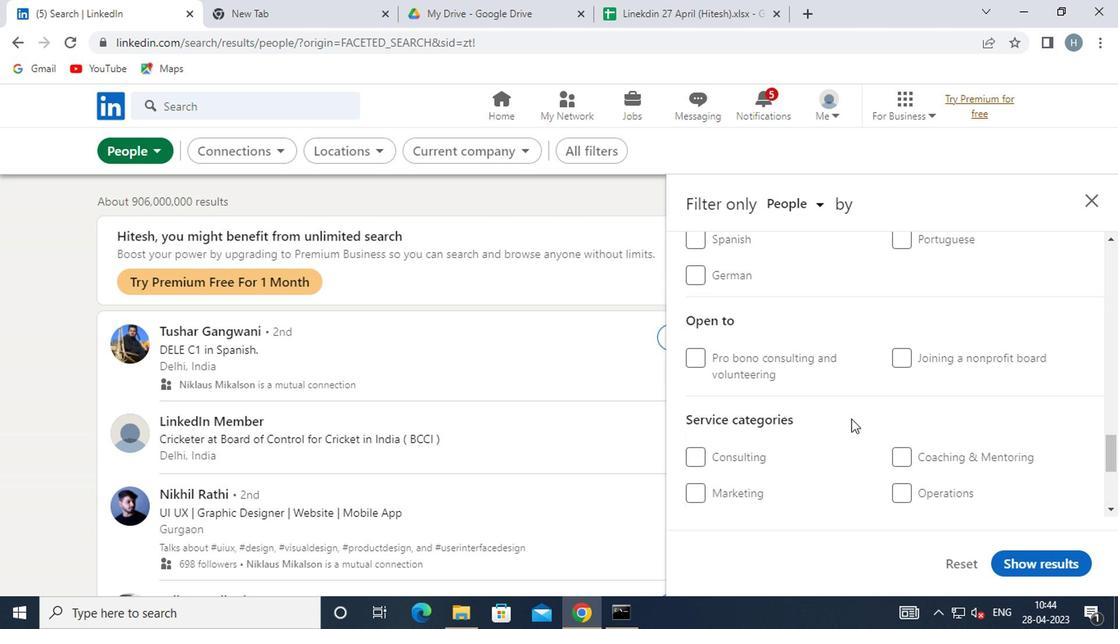 
Action: Mouse scrolled (849, 415) with delta (0, 0)
Screenshot: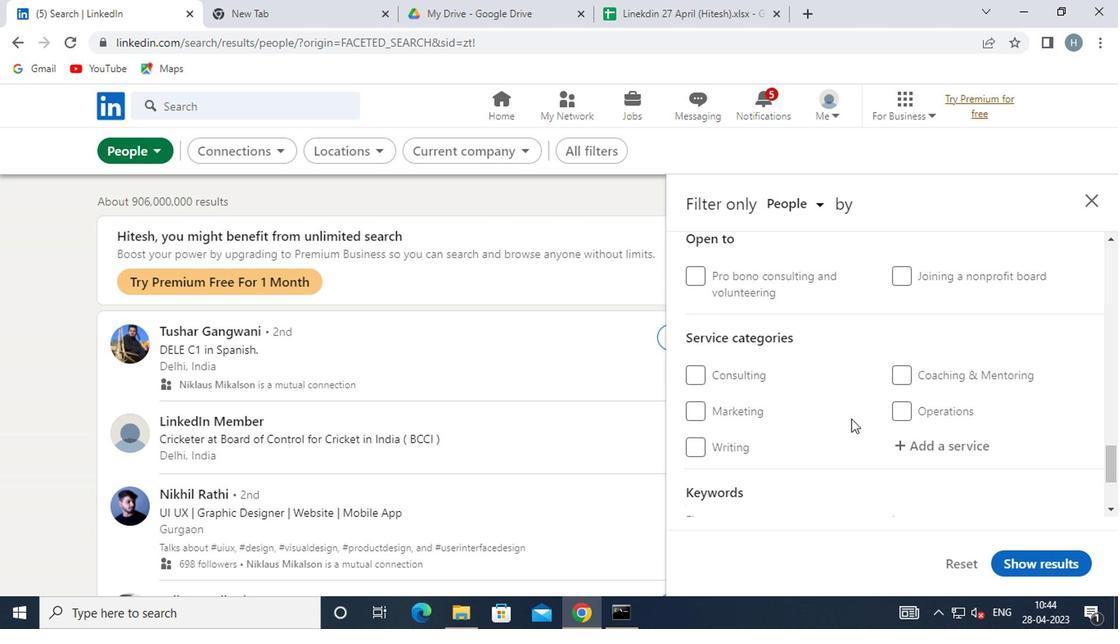 
Action: Mouse moved to (951, 354)
Screenshot: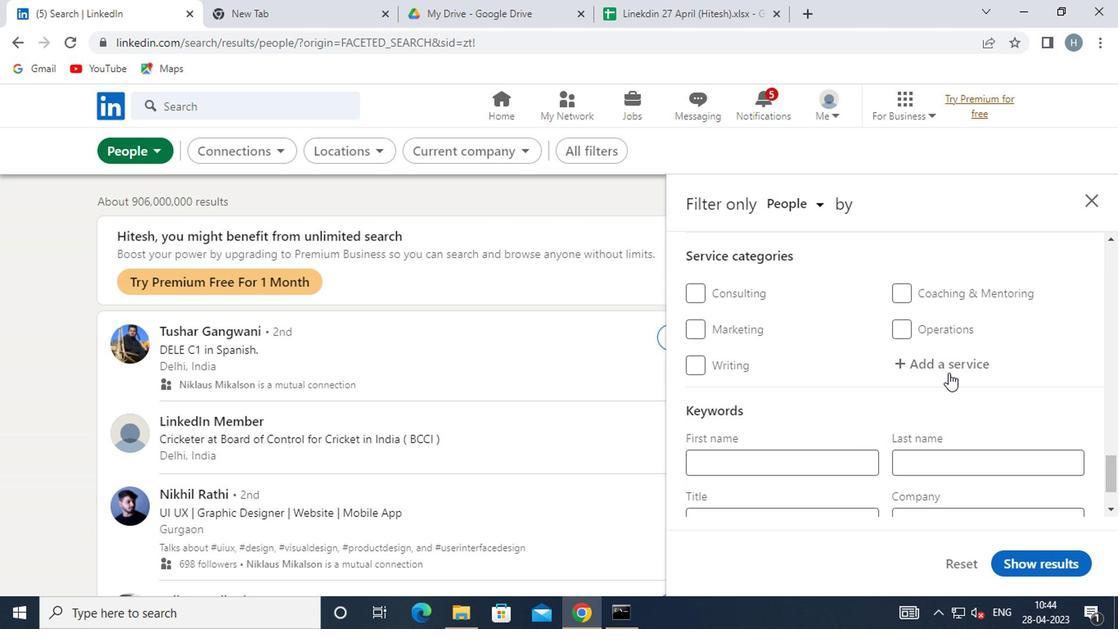 
Action: Mouse pressed left at (951, 354)
Screenshot: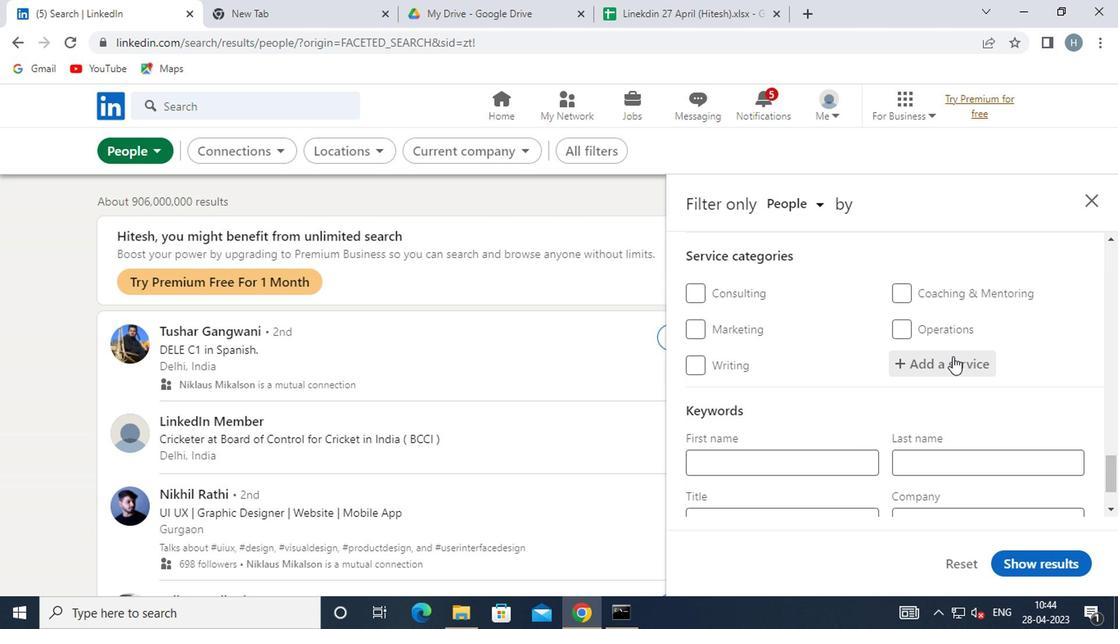 
Action: Key pressed <Key.shift>BUSINE
Screenshot: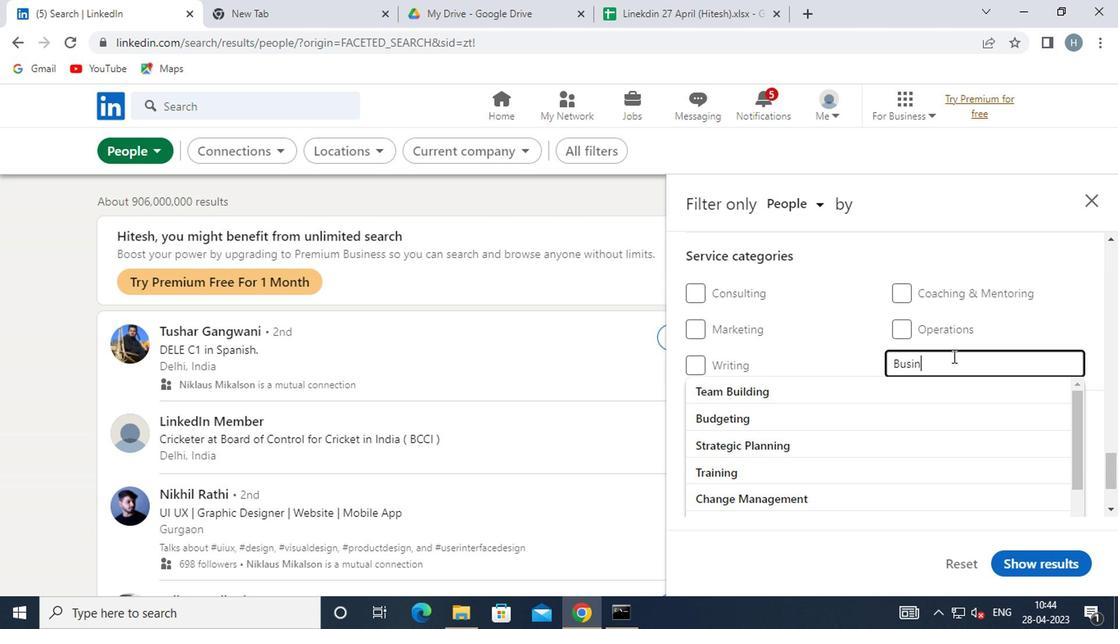 
Action: Mouse moved to (960, 355)
Screenshot: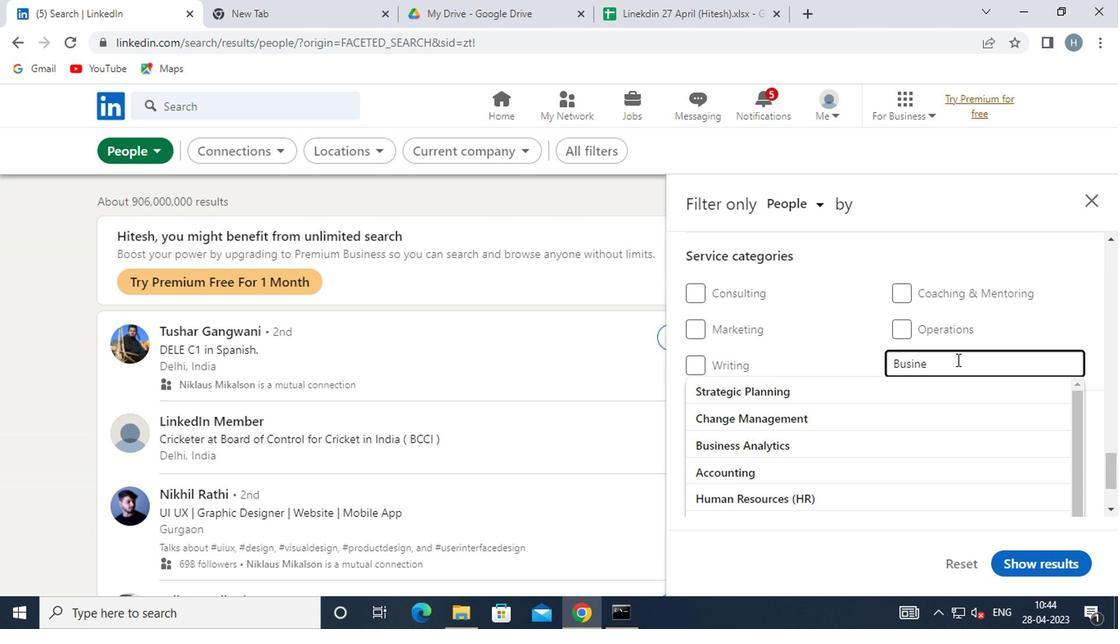 
Action: Key pressed SS
Screenshot: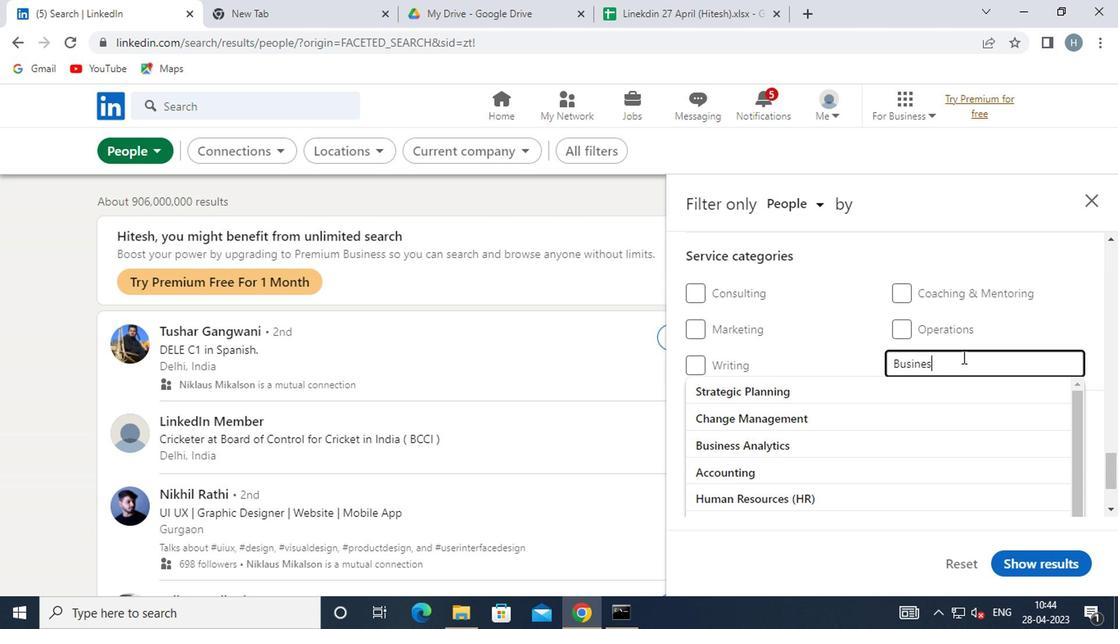 
Action: Mouse moved to (777, 436)
Screenshot: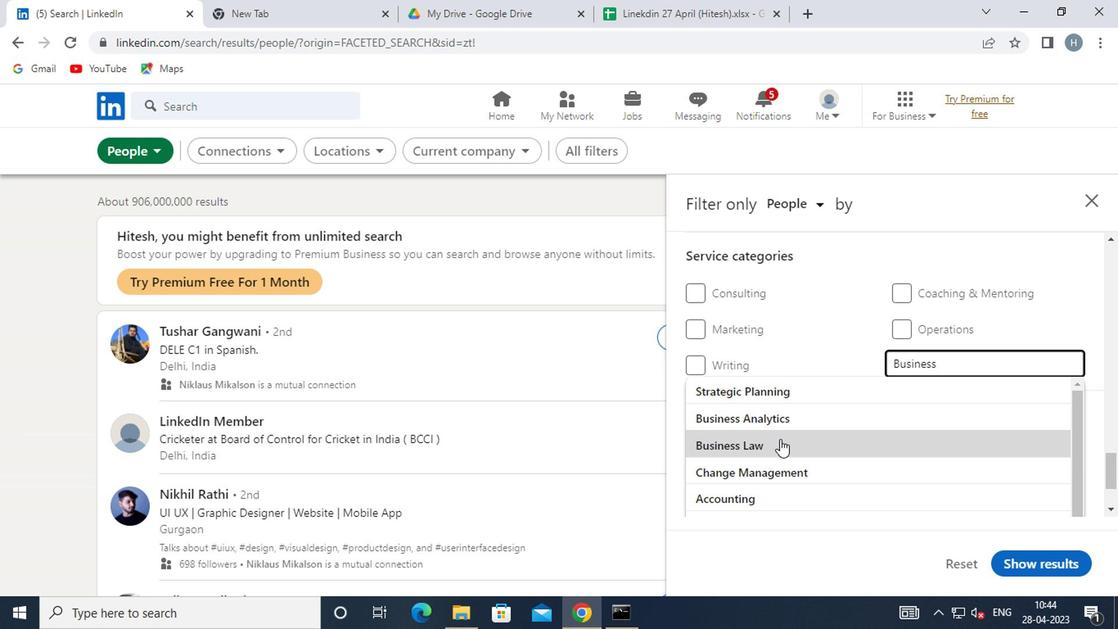 
Action: Mouse pressed left at (777, 436)
Screenshot: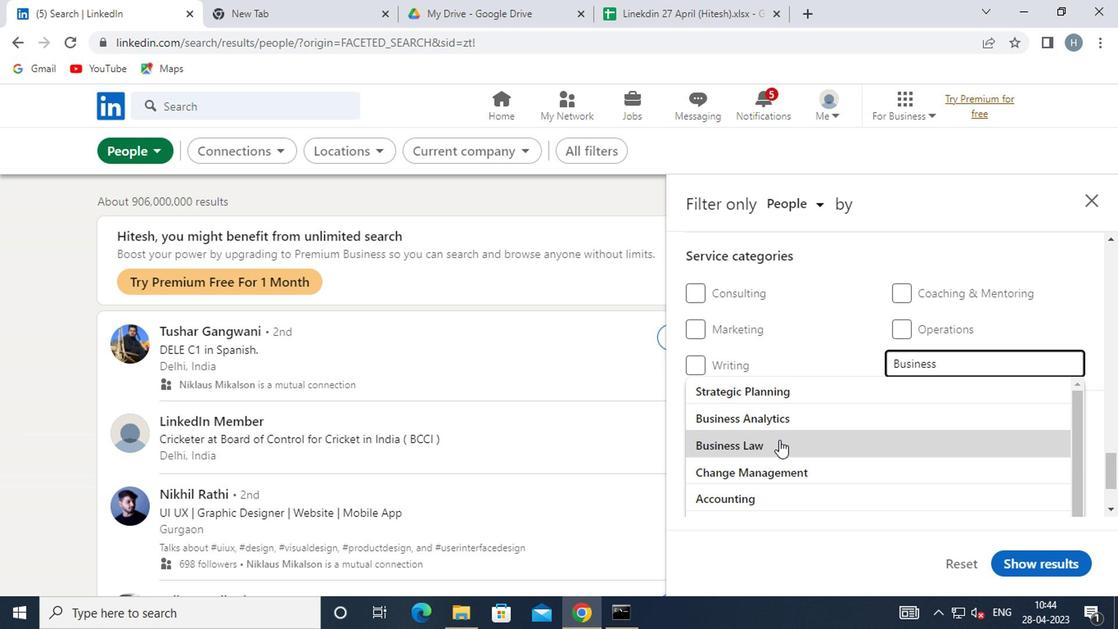 
Action: Mouse moved to (815, 389)
Screenshot: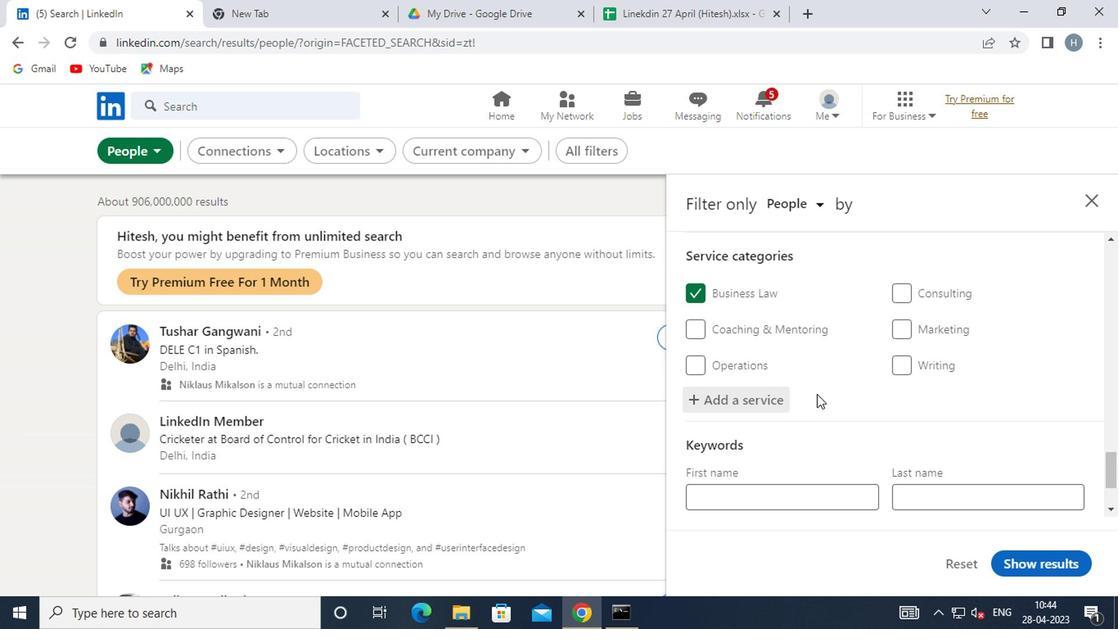 
Action: Mouse scrolled (815, 388) with delta (0, 0)
Screenshot: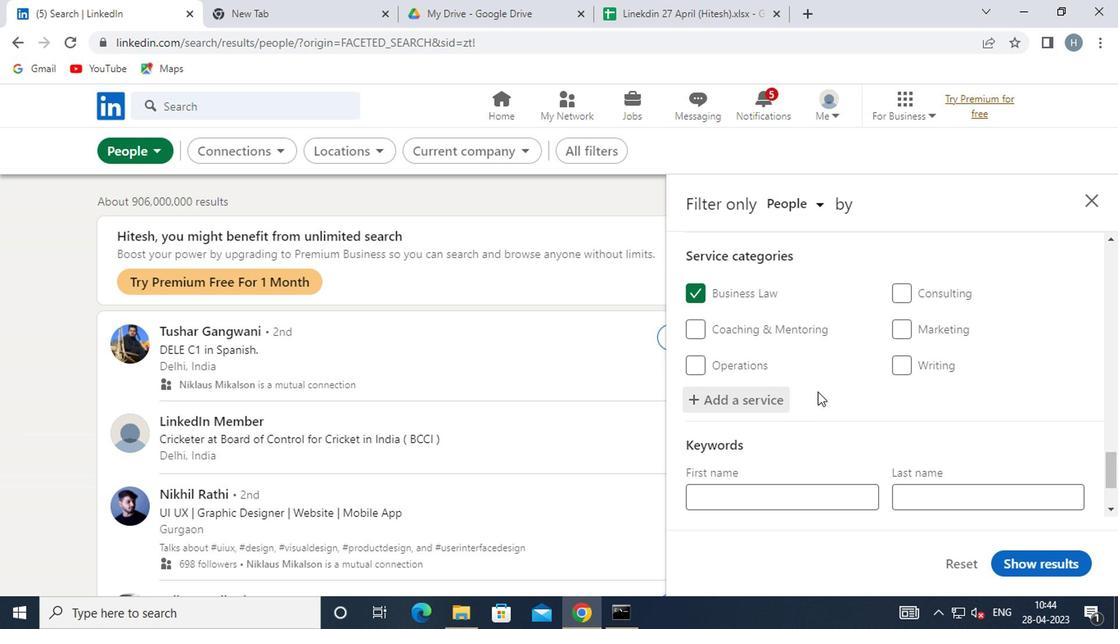 
Action: Mouse scrolled (815, 388) with delta (0, 0)
Screenshot: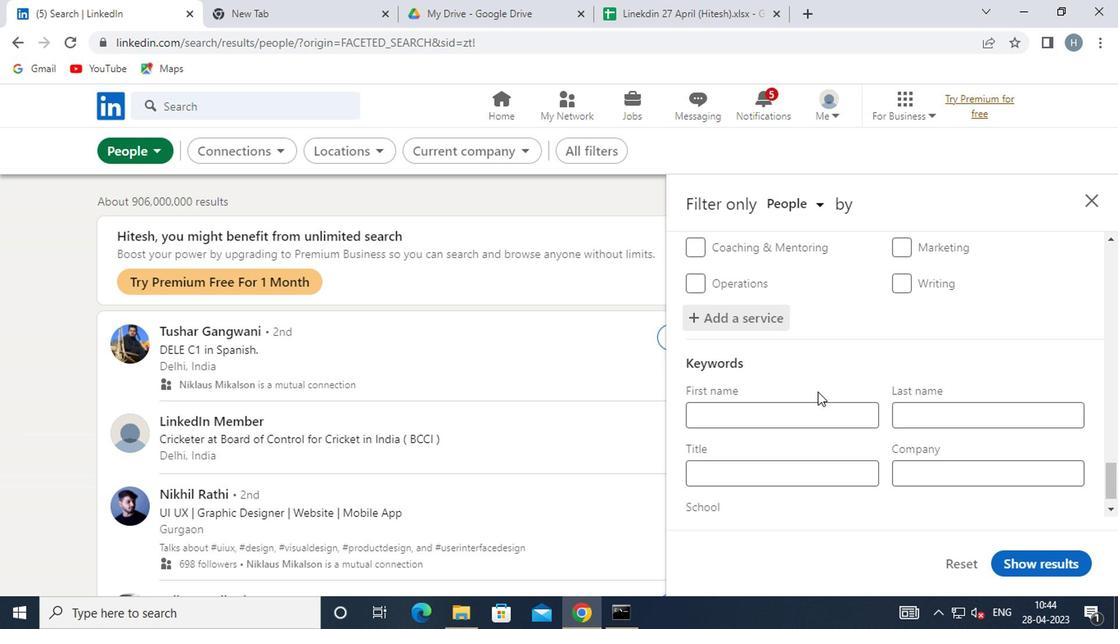 
Action: Mouse scrolled (815, 388) with delta (0, 0)
Screenshot: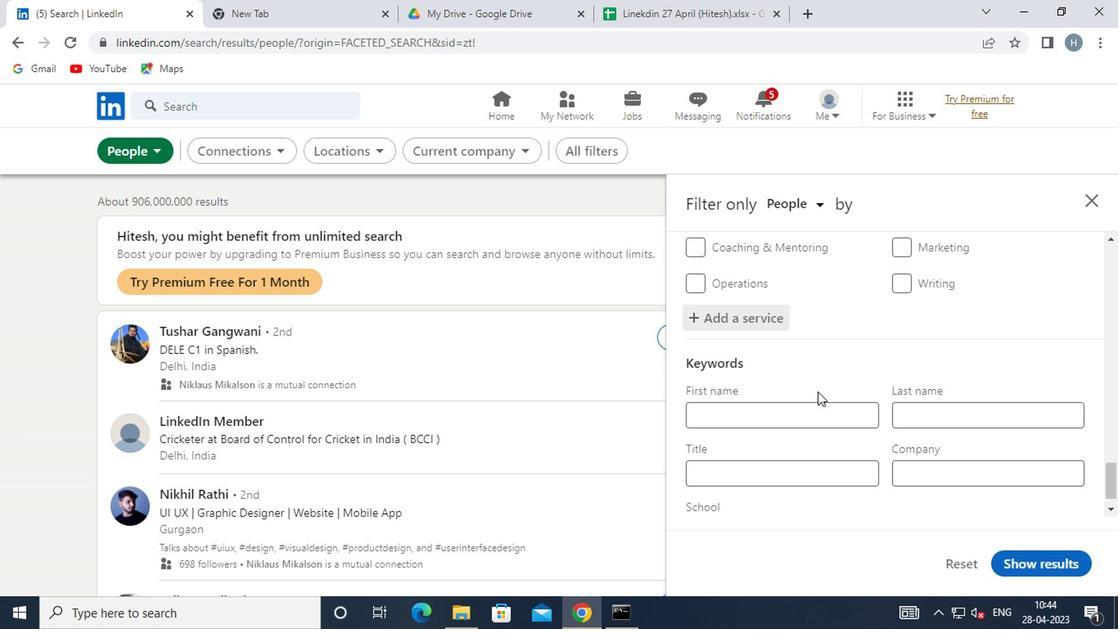 
Action: Mouse moved to (795, 436)
Screenshot: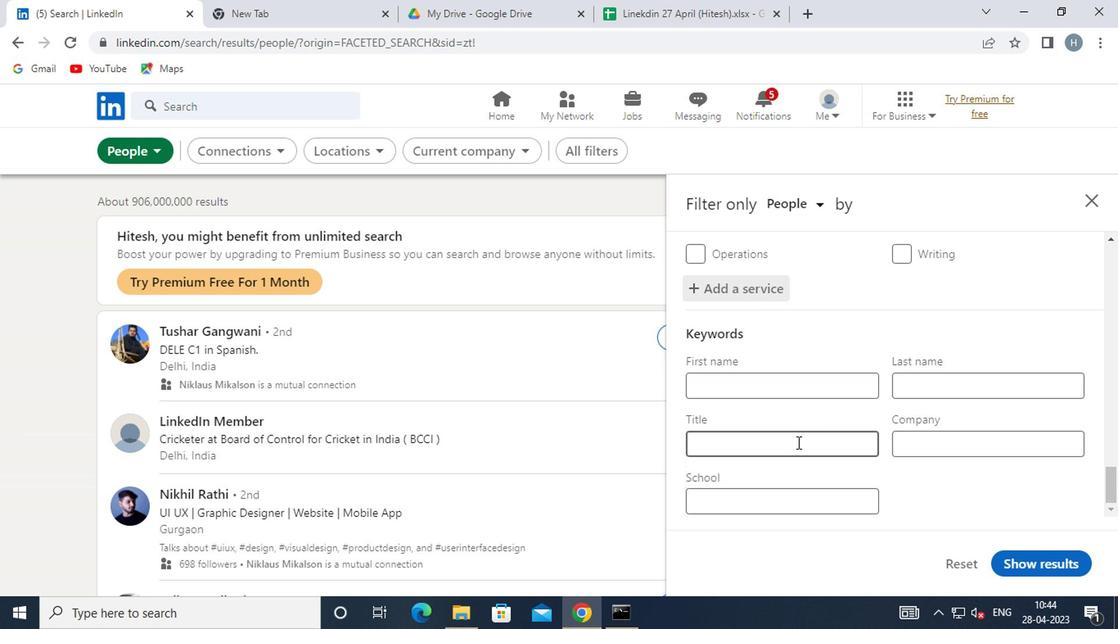 
Action: Mouse pressed left at (795, 436)
Screenshot: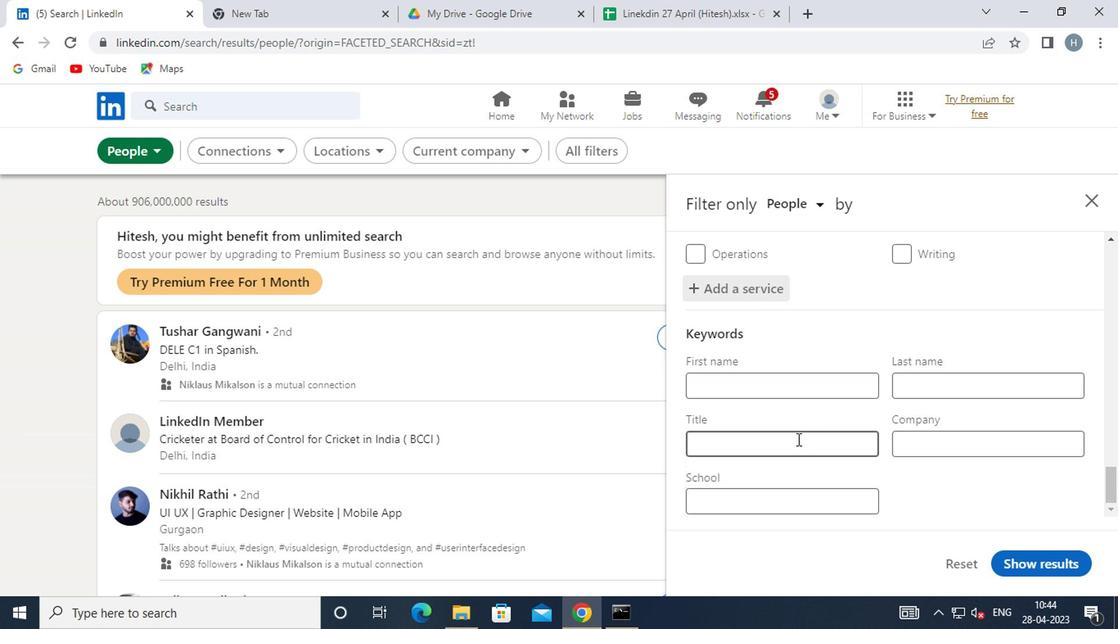 
Action: Key pressed <Key.shift>ENTERTAINMENT<Key.space><Key.shift><Key.shift><Key.shift><Key.shift><Key.shift><Key.shift>SPECIALIST
Screenshot: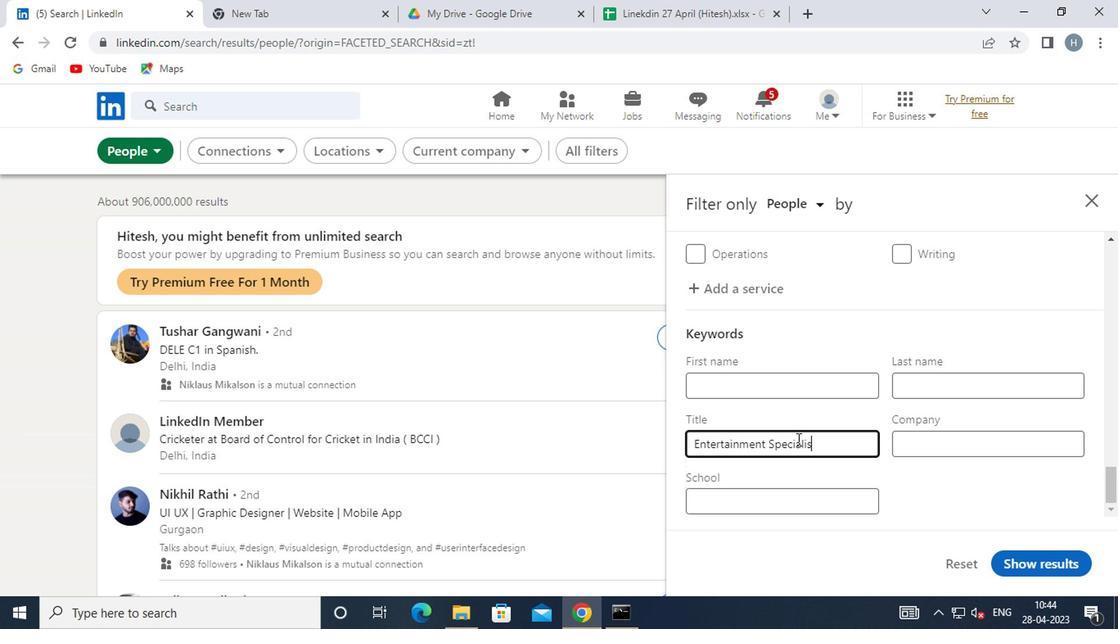 
Action: Mouse moved to (1038, 552)
Screenshot: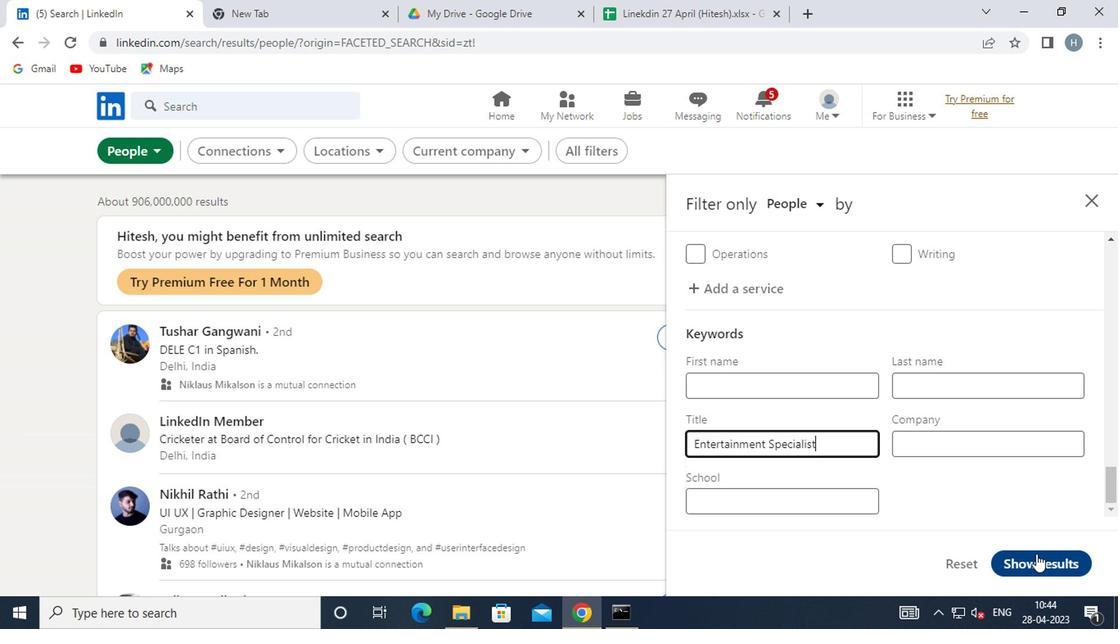 
Action: Mouse pressed left at (1038, 552)
Screenshot: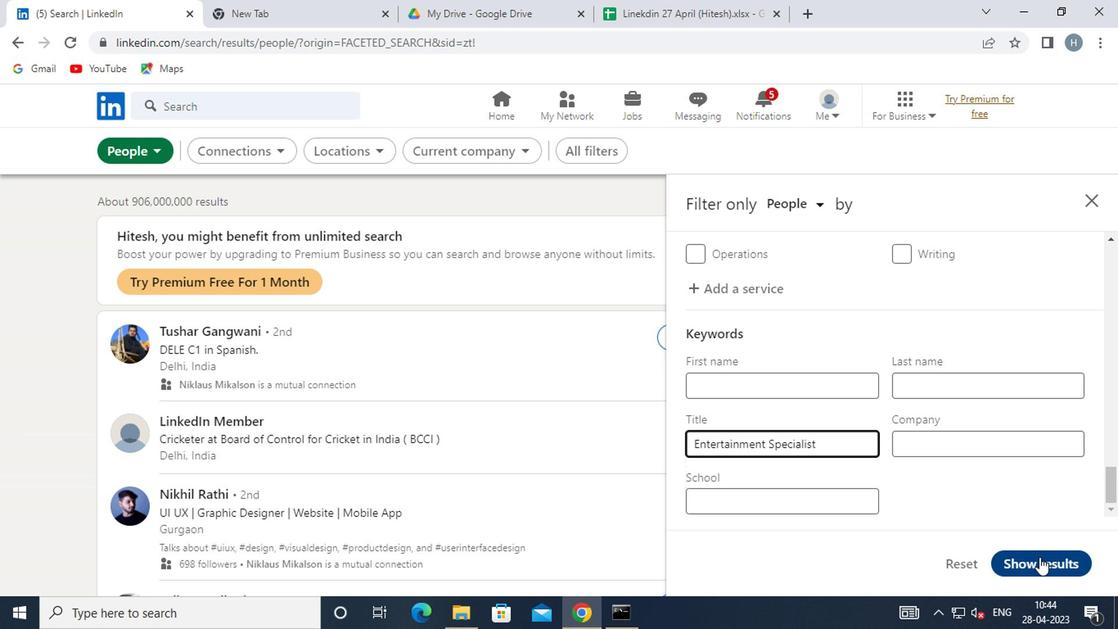 
Action: Mouse moved to (764, 365)
Screenshot: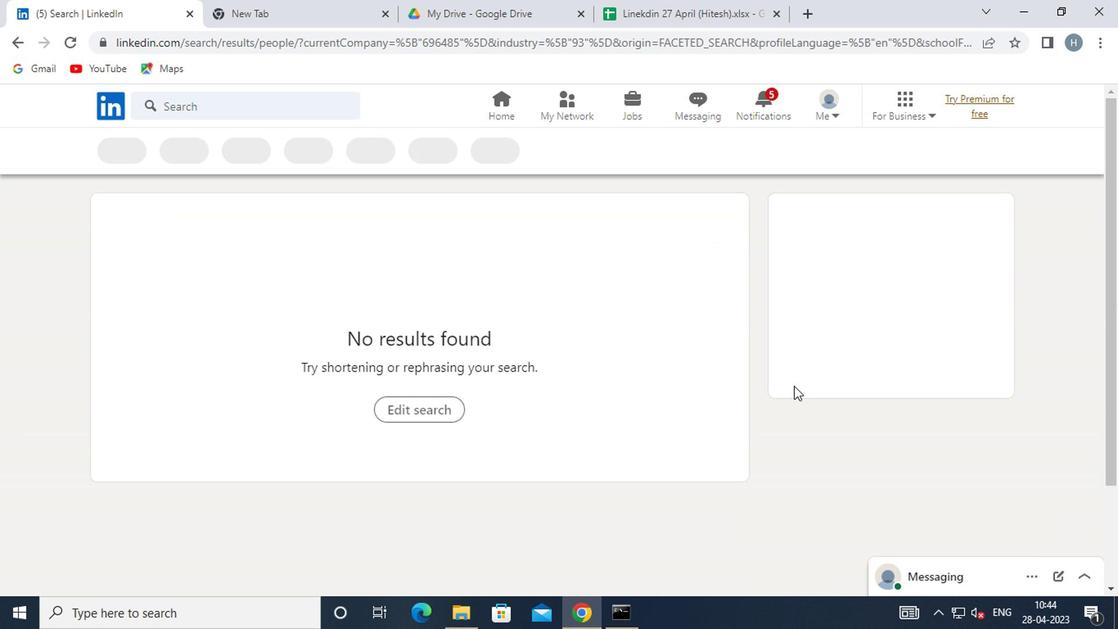 
